 Task: Look for space in Maués, Brazil from 1st June, 2023 to 9th June, 2023 for 6 adults in price range Rs.6000 to Rs.12000. Place can be entire place with 3 bedrooms having 3 beds and 3 bathrooms. Property type can be house, flat, guest house. Booking option can be shelf check-in. Required host language is Spanish.
Action: Mouse moved to (534, 106)
Screenshot: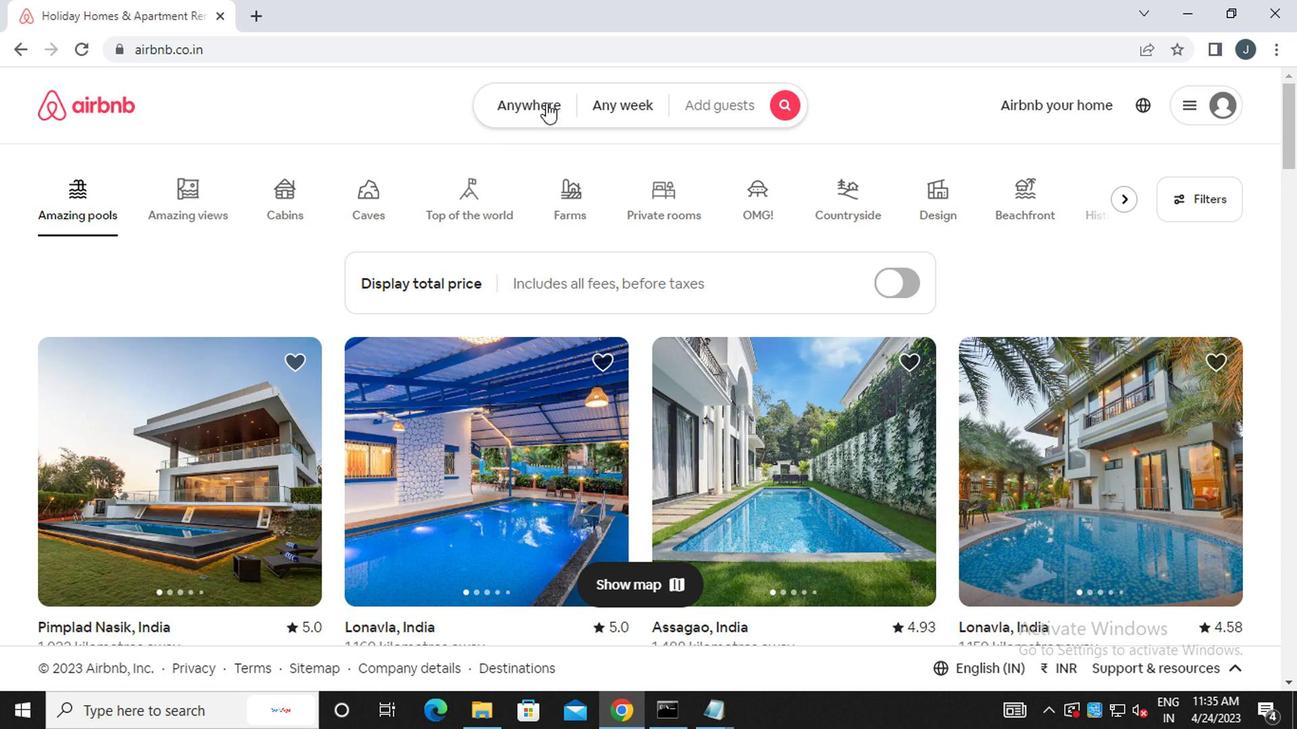 
Action: Mouse pressed left at (534, 106)
Screenshot: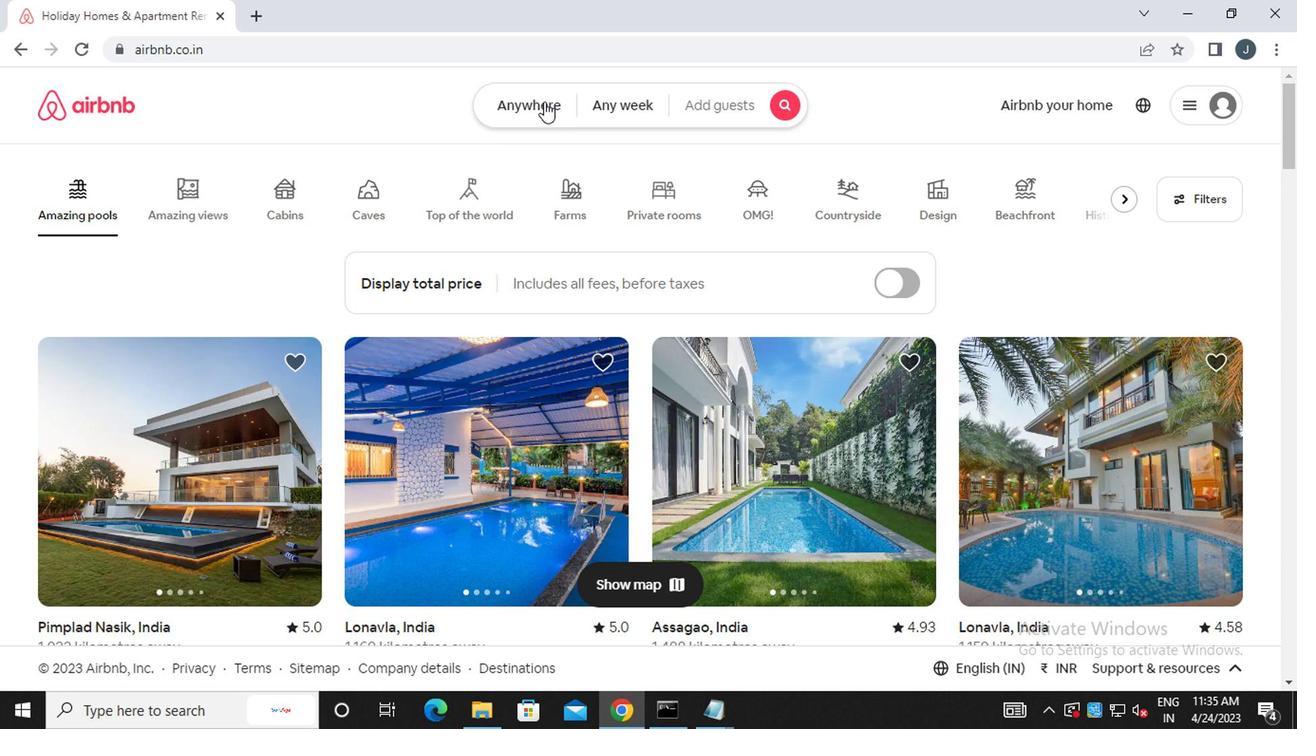 
Action: Mouse moved to (381, 174)
Screenshot: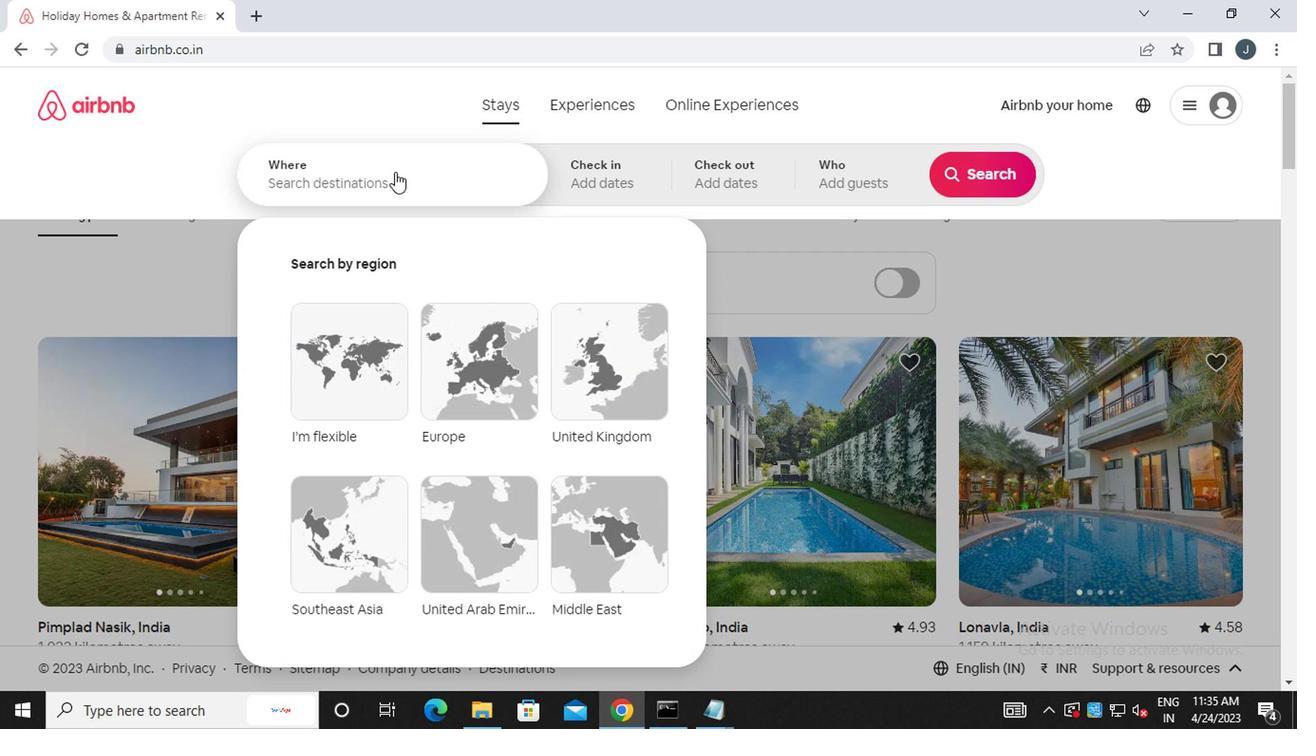 
Action: Mouse pressed left at (381, 174)
Screenshot: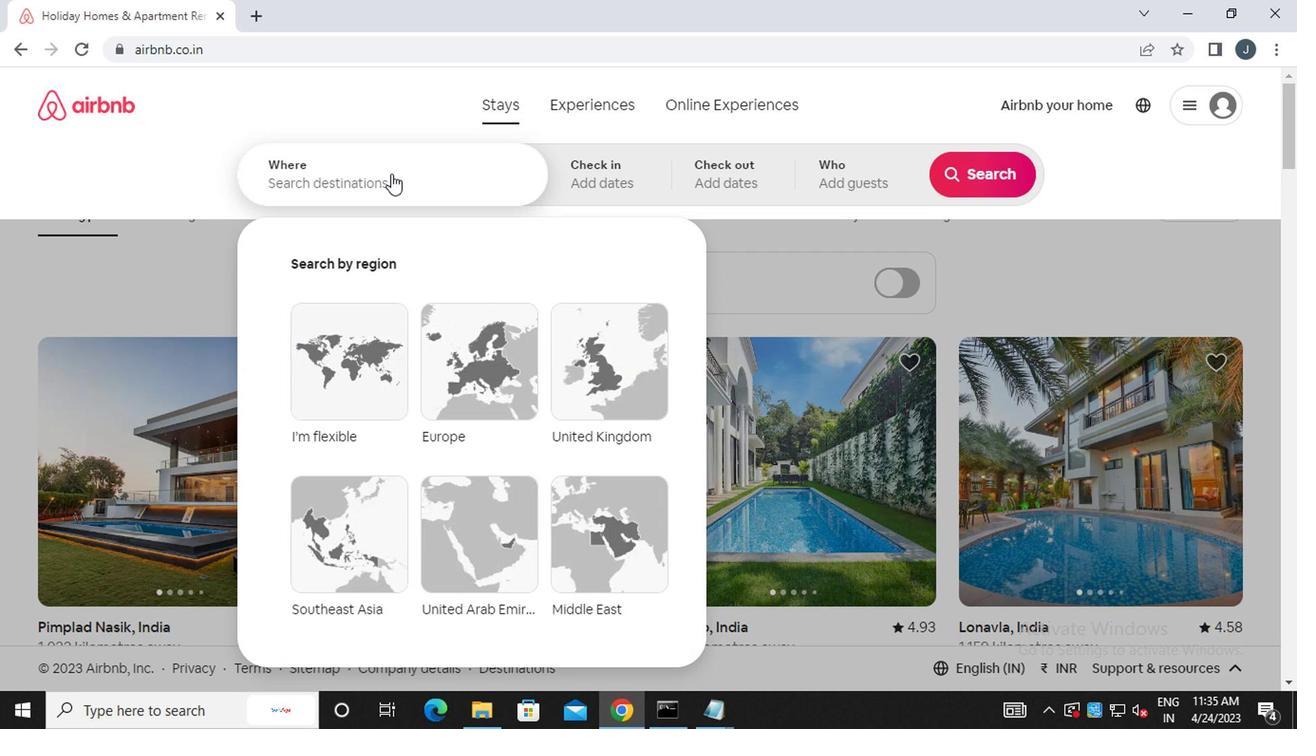 
Action: Key pressed m<Key.caps_lock>aues,<Key.space><Key.caps_lock>b<Key.caps_lock>razil
Screenshot: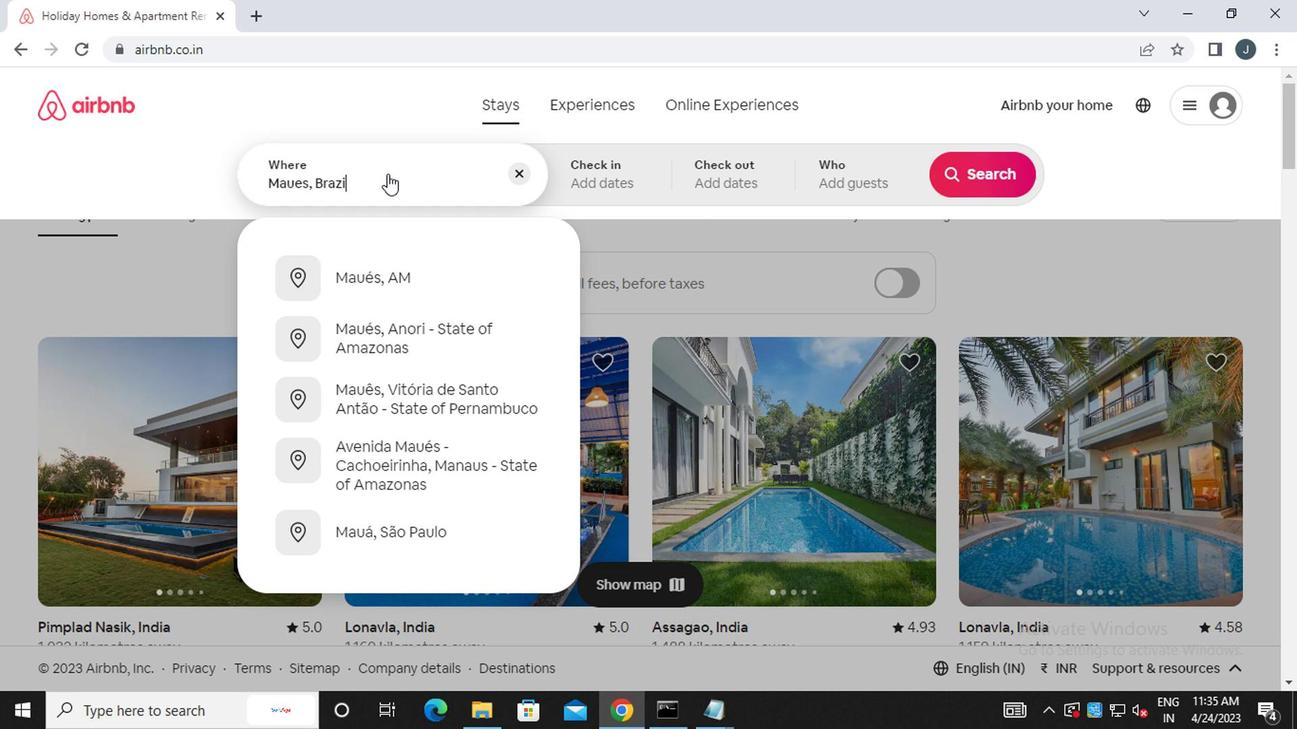 
Action: Mouse moved to (594, 170)
Screenshot: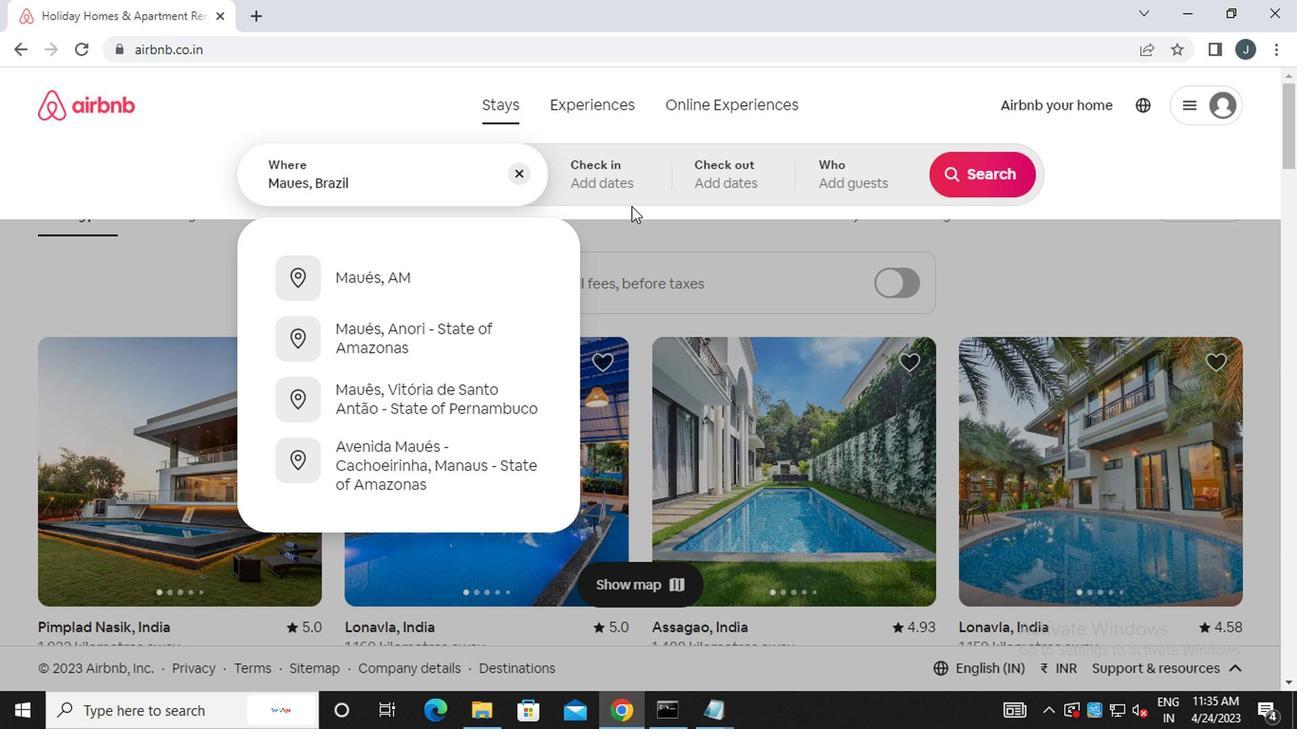 
Action: Mouse pressed left at (594, 170)
Screenshot: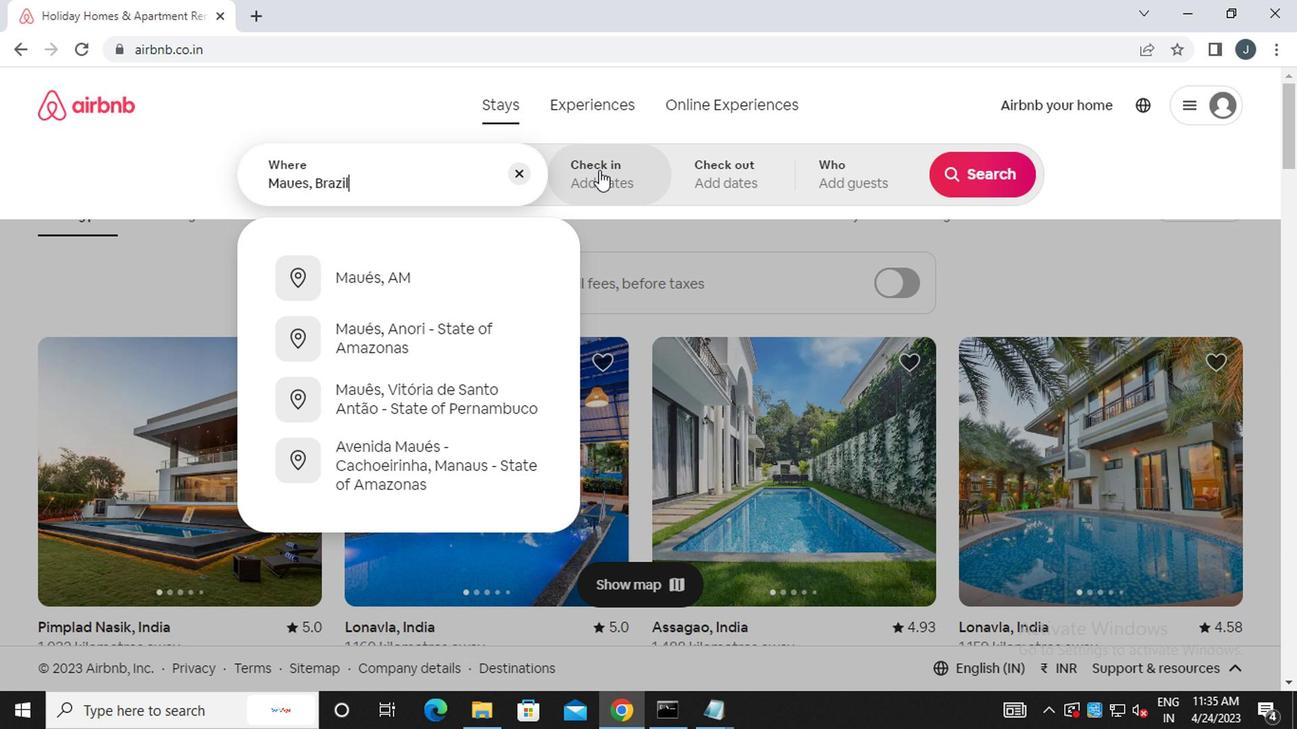 
Action: Mouse moved to (969, 329)
Screenshot: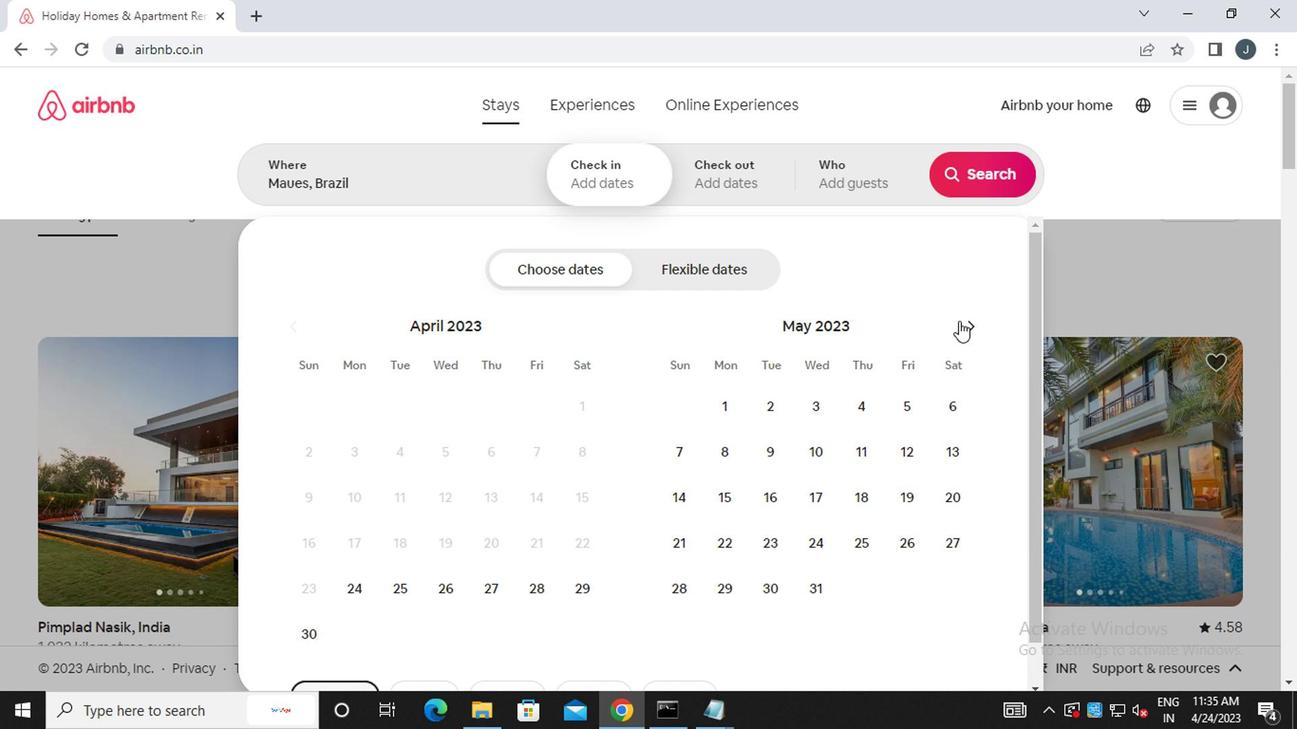 
Action: Mouse pressed left at (969, 329)
Screenshot: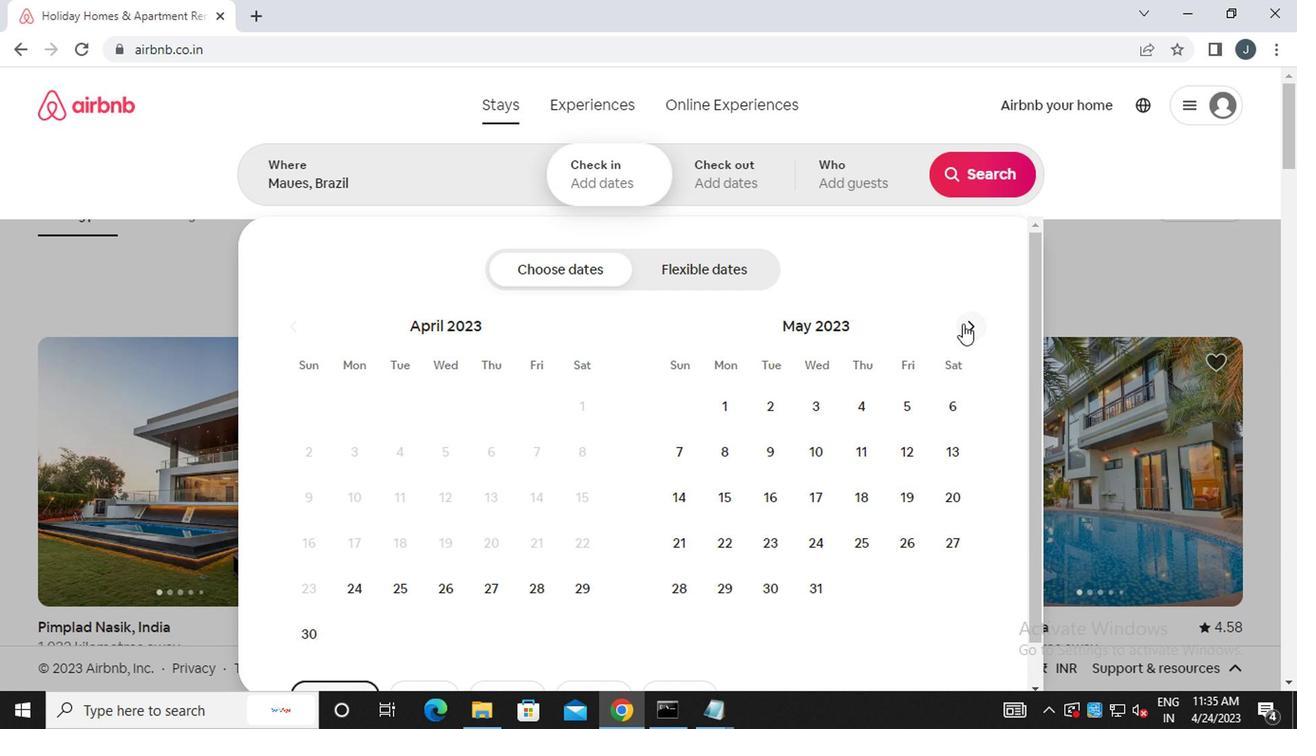 
Action: Mouse moved to (868, 413)
Screenshot: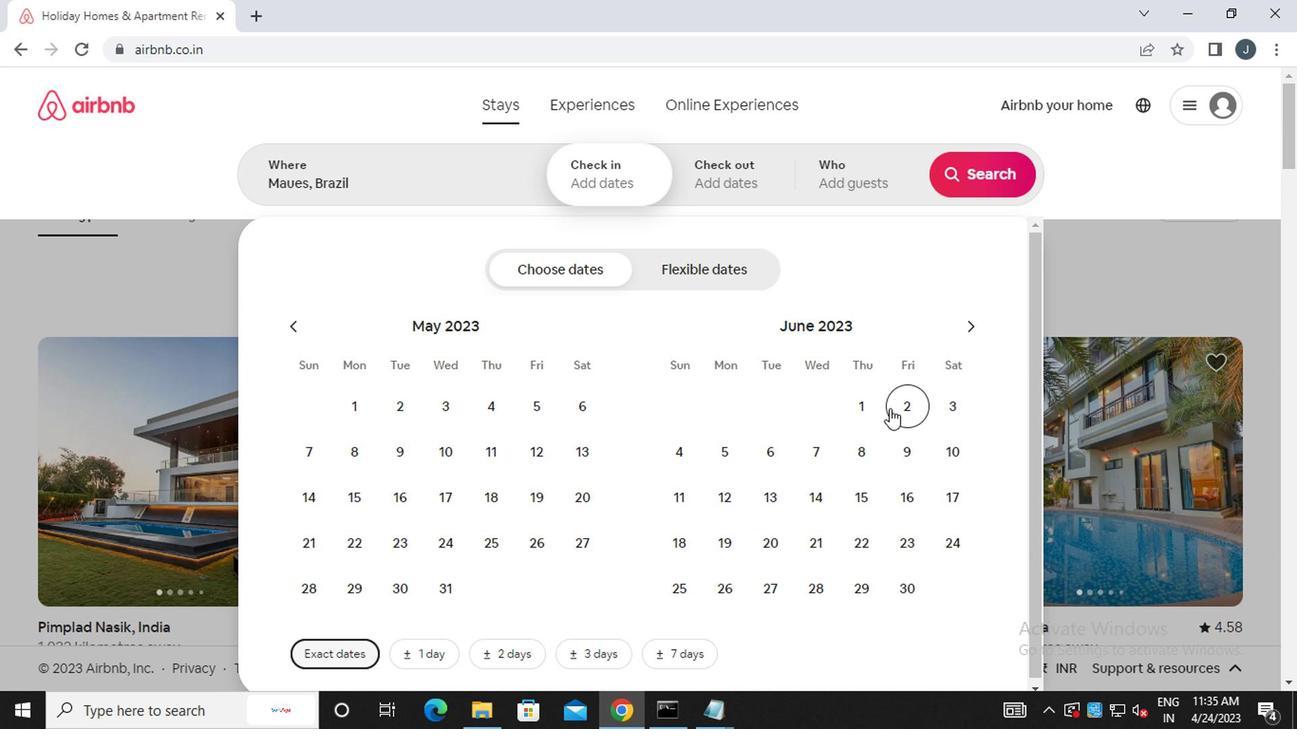 
Action: Mouse pressed left at (868, 413)
Screenshot: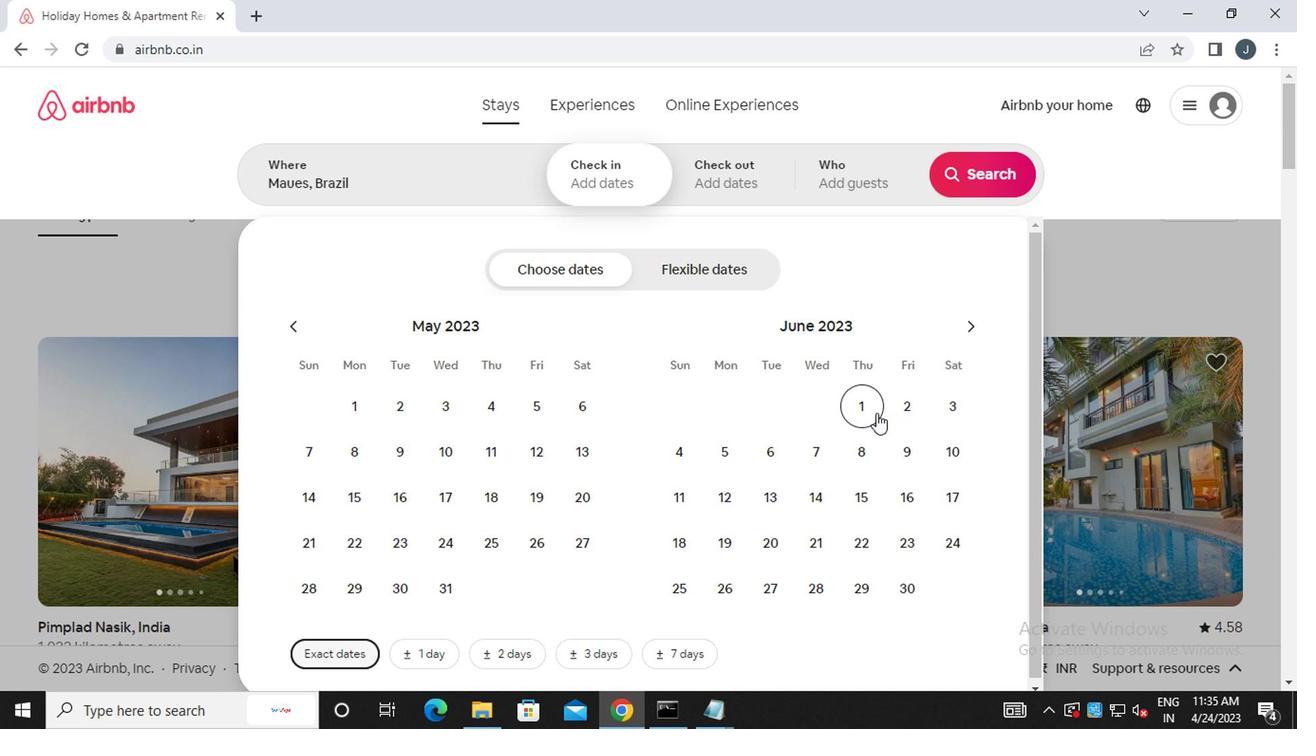 
Action: Mouse moved to (909, 456)
Screenshot: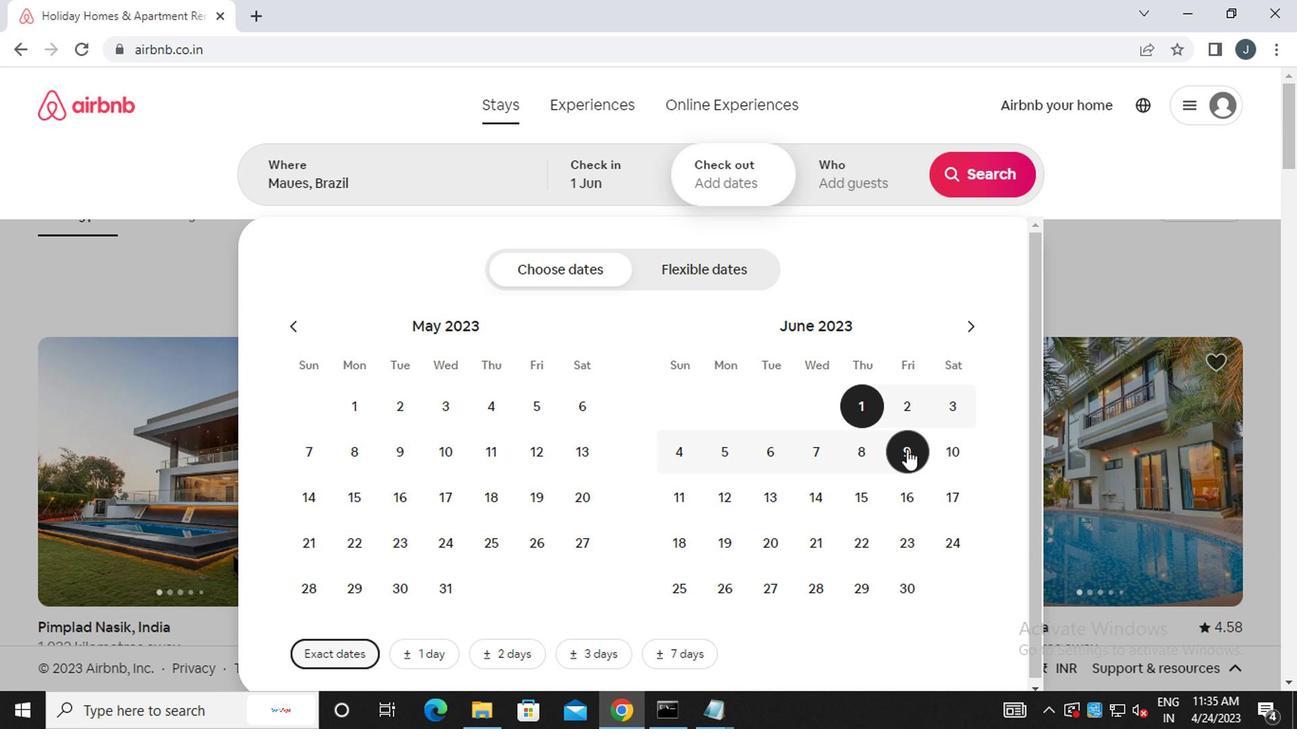 
Action: Mouse pressed left at (909, 456)
Screenshot: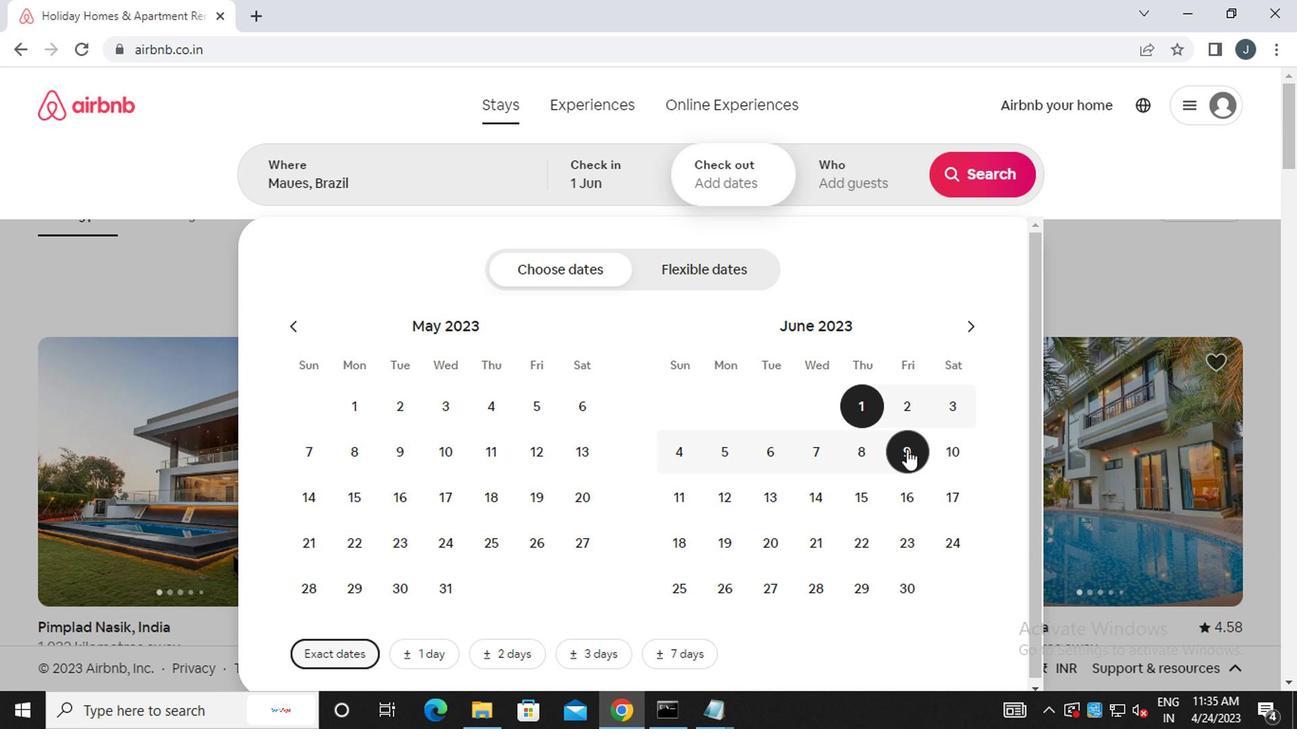 
Action: Mouse moved to (868, 173)
Screenshot: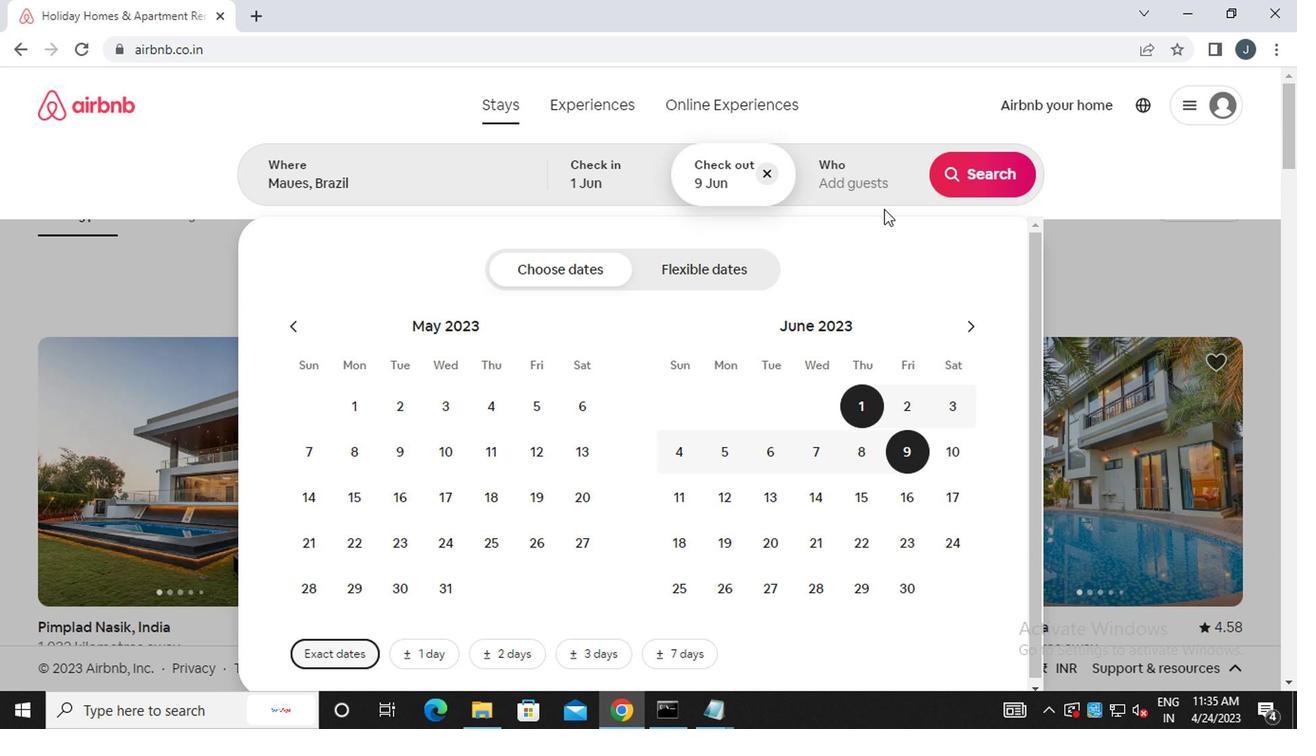 
Action: Mouse pressed left at (868, 173)
Screenshot: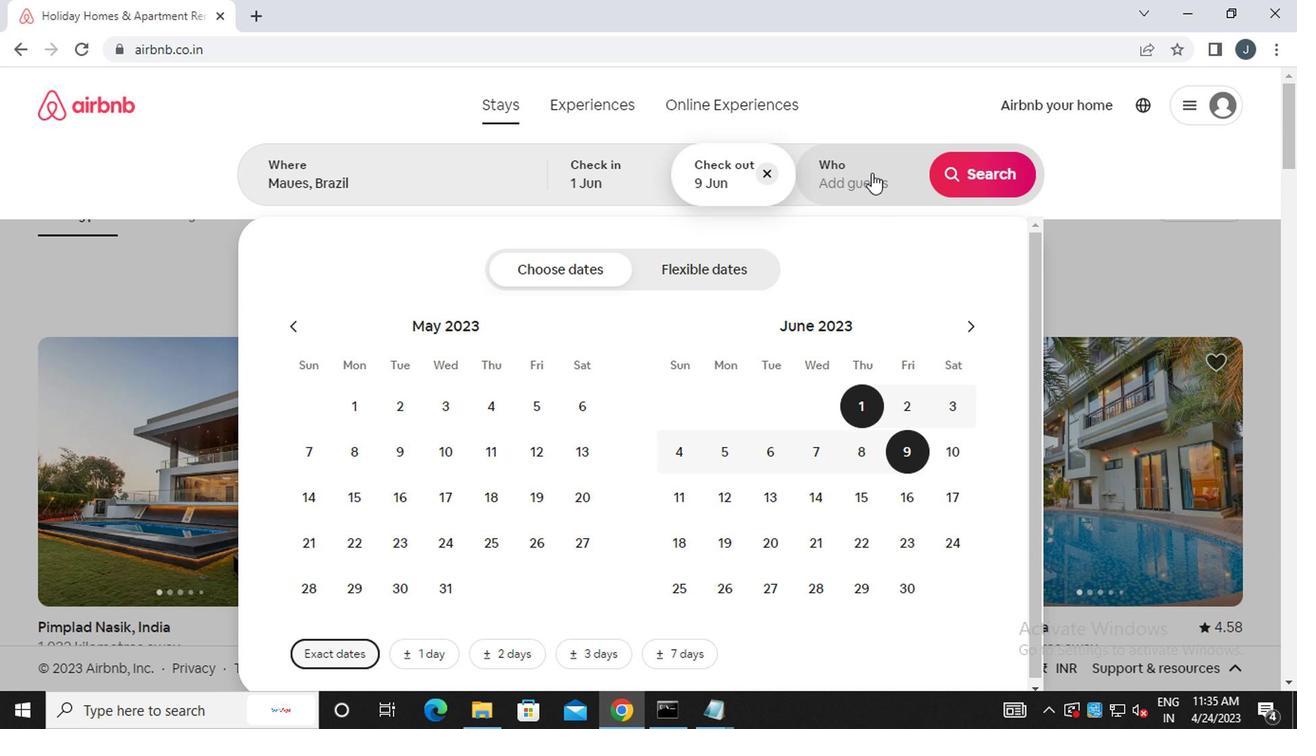 
Action: Mouse moved to (994, 274)
Screenshot: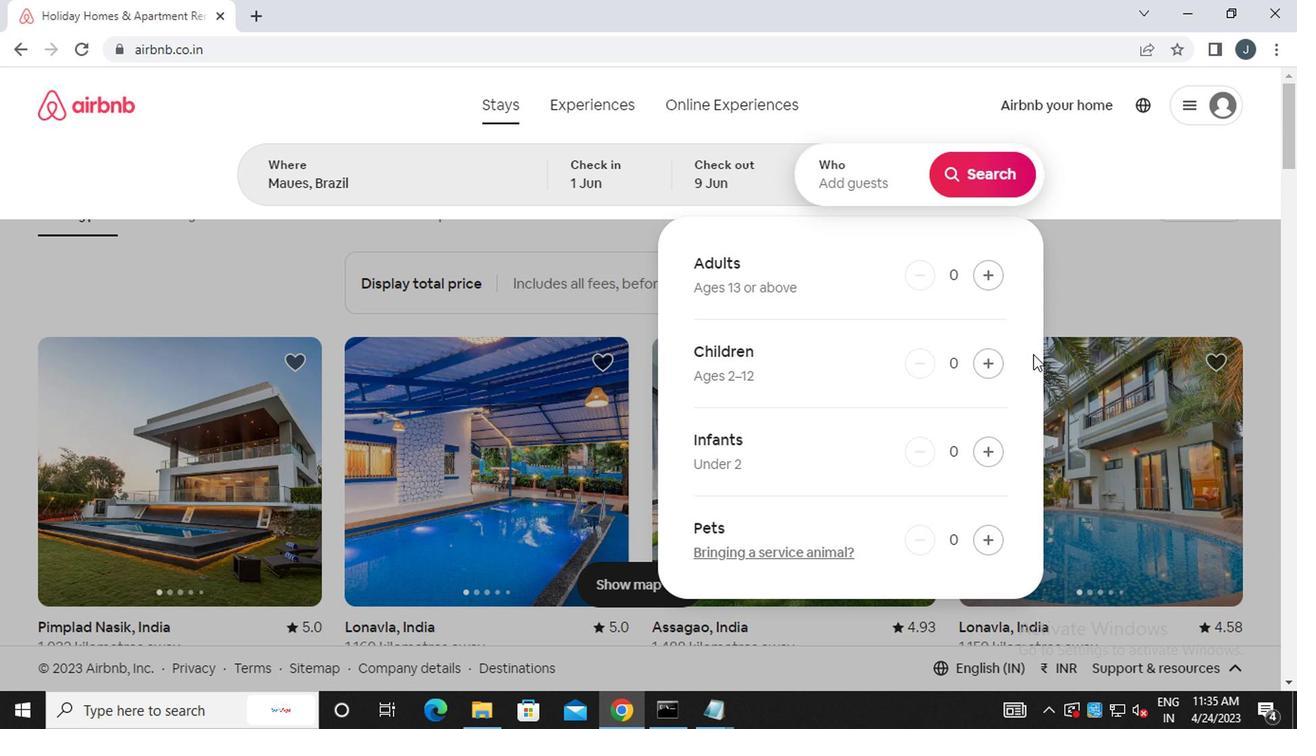 
Action: Mouse pressed left at (994, 274)
Screenshot: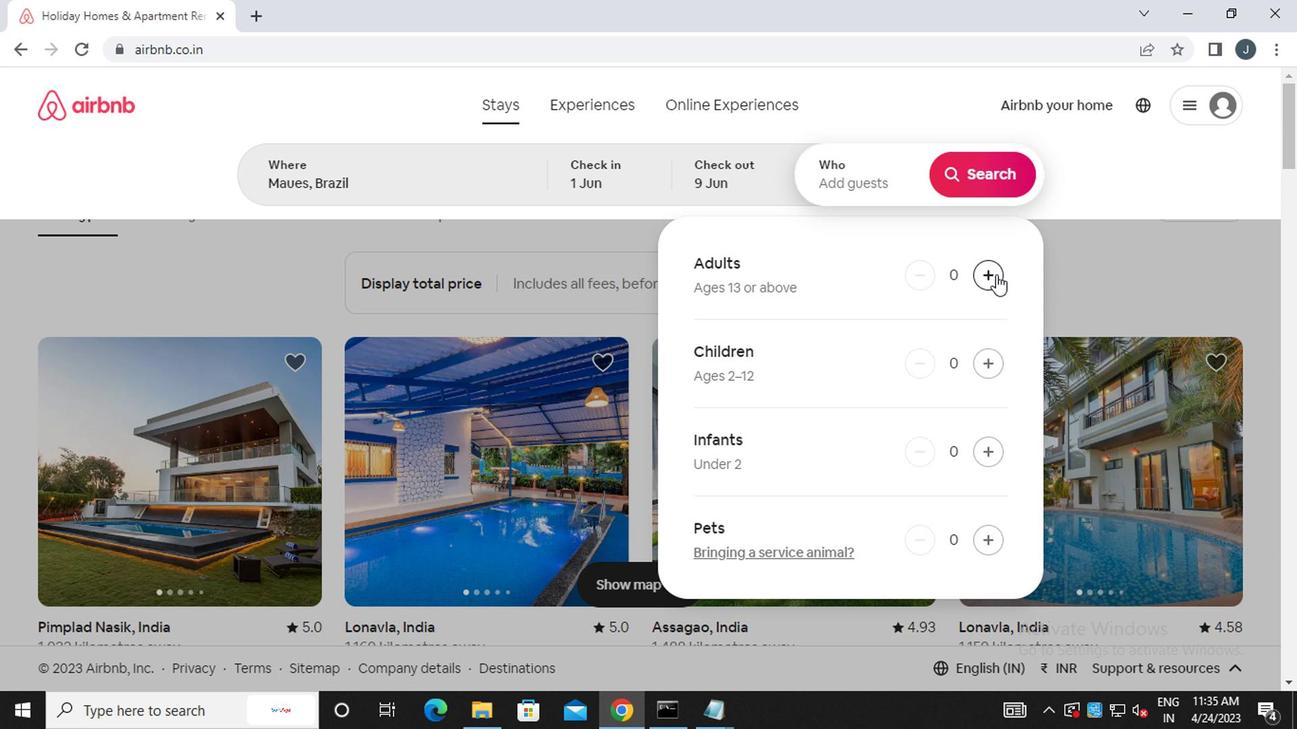 
Action: Mouse pressed left at (994, 274)
Screenshot: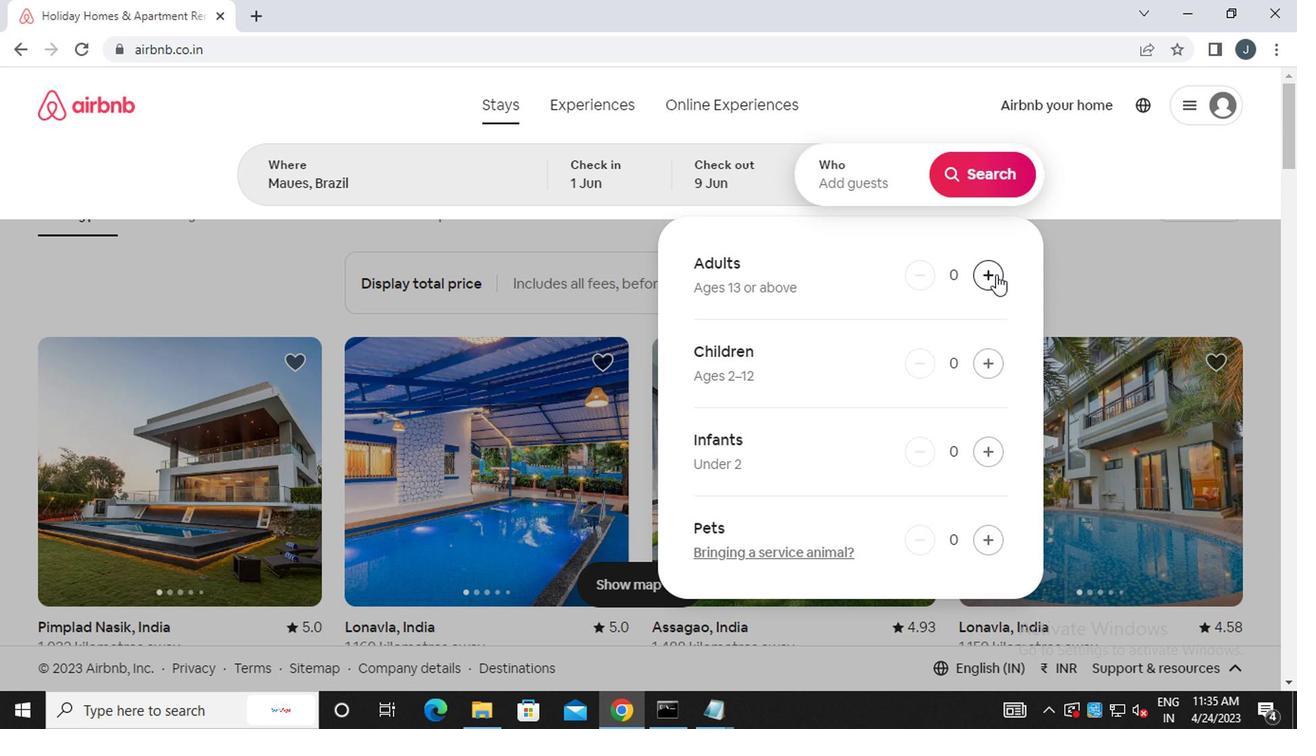 
Action: Mouse pressed left at (994, 274)
Screenshot: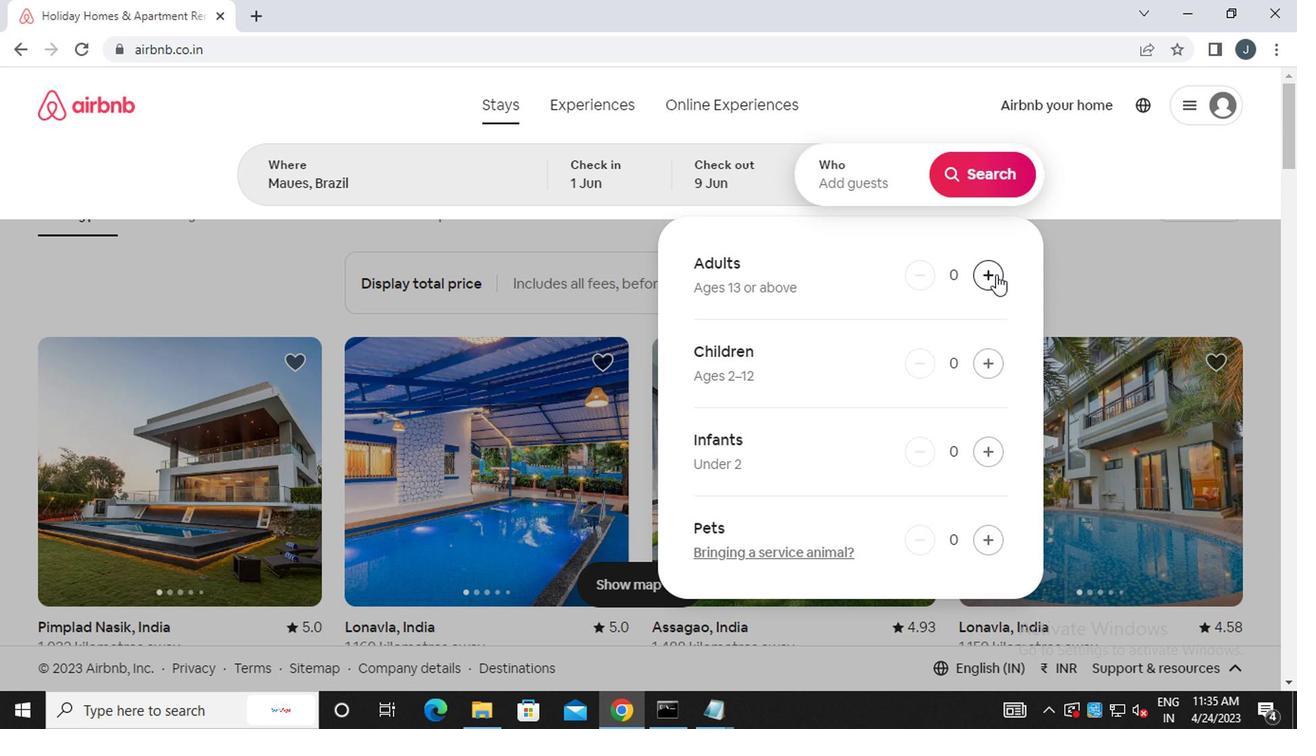 
Action: Mouse pressed left at (994, 274)
Screenshot: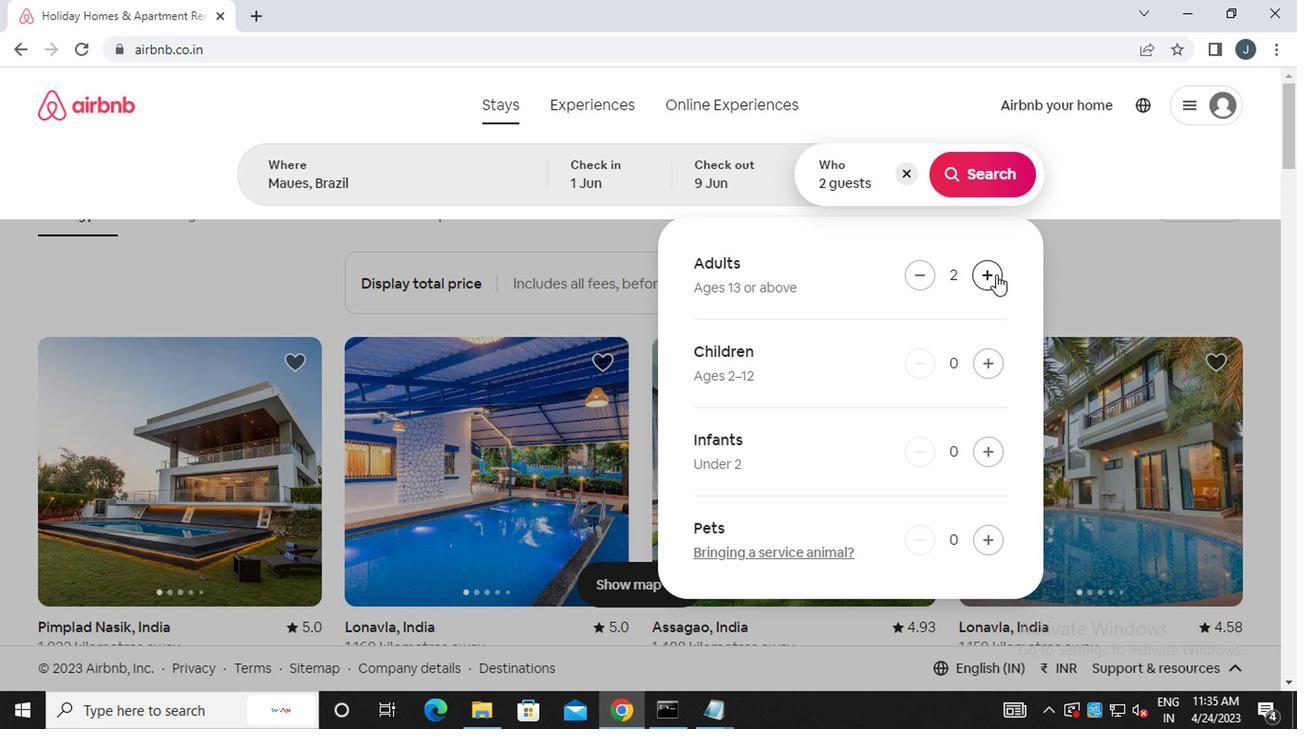 
Action: Mouse pressed left at (994, 274)
Screenshot: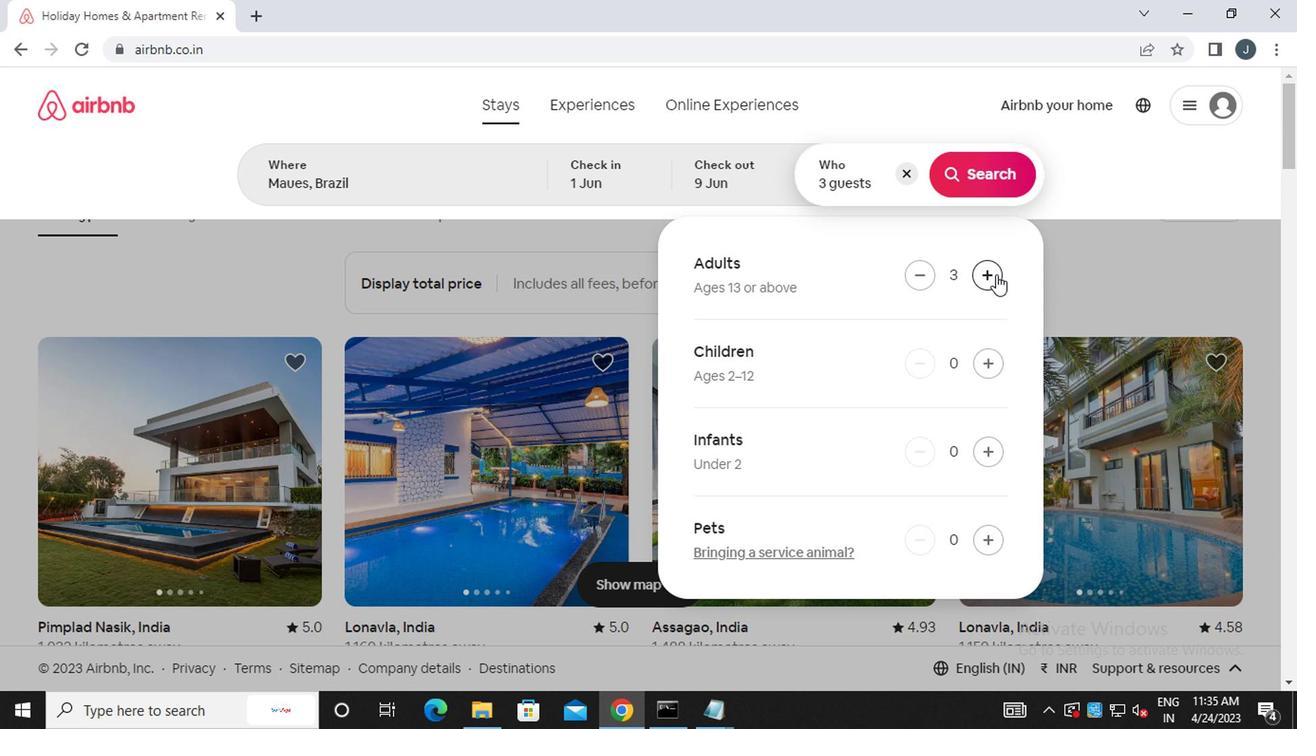 
Action: Mouse pressed left at (994, 274)
Screenshot: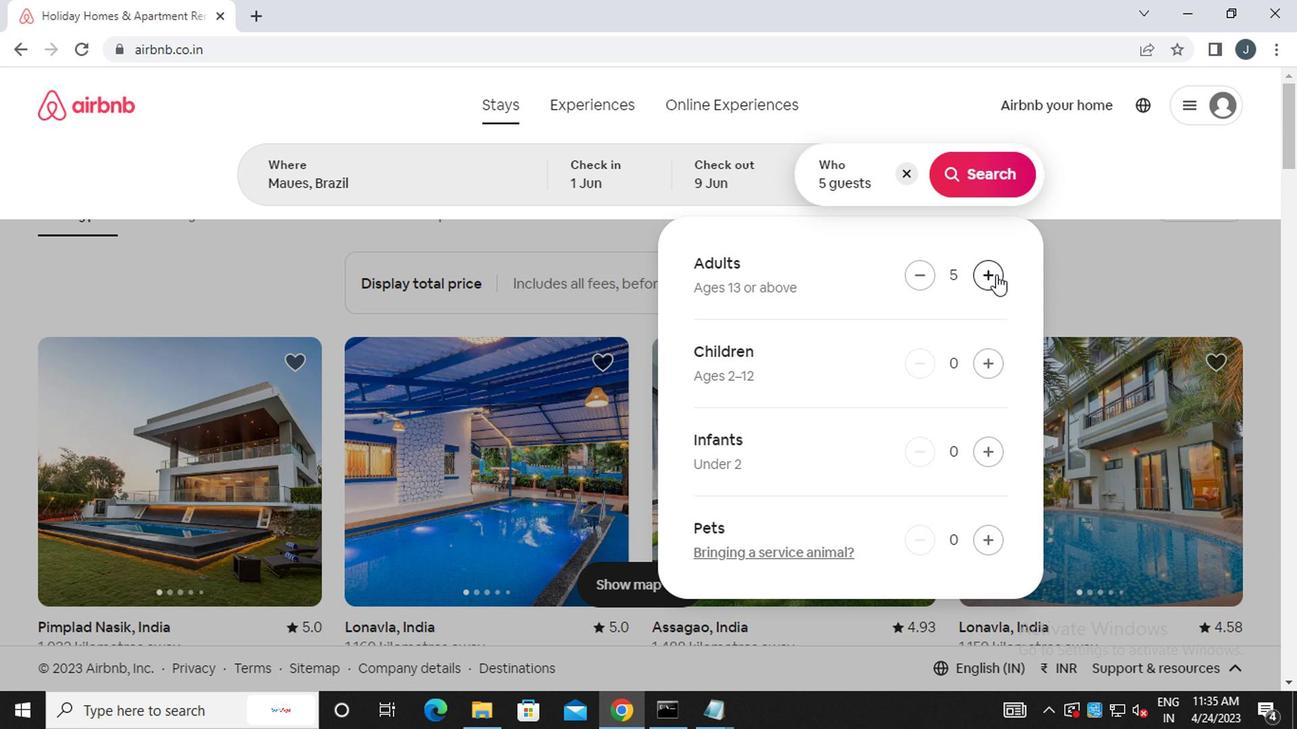 
Action: Mouse moved to (997, 177)
Screenshot: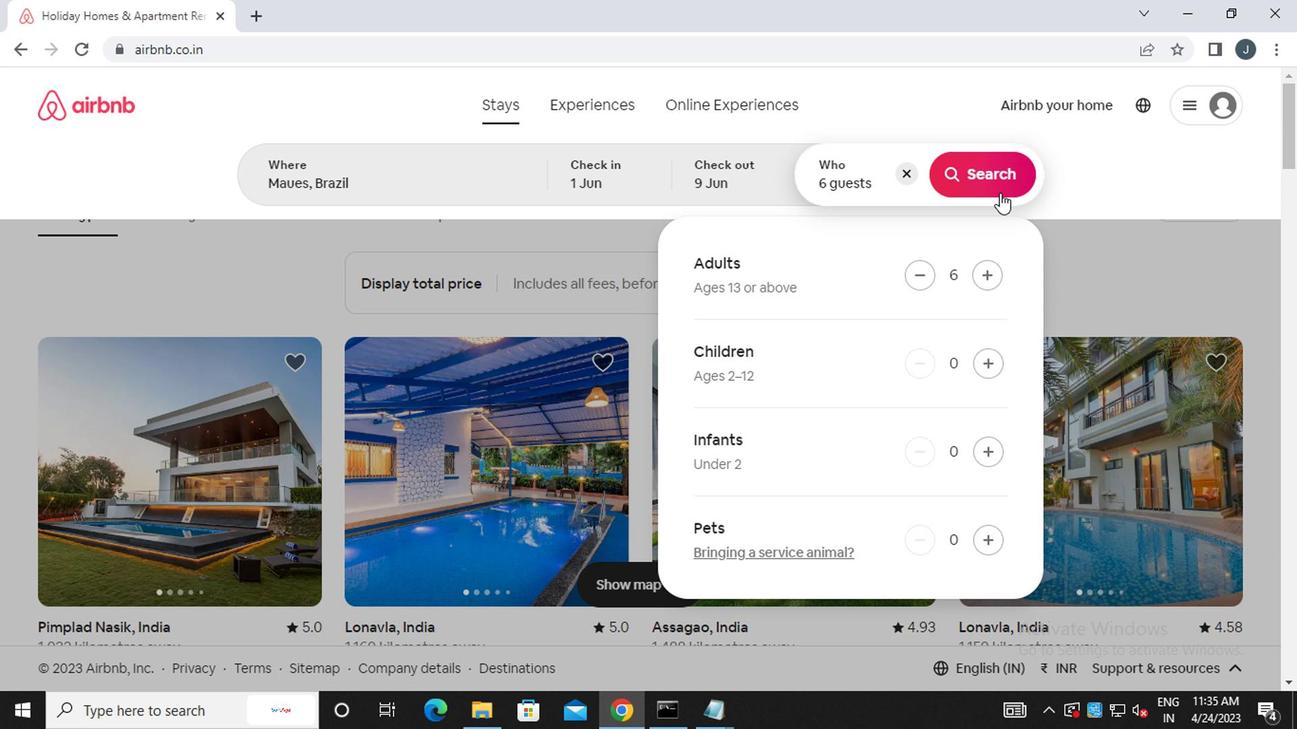 
Action: Mouse pressed left at (997, 177)
Screenshot: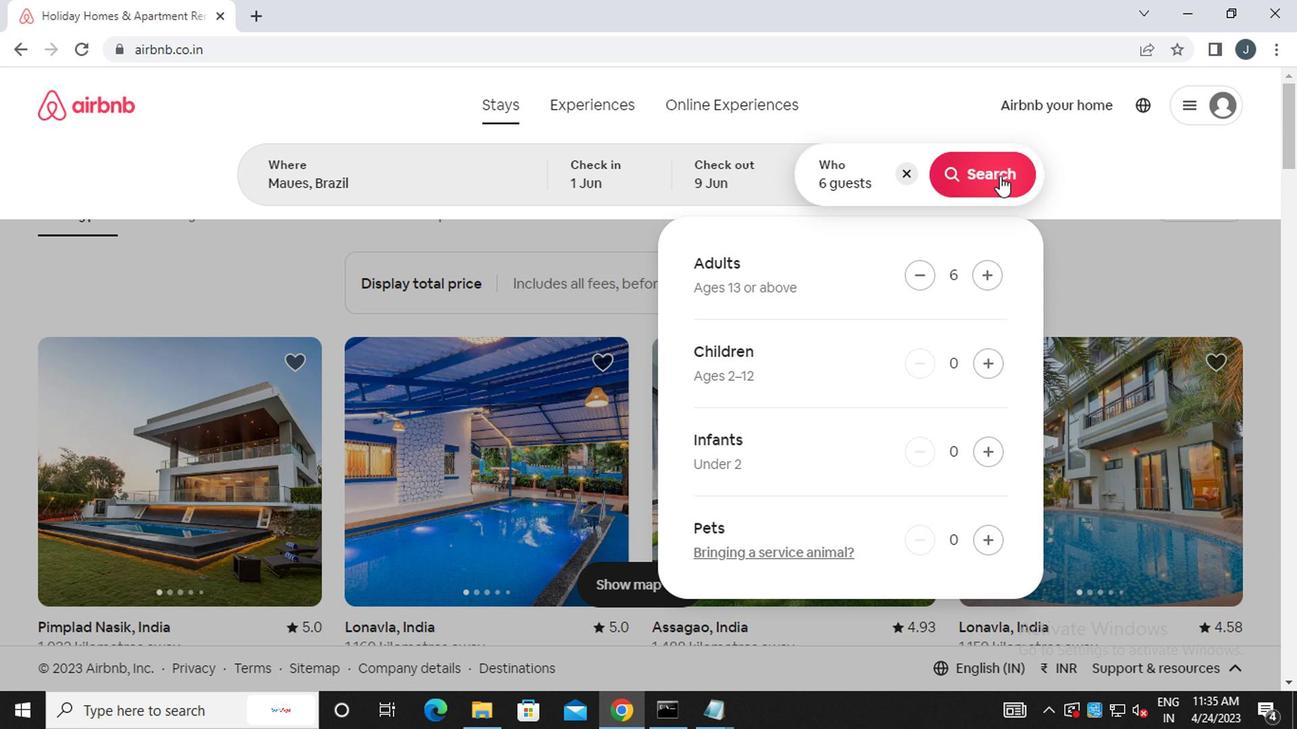 
Action: Mouse moved to (1218, 191)
Screenshot: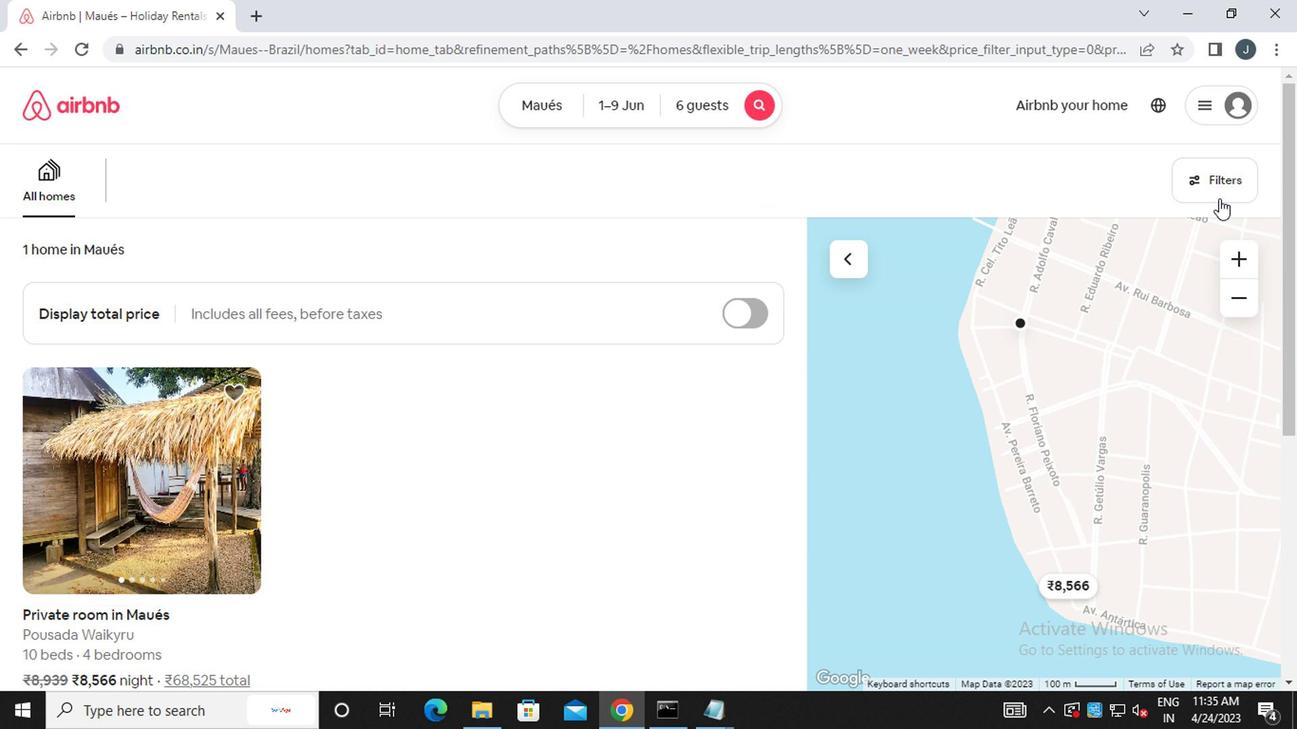 
Action: Mouse pressed left at (1218, 191)
Screenshot: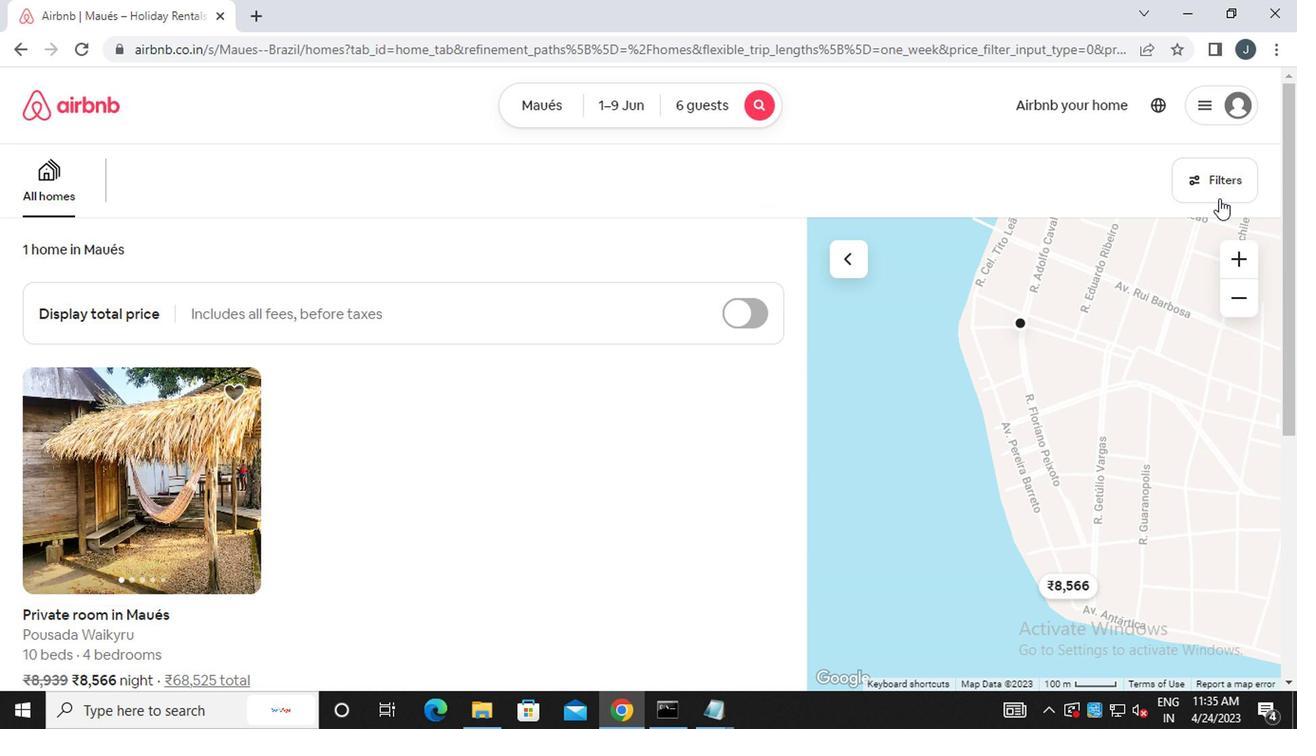 
Action: Mouse moved to (419, 362)
Screenshot: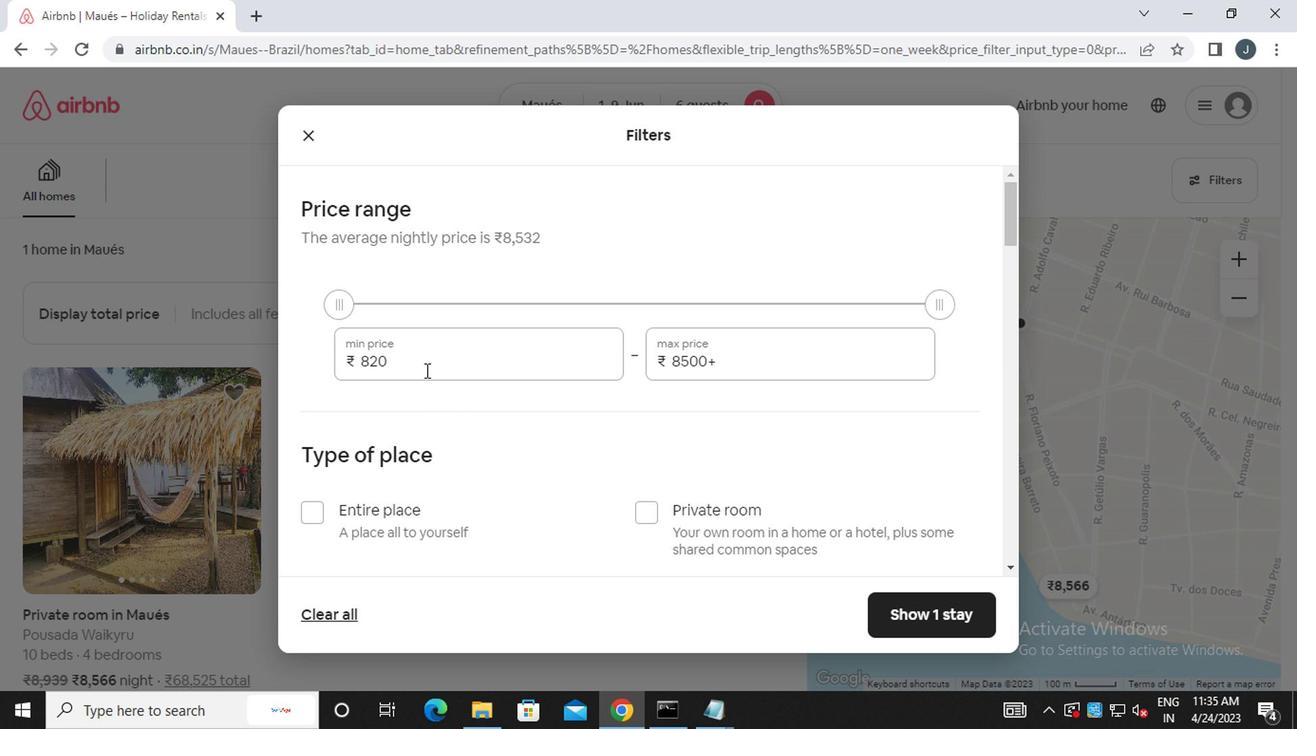 
Action: Mouse pressed left at (419, 362)
Screenshot: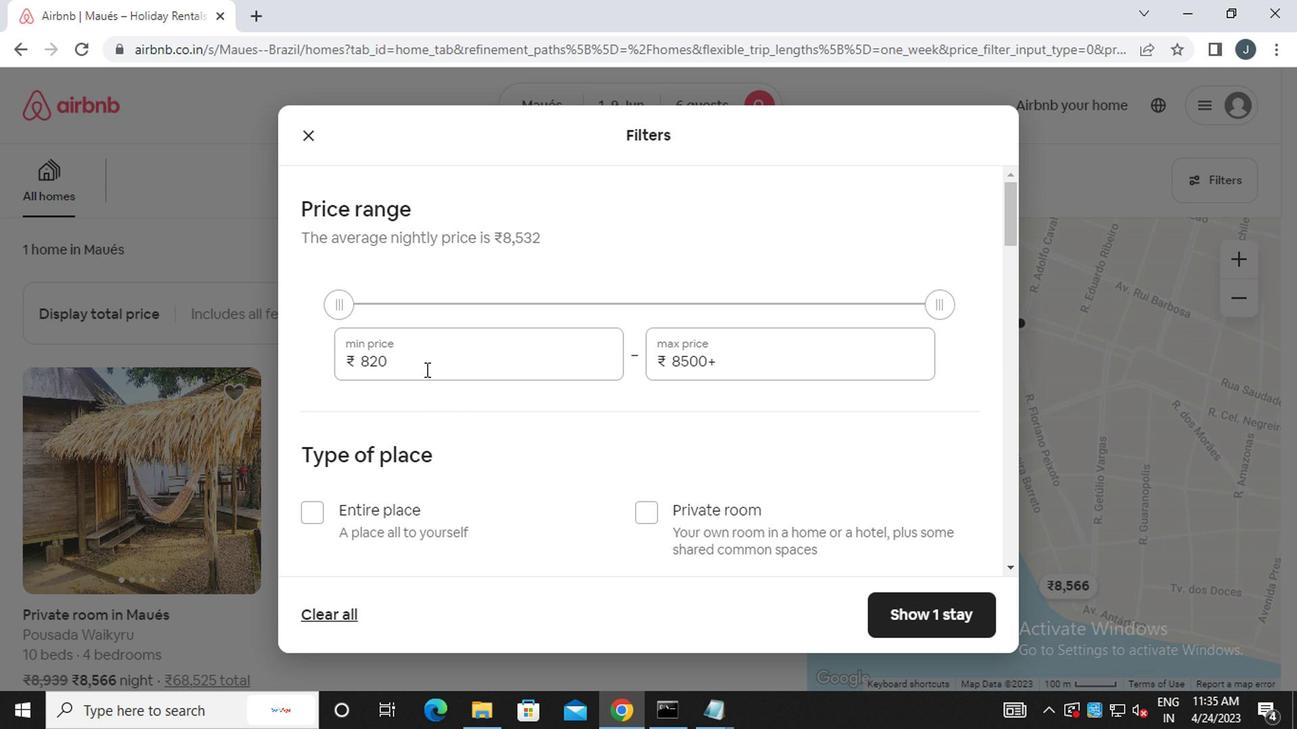 
Action: Mouse moved to (419, 362)
Screenshot: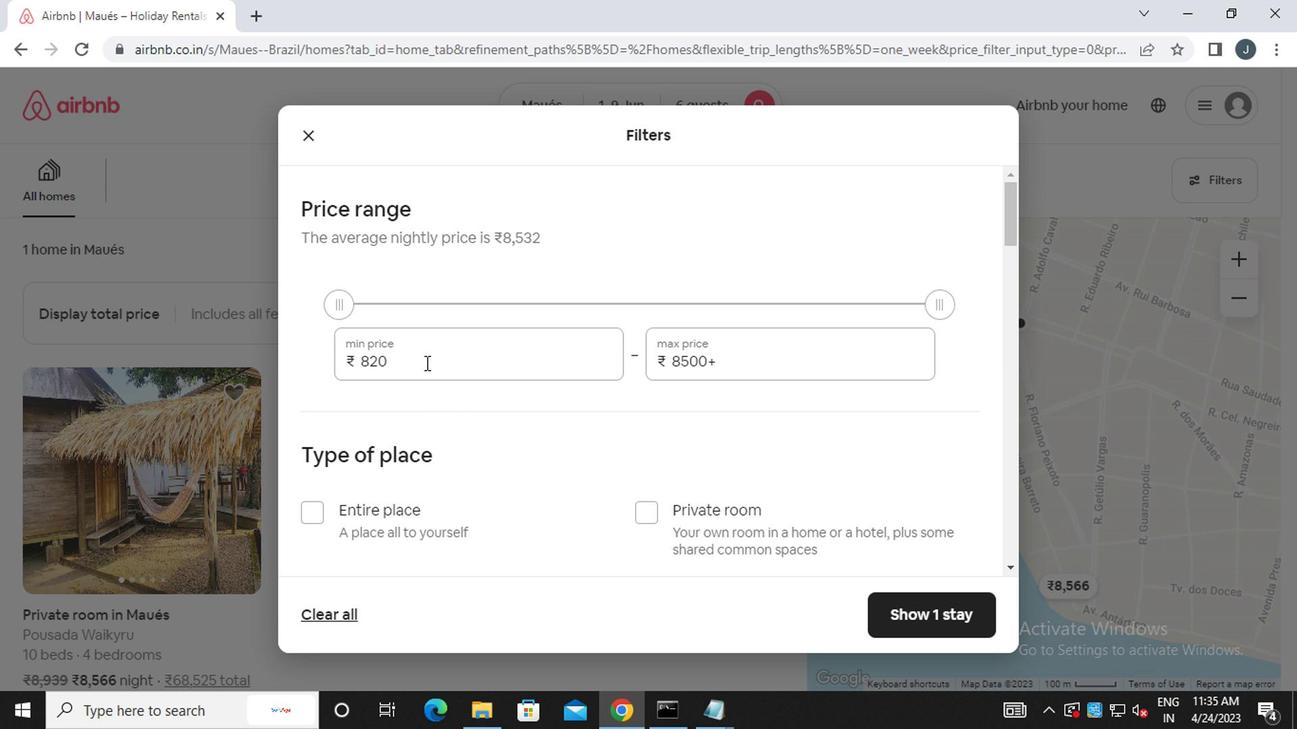 
Action: Key pressed <Key.backspace><Key.backspace><Key.backspace><<102>><<96>><<96>><<96>>
Screenshot: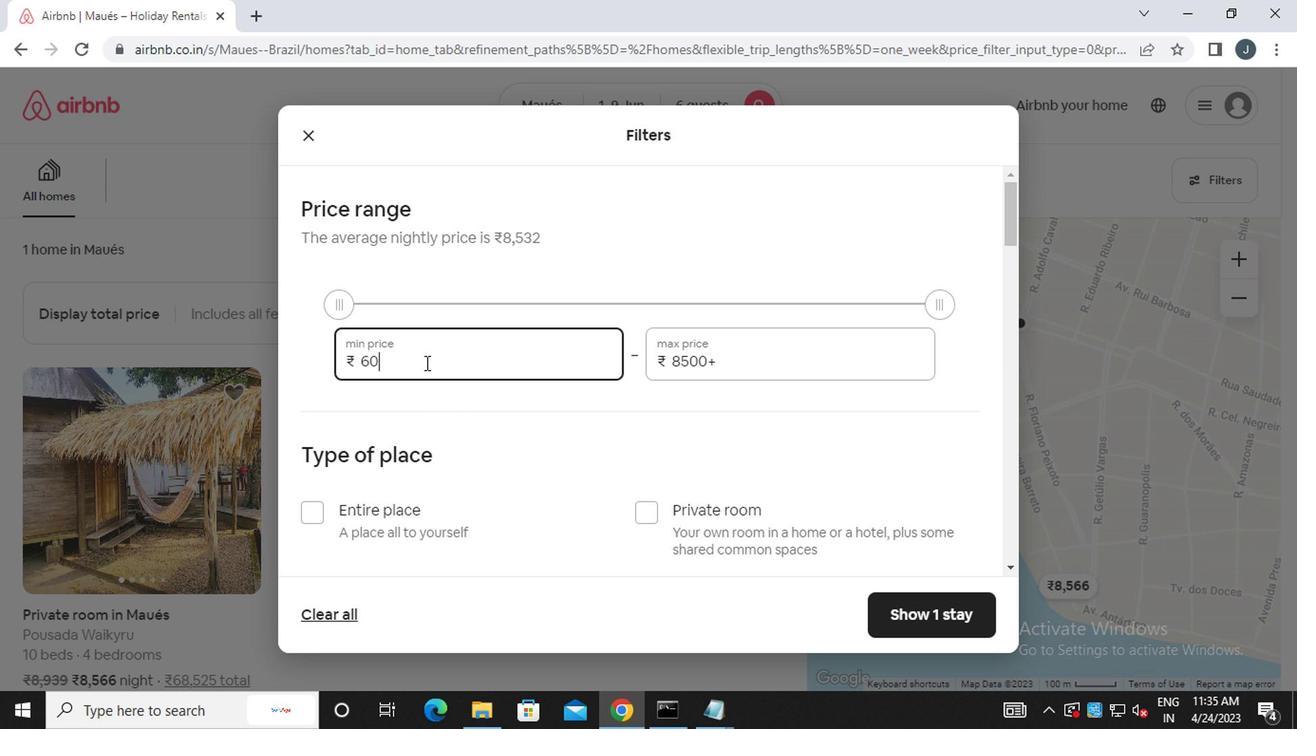
Action: Mouse moved to (817, 353)
Screenshot: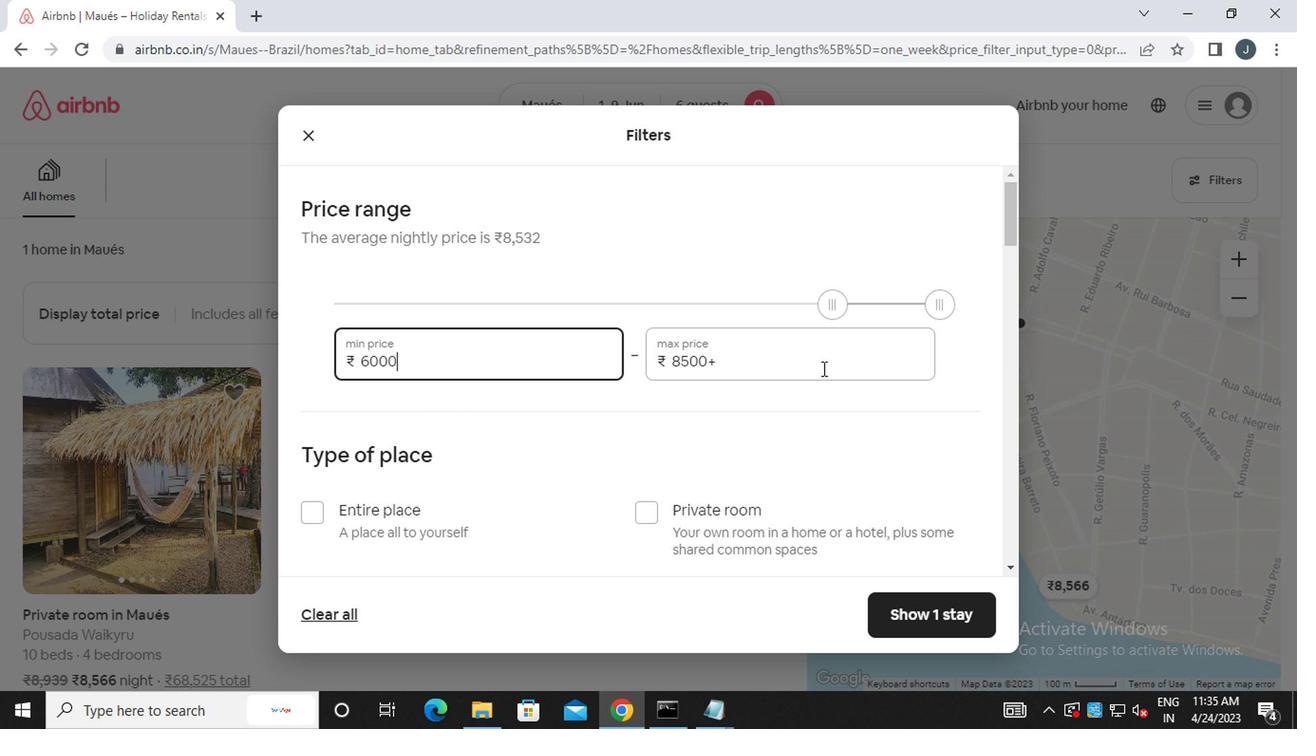 
Action: Mouse pressed left at (817, 353)
Screenshot: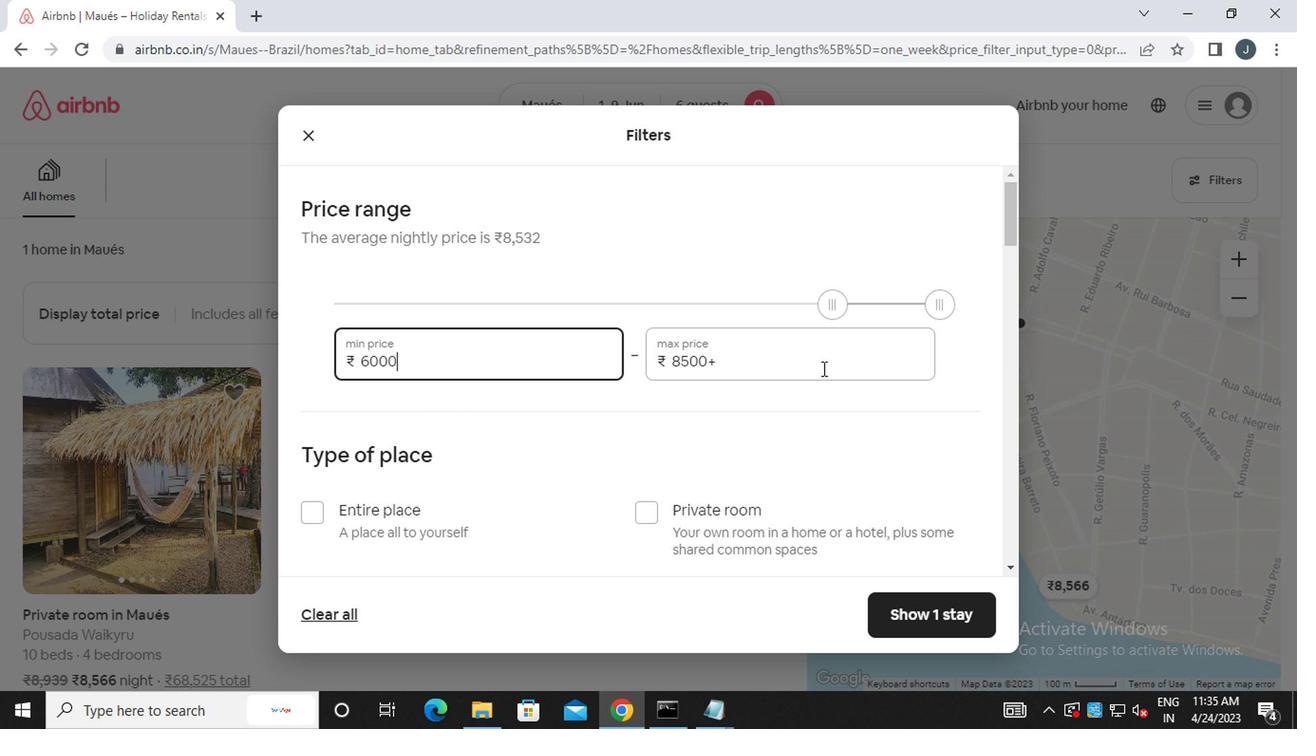 
Action: Mouse moved to (822, 357)
Screenshot: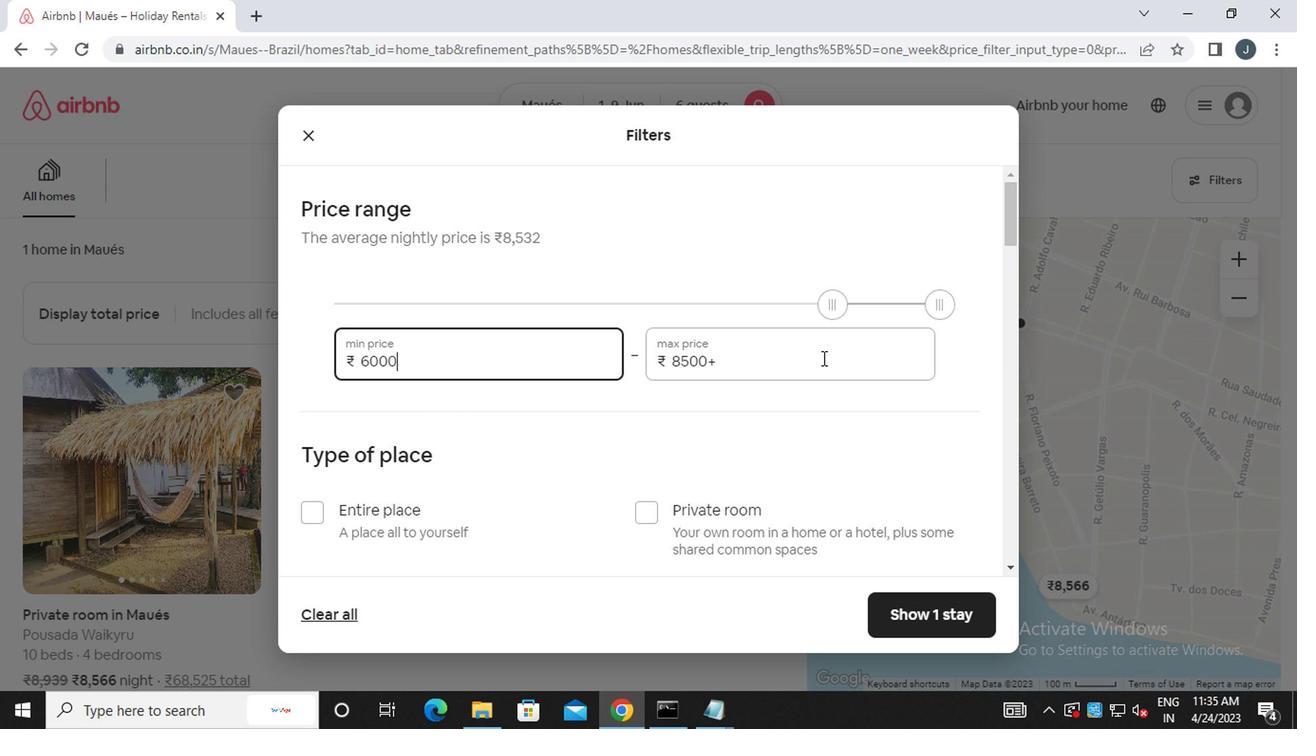 
Action: Key pressed <Key.backspace><Key.backspace><Key.backspace><Key.backspace><Key.backspace><Key.backspace><Key.backspace><Key.backspace><Key.backspace><Key.backspace><<97>><<98>><<96>><<96>><<96>>
Screenshot: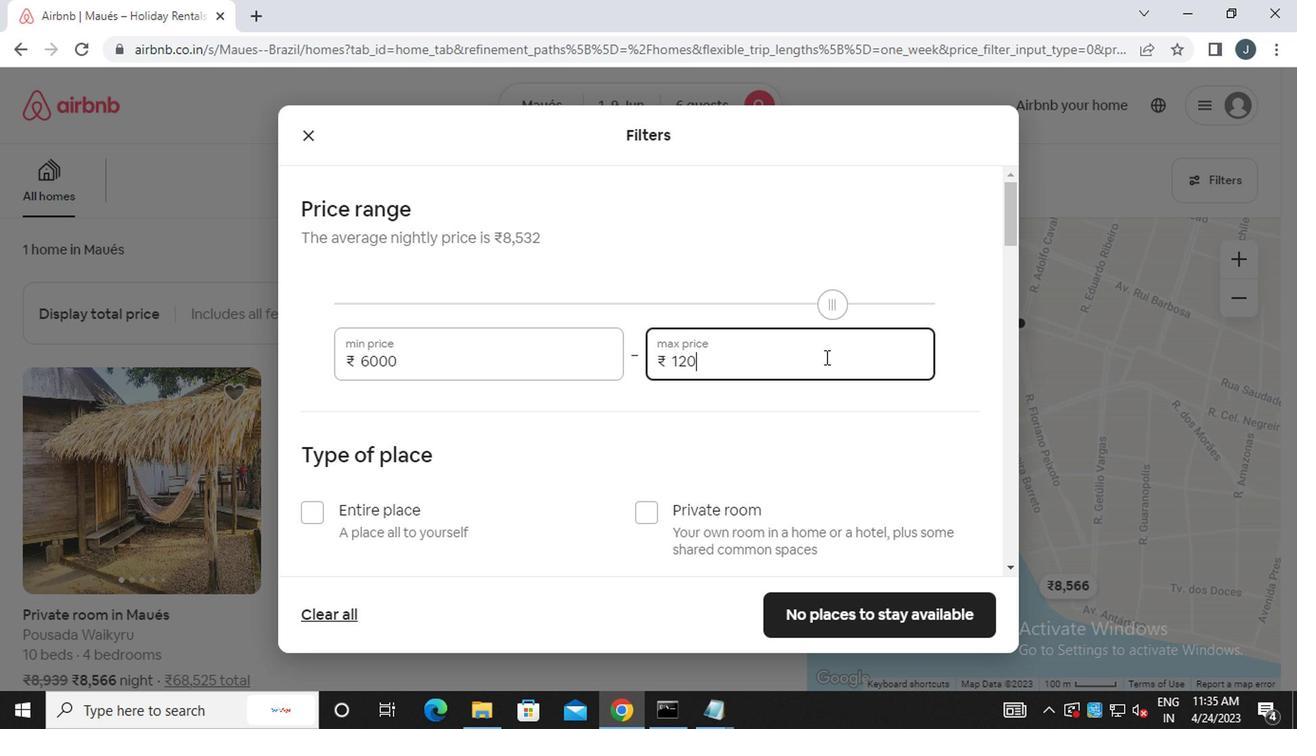 
Action: Mouse moved to (803, 378)
Screenshot: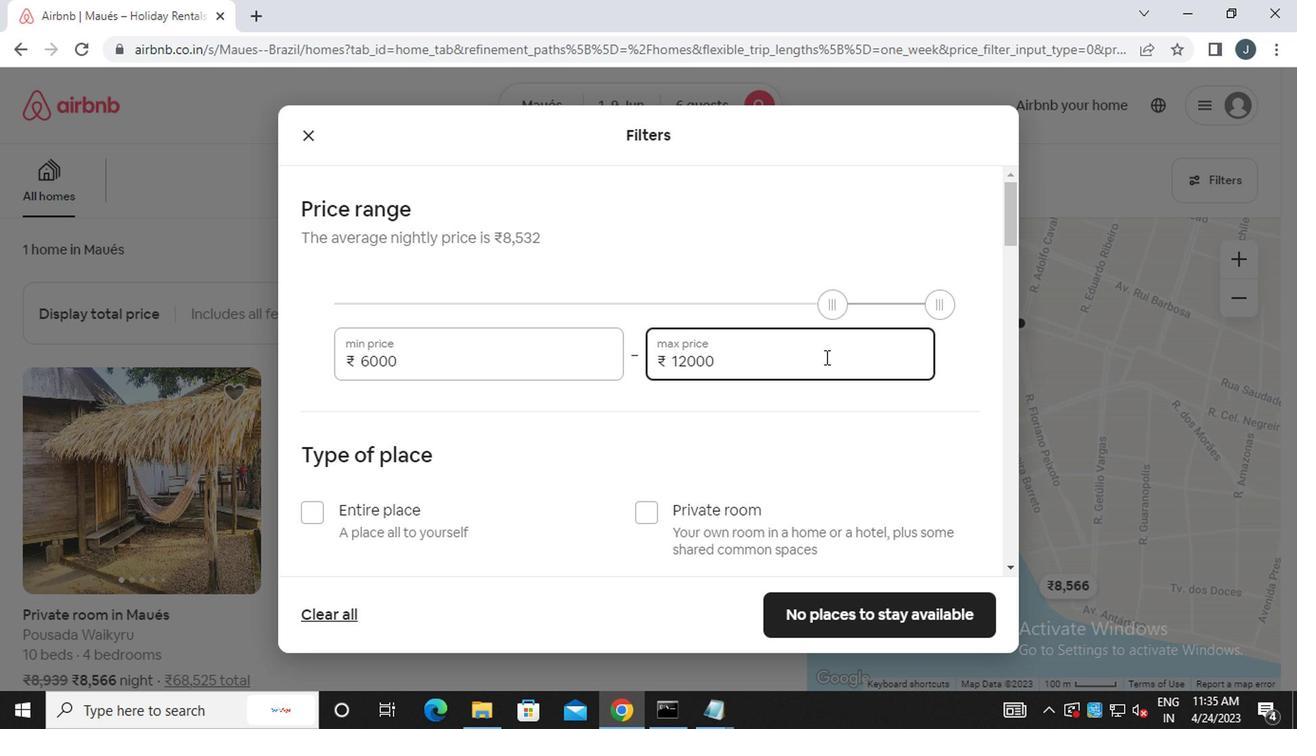 
Action: Mouse scrolled (803, 376) with delta (0, -1)
Screenshot: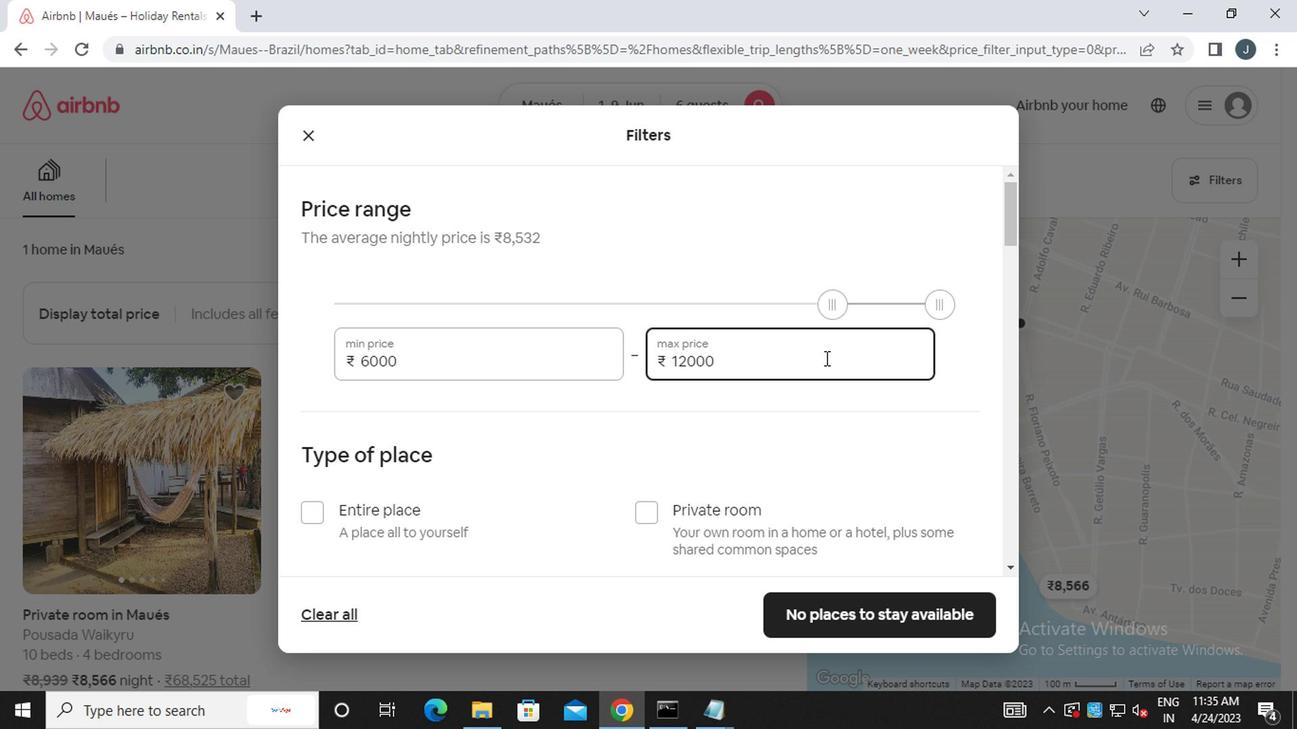 
Action: Mouse moved to (803, 379)
Screenshot: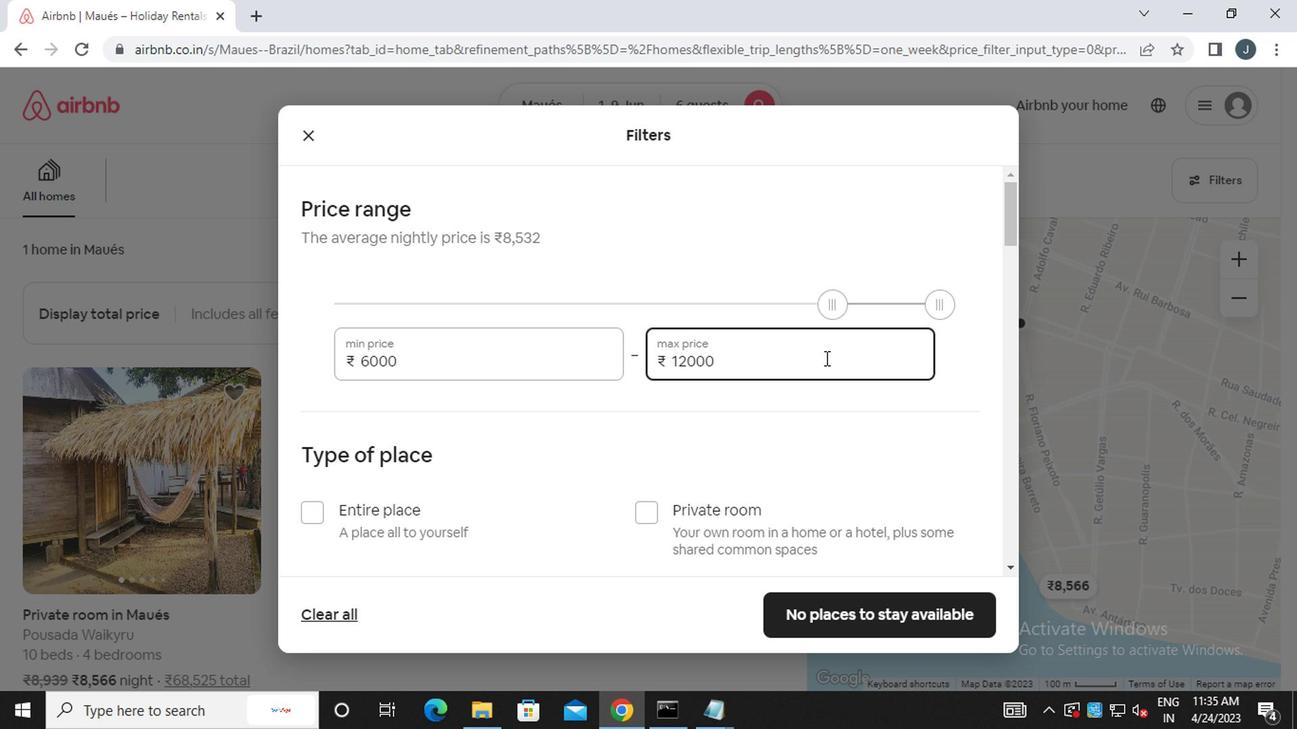 
Action: Mouse scrolled (803, 378) with delta (0, 0)
Screenshot: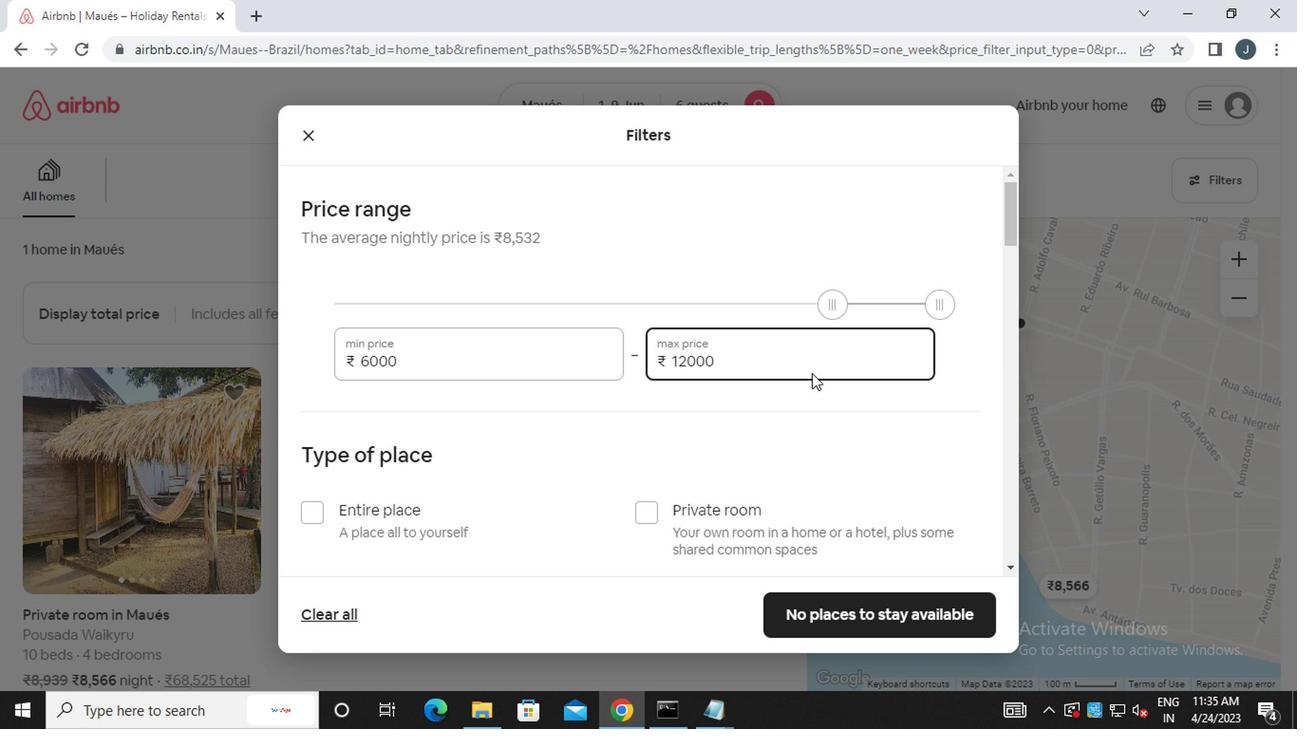 
Action: Mouse moved to (389, 335)
Screenshot: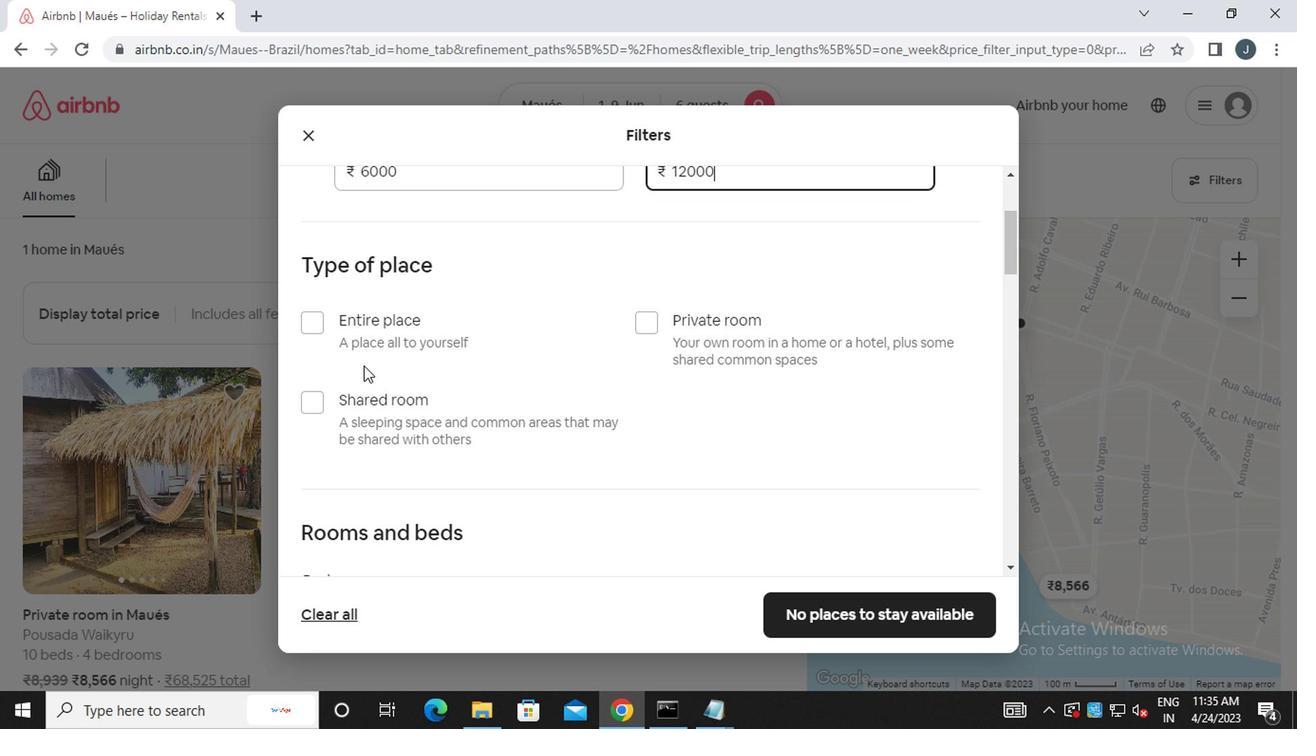
Action: Mouse pressed left at (389, 335)
Screenshot: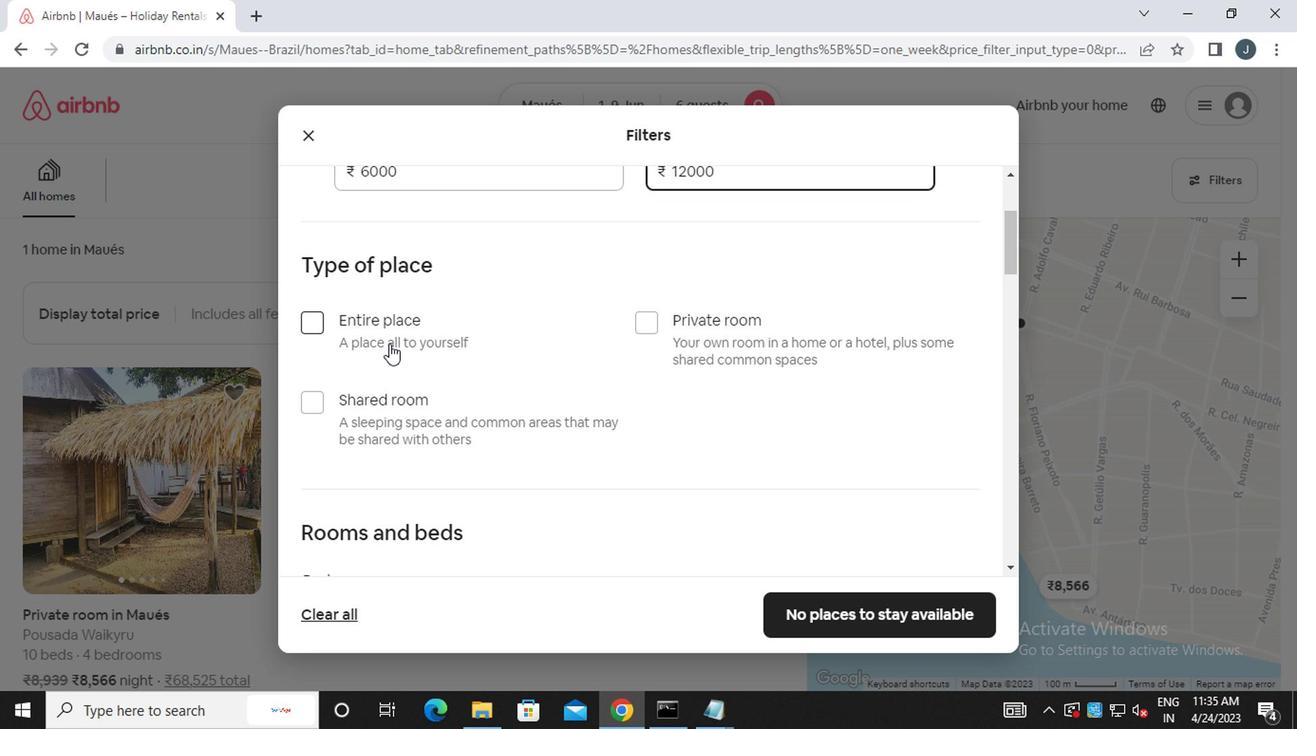 
Action: Mouse moved to (495, 358)
Screenshot: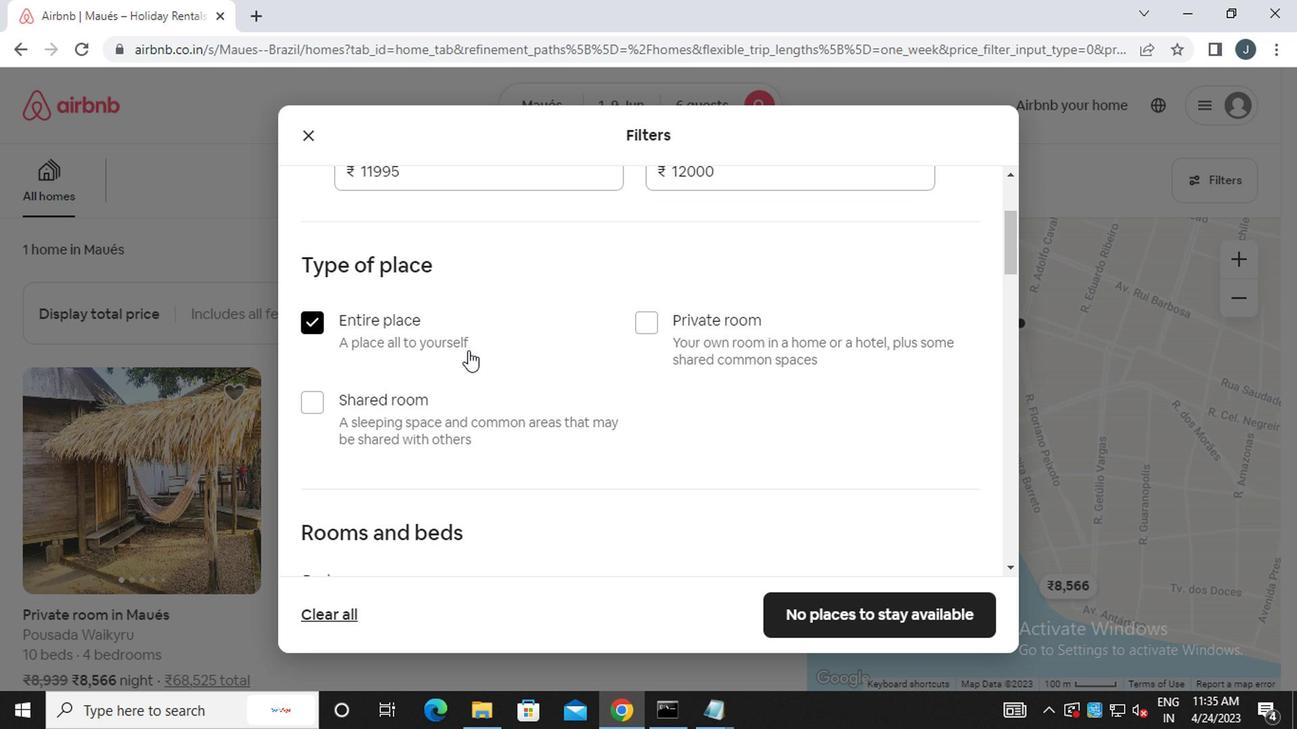 
Action: Mouse scrolled (495, 357) with delta (0, 0)
Screenshot: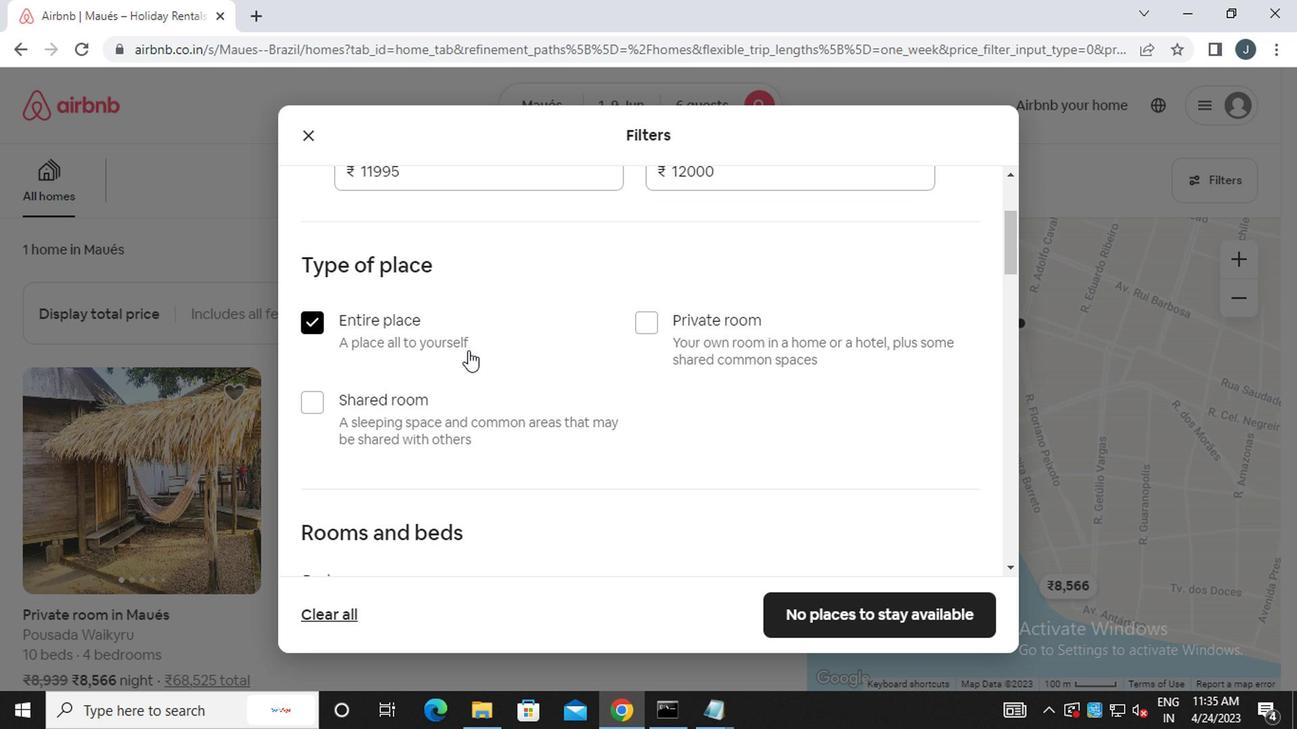 
Action: Mouse scrolled (495, 357) with delta (0, 0)
Screenshot: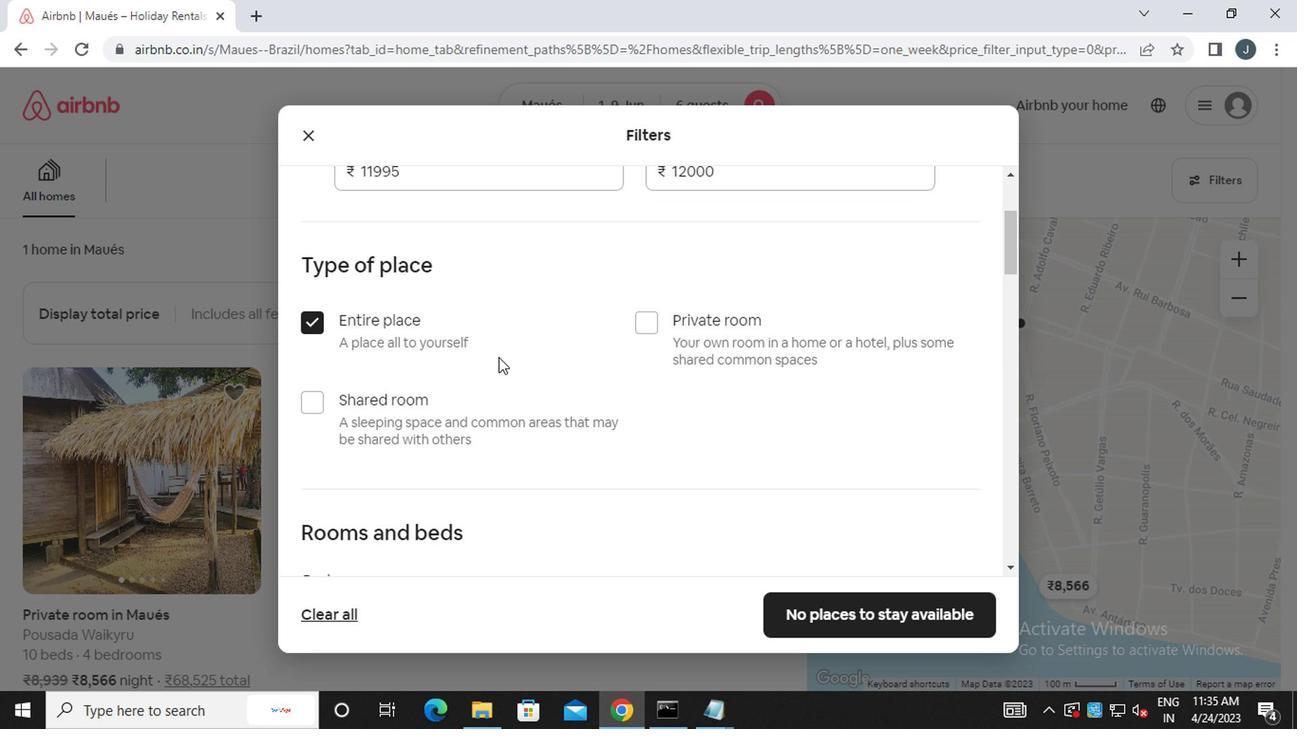 
Action: Mouse moved to (553, 439)
Screenshot: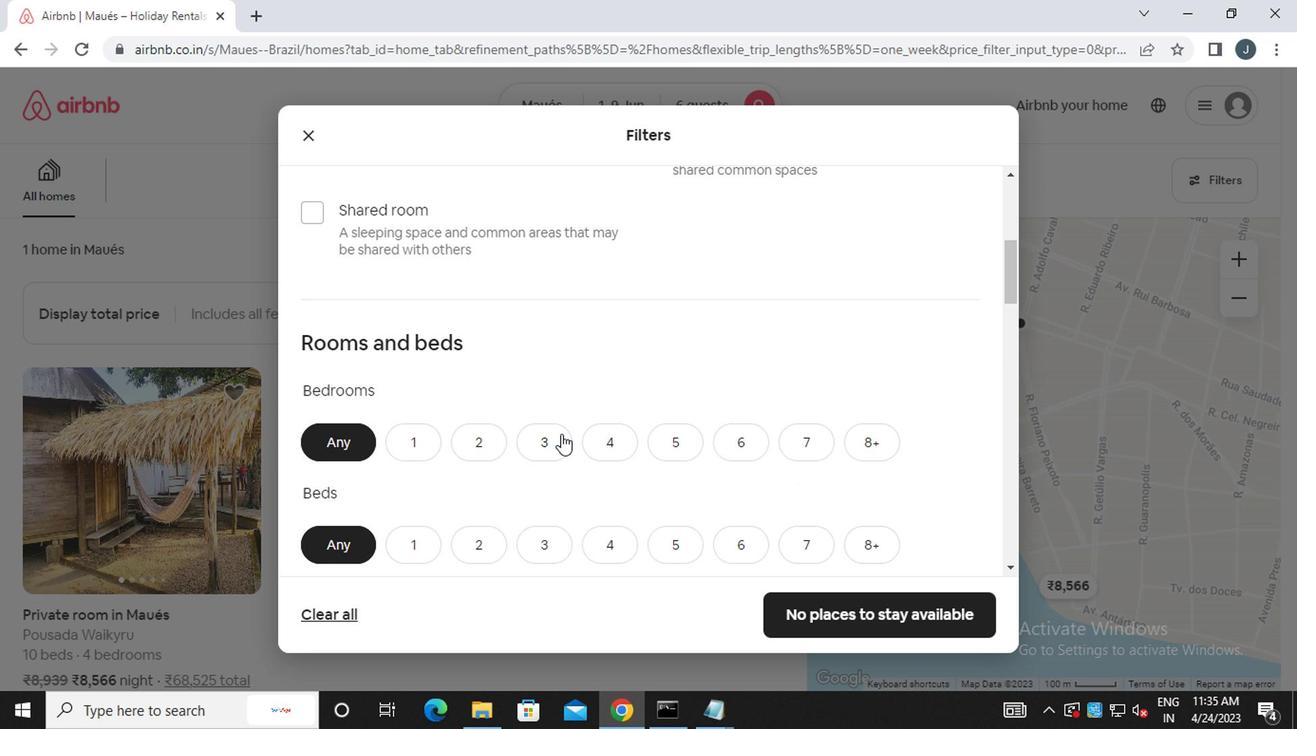 
Action: Mouse pressed left at (553, 439)
Screenshot: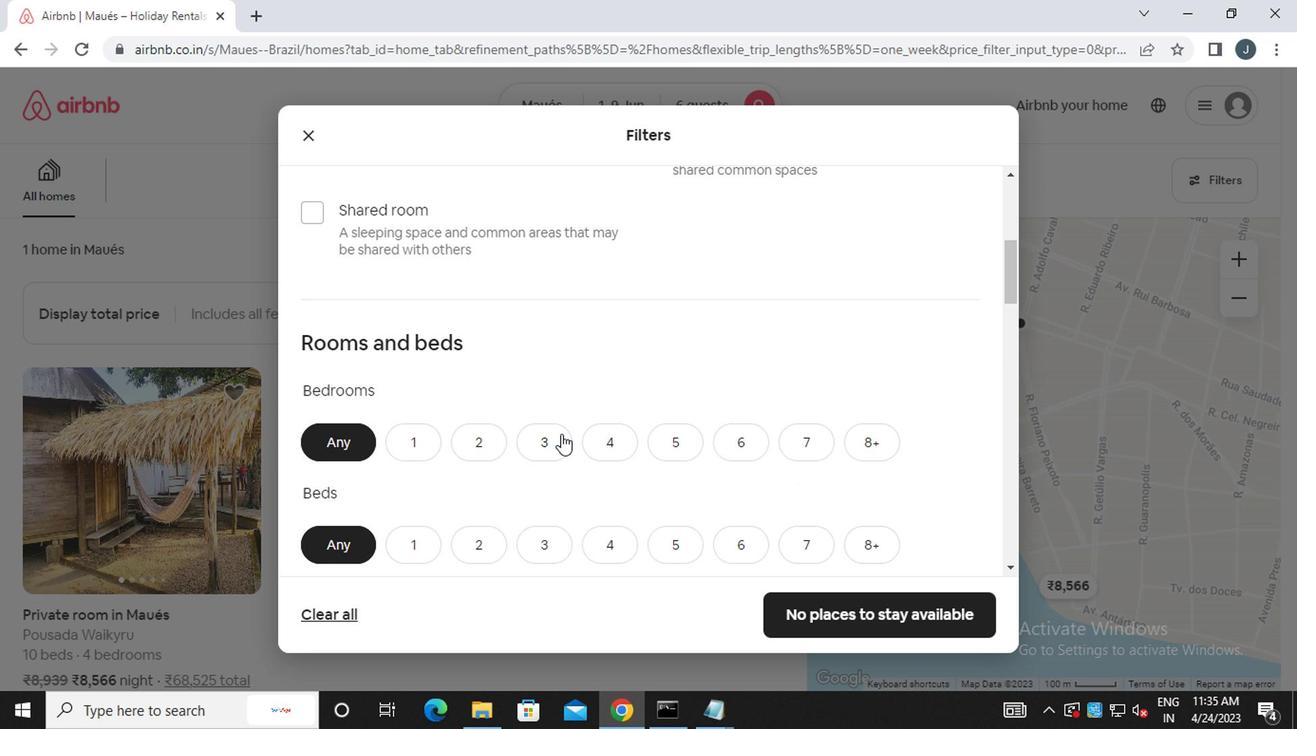 
Action: Mouse moved to (547, 539)
Screenshot: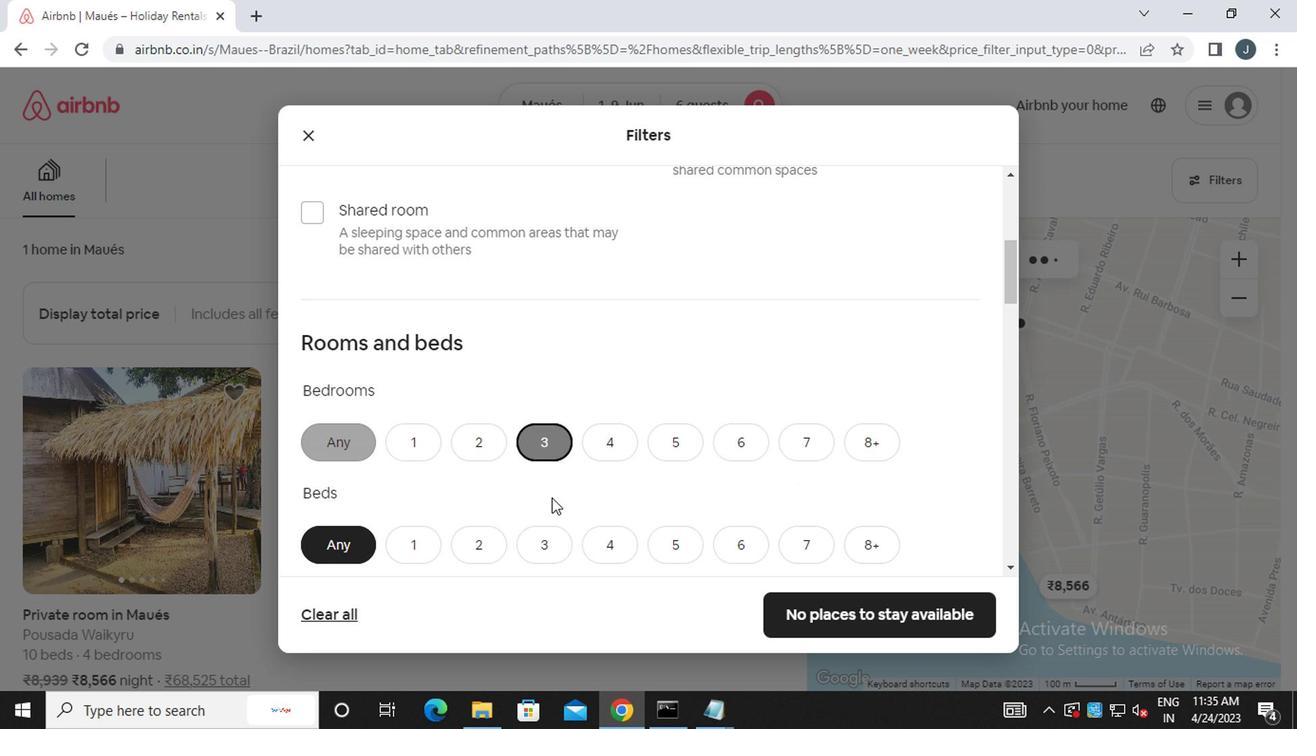 
Action: Mouse pressed left at (547, 539)
Screenshot: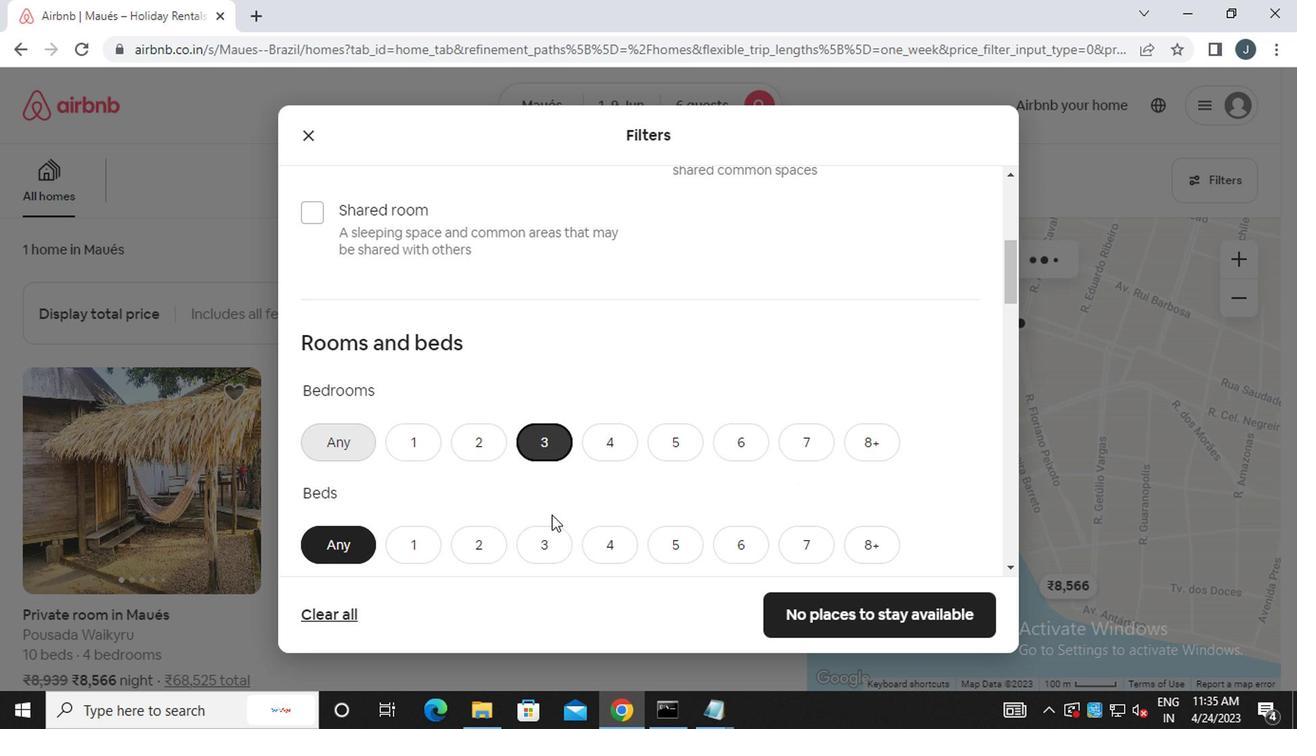 
Action: Mouse moved to (547, 542)
Screenshot: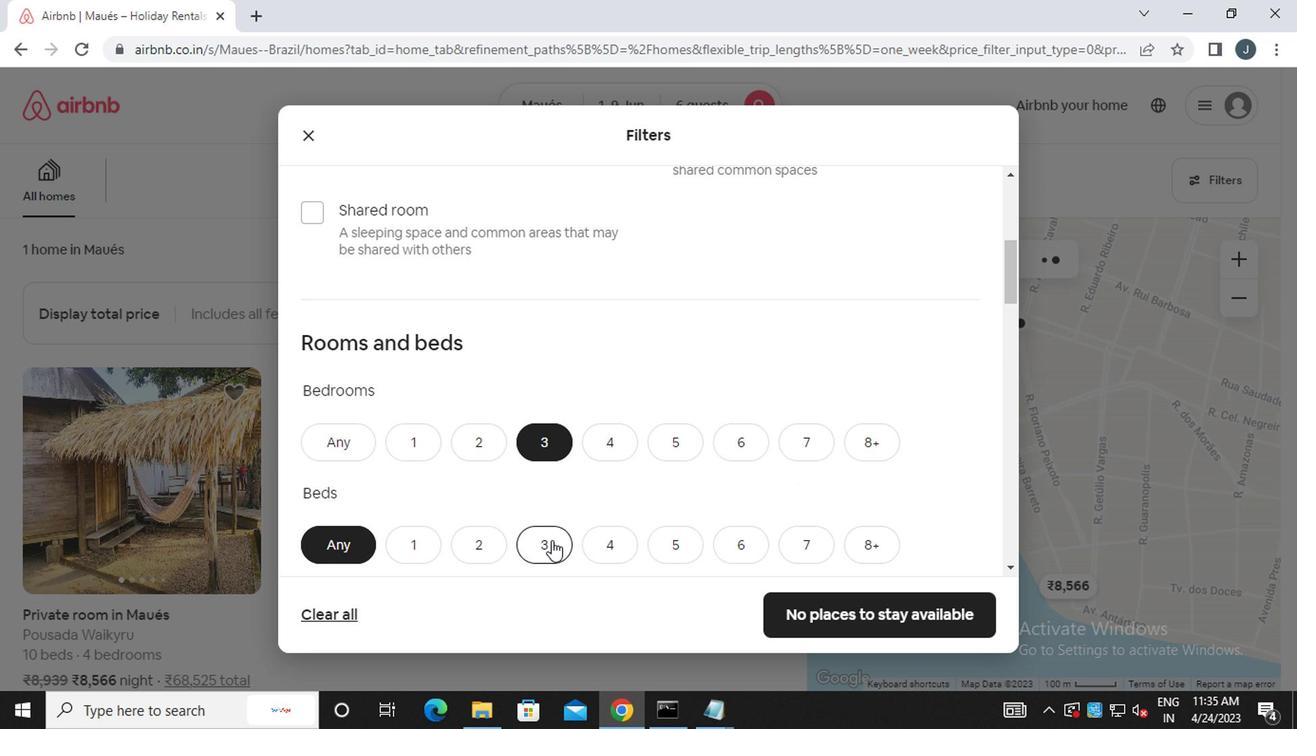 
Action: Mouse scrolled (547, 541) with delta (0, 0)
Screenshot: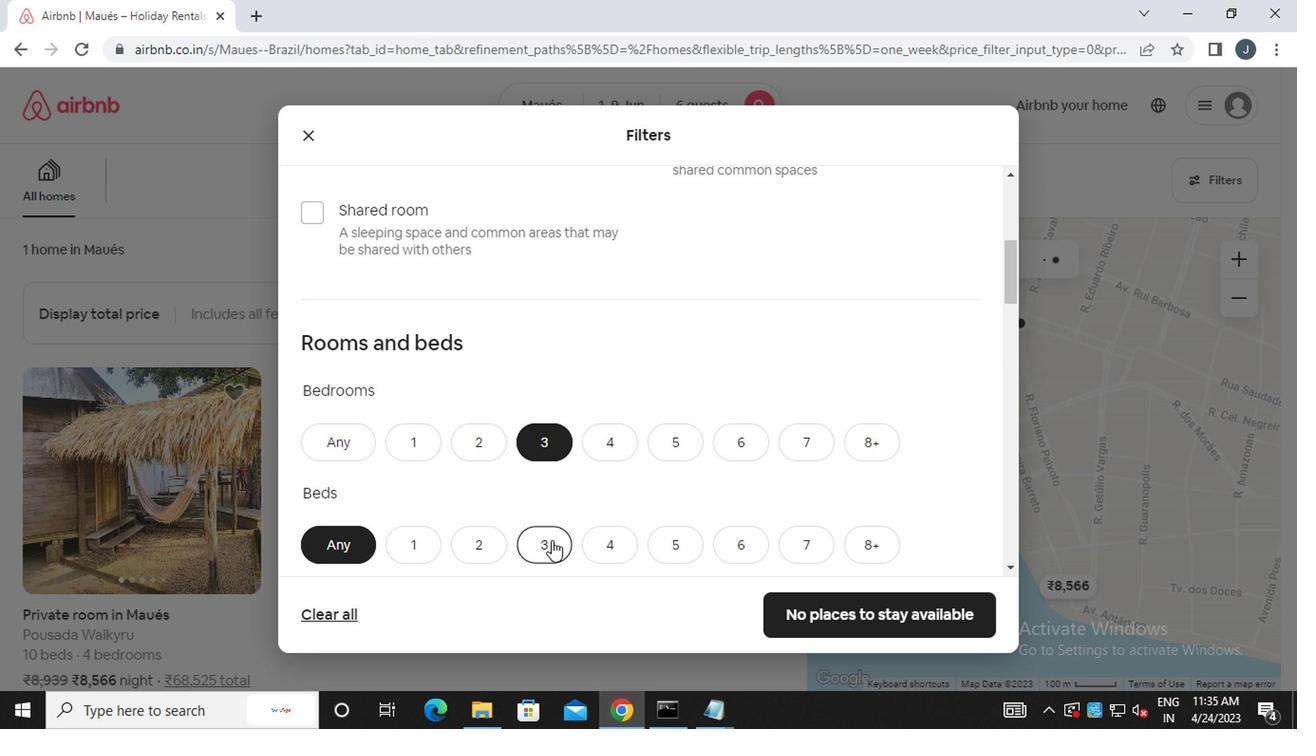 
Action: Mouse scrolled (547, 541) with delta (0, 0)
Screenshot: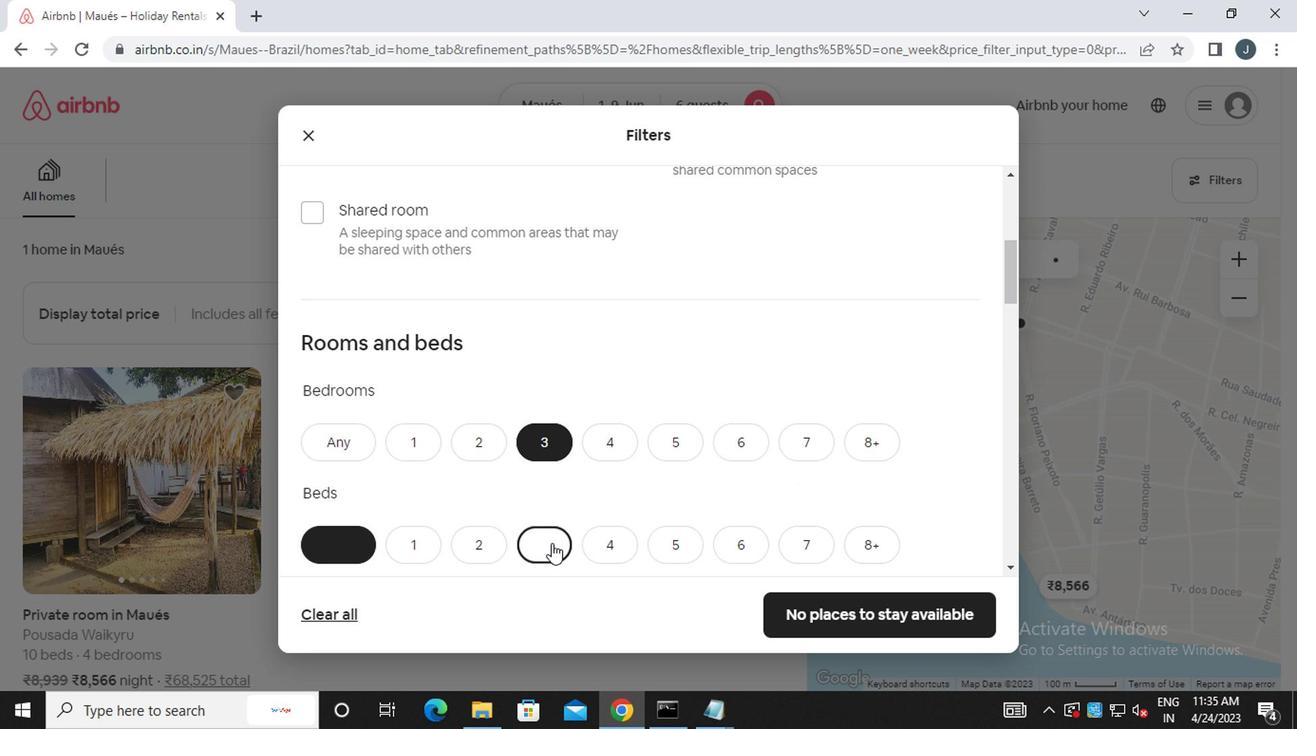 
Action: Mouse moved to (543, 459)
Screenshot: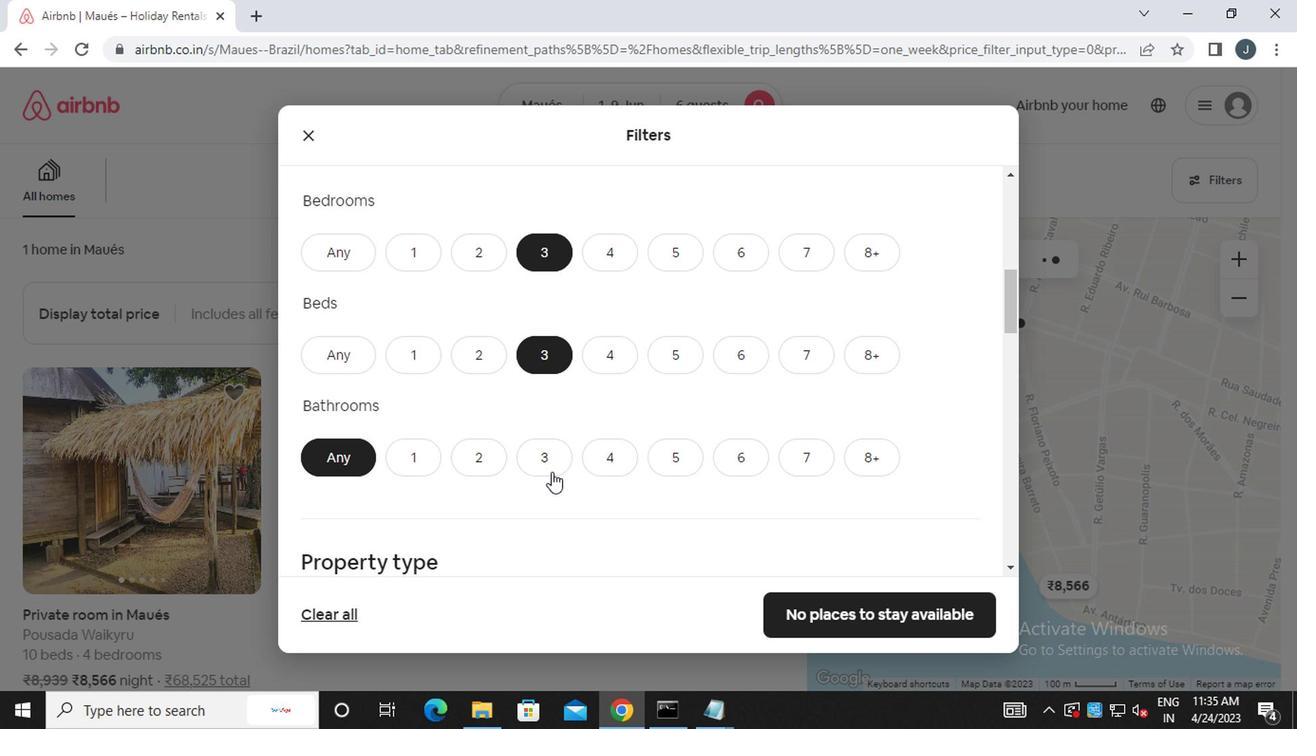 
Action: Mouse pressed left at (543, 459)
Screenshot: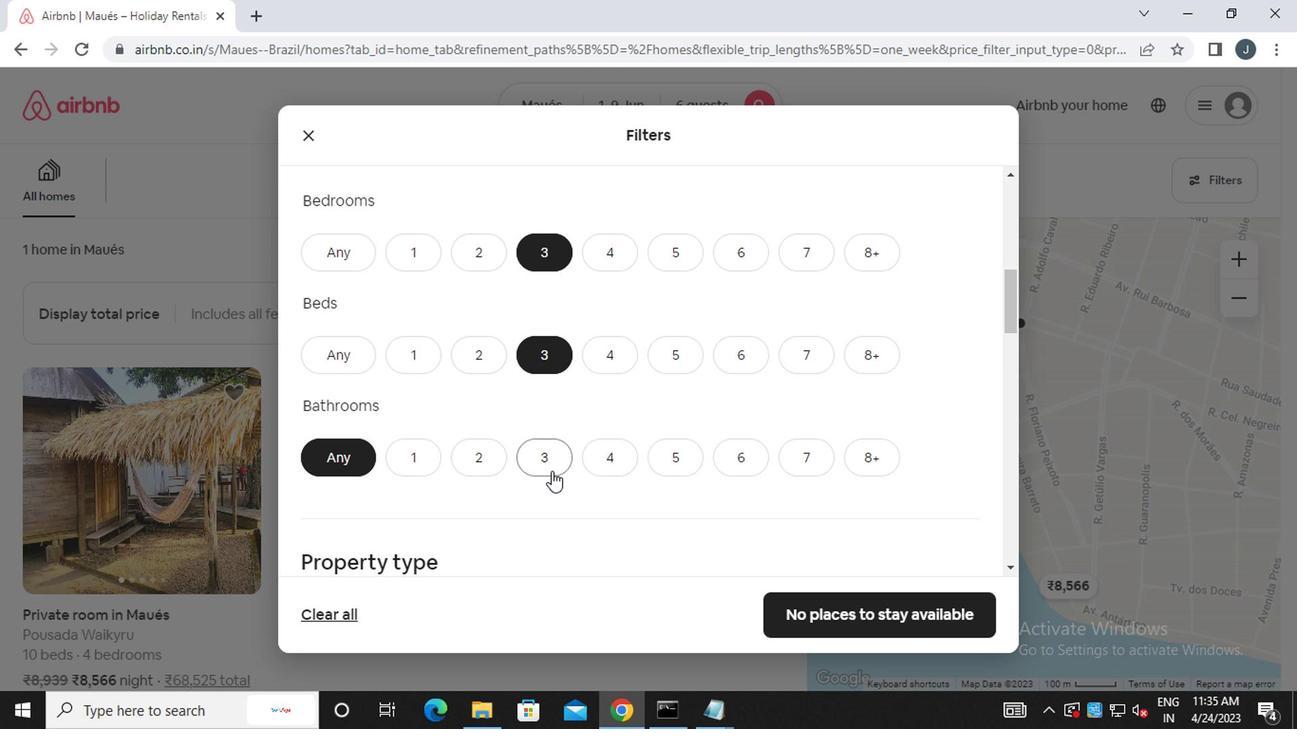 
Action: Mouse moved to (547, 468)
Screenshot: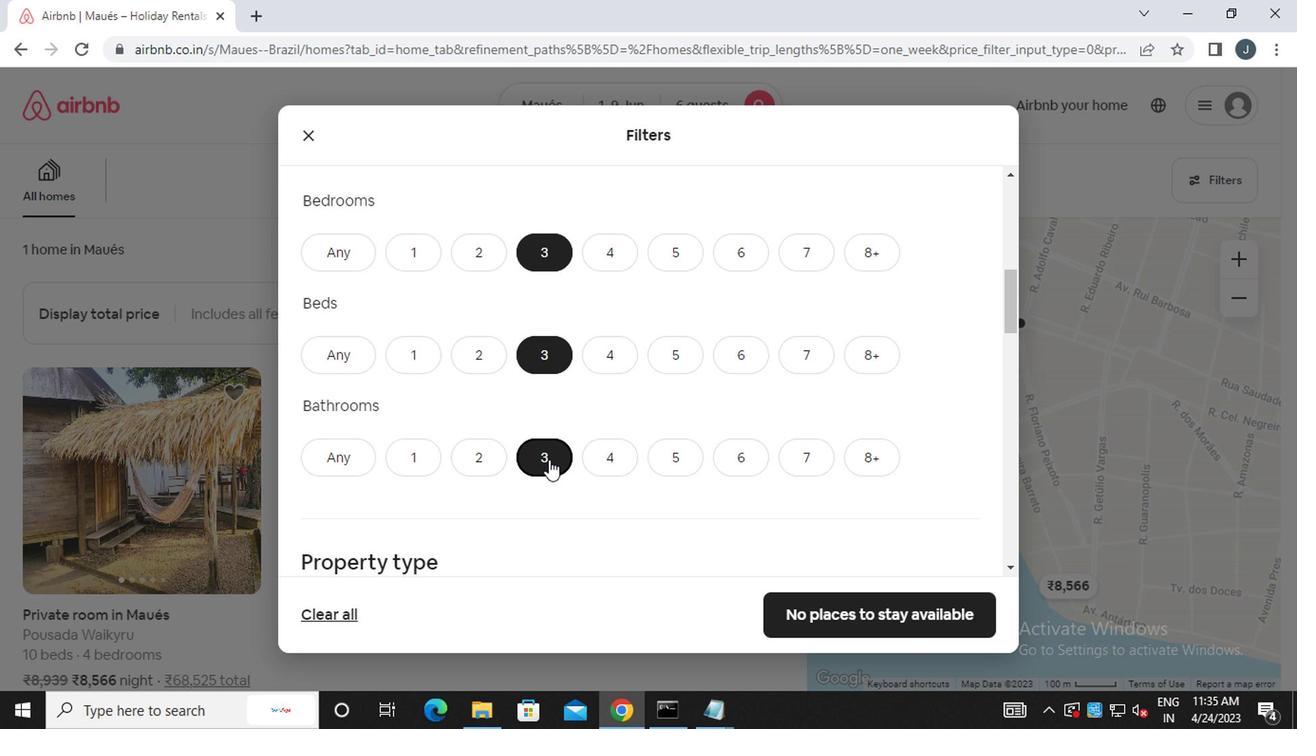 
Action: Mouse scrolled (547, 468) with delta (0, 0)
Screenshot: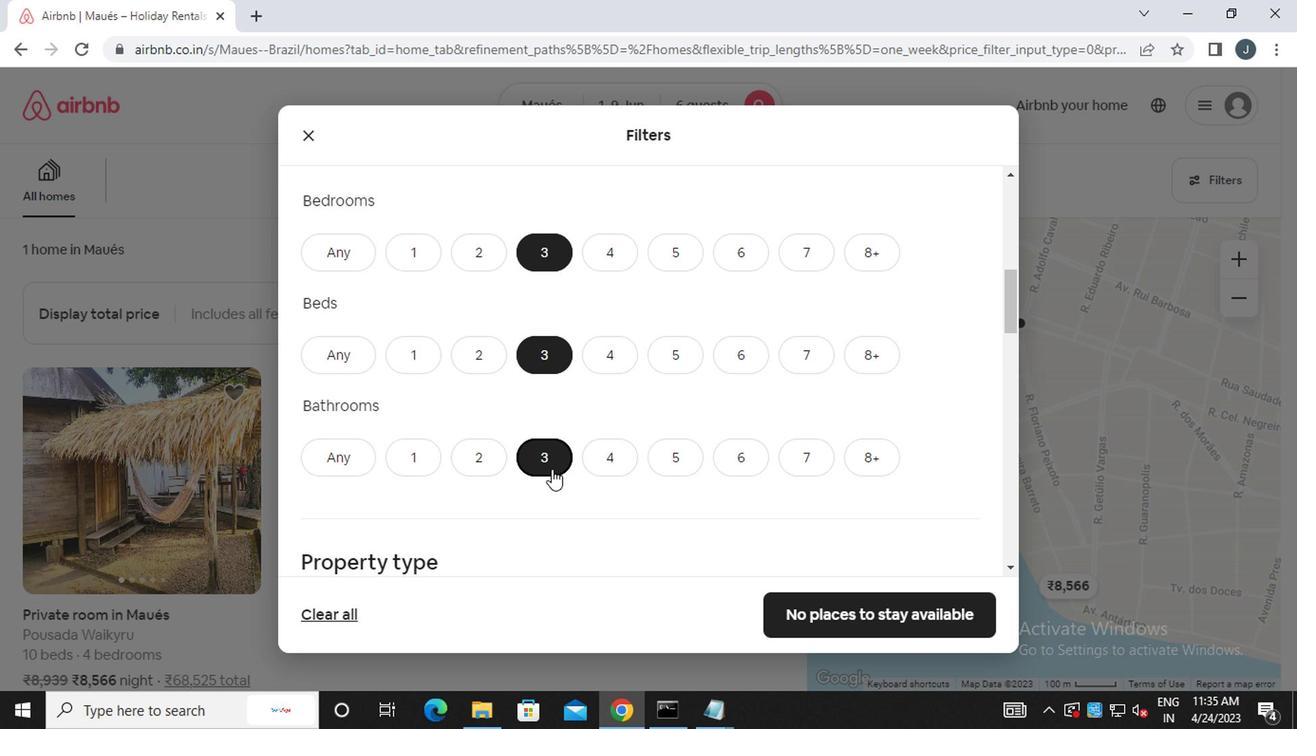
Action: Mouse scrolled (547, 468) with delta (0, 0)
Screenshot: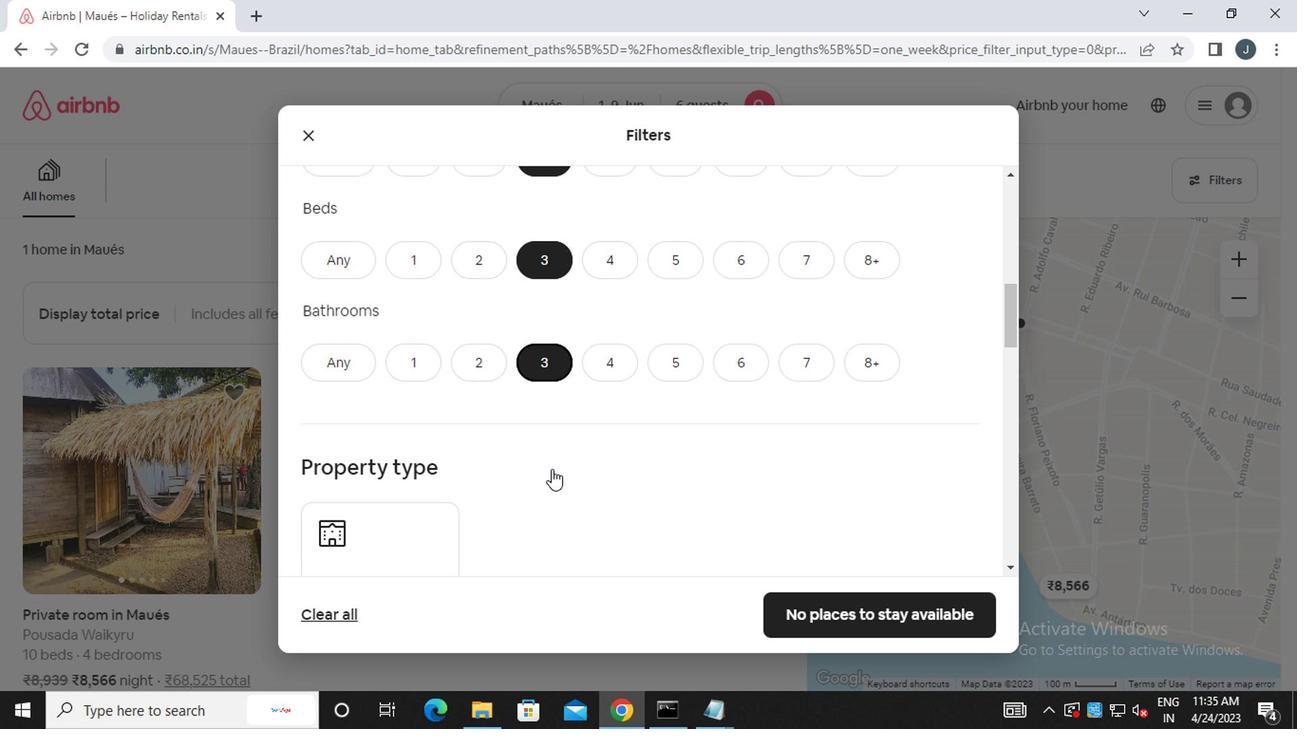 
Action: Mouse moved to (547, 468)
Screenshot: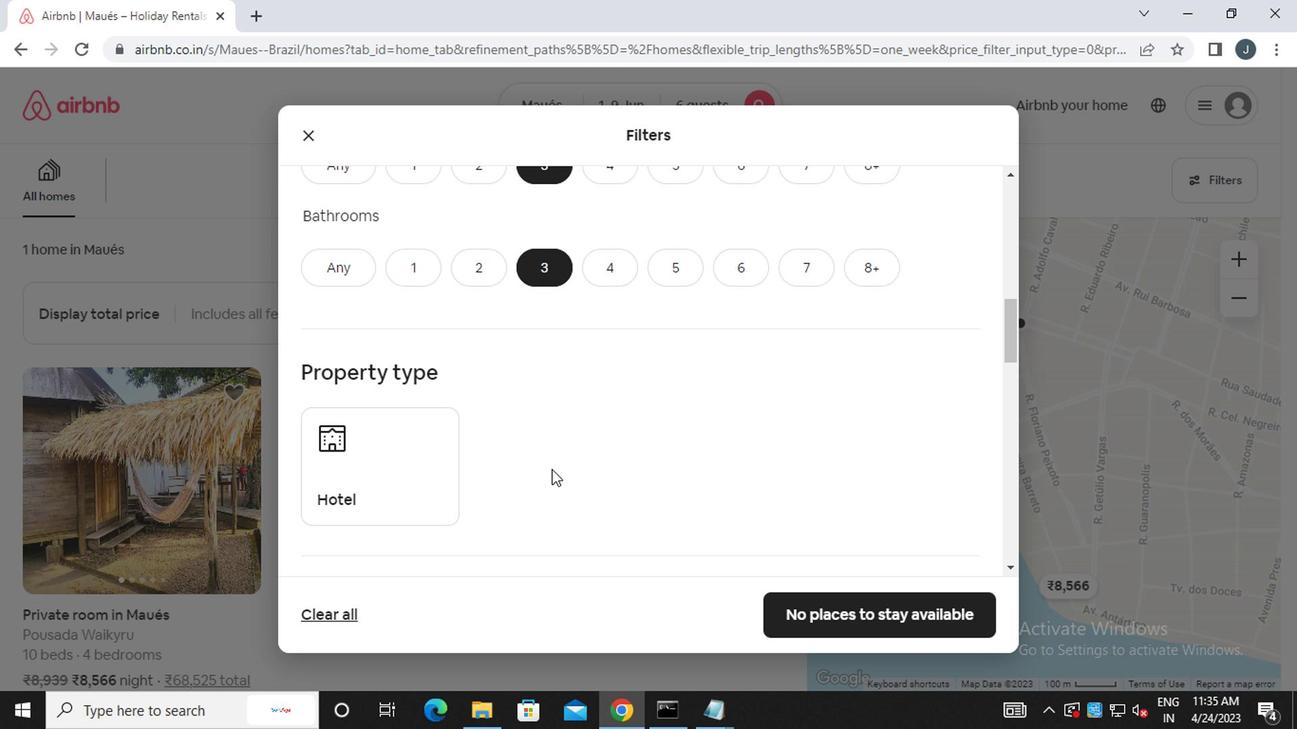 
Action: Mouse scrolled (547, 468) with delta (0, 0)
Screenshot: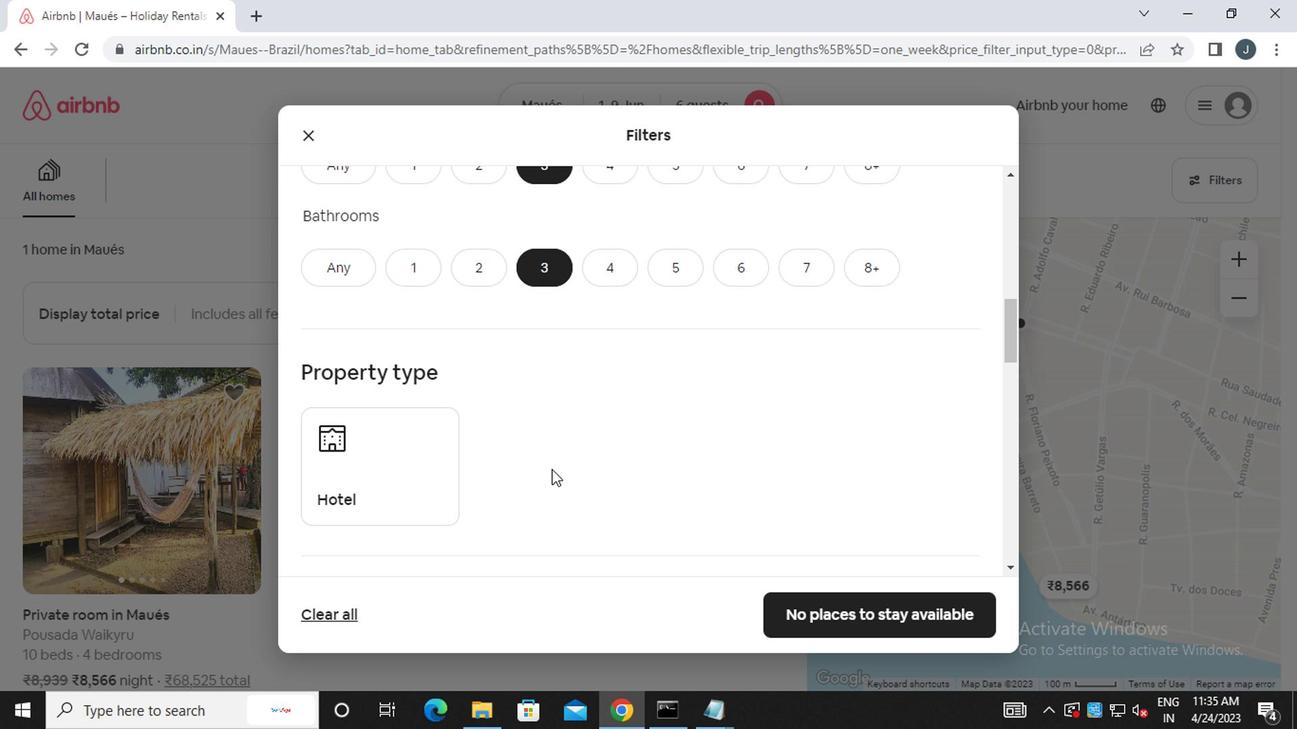
Action: Mouse moved to (476, 404)
Screenshot: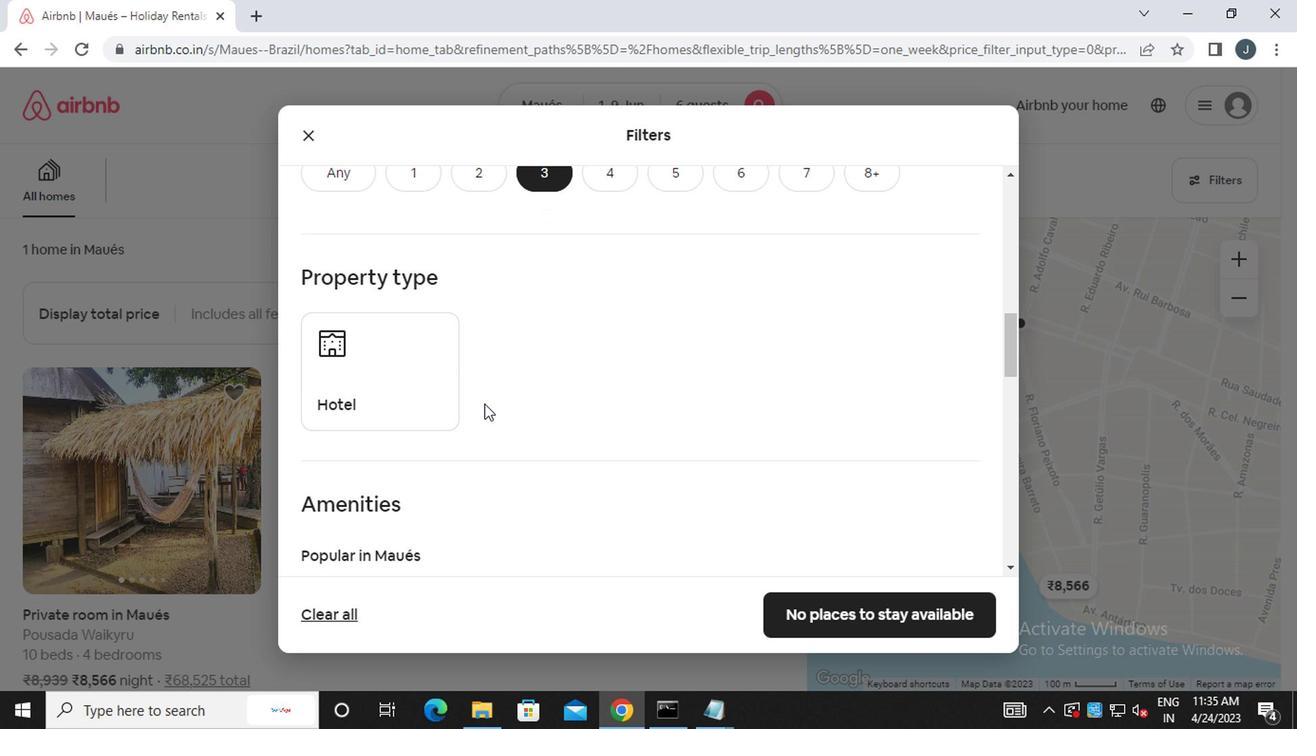
Action: Mouse scrolled (476, 402) with delta (0, -1)
Screenshot: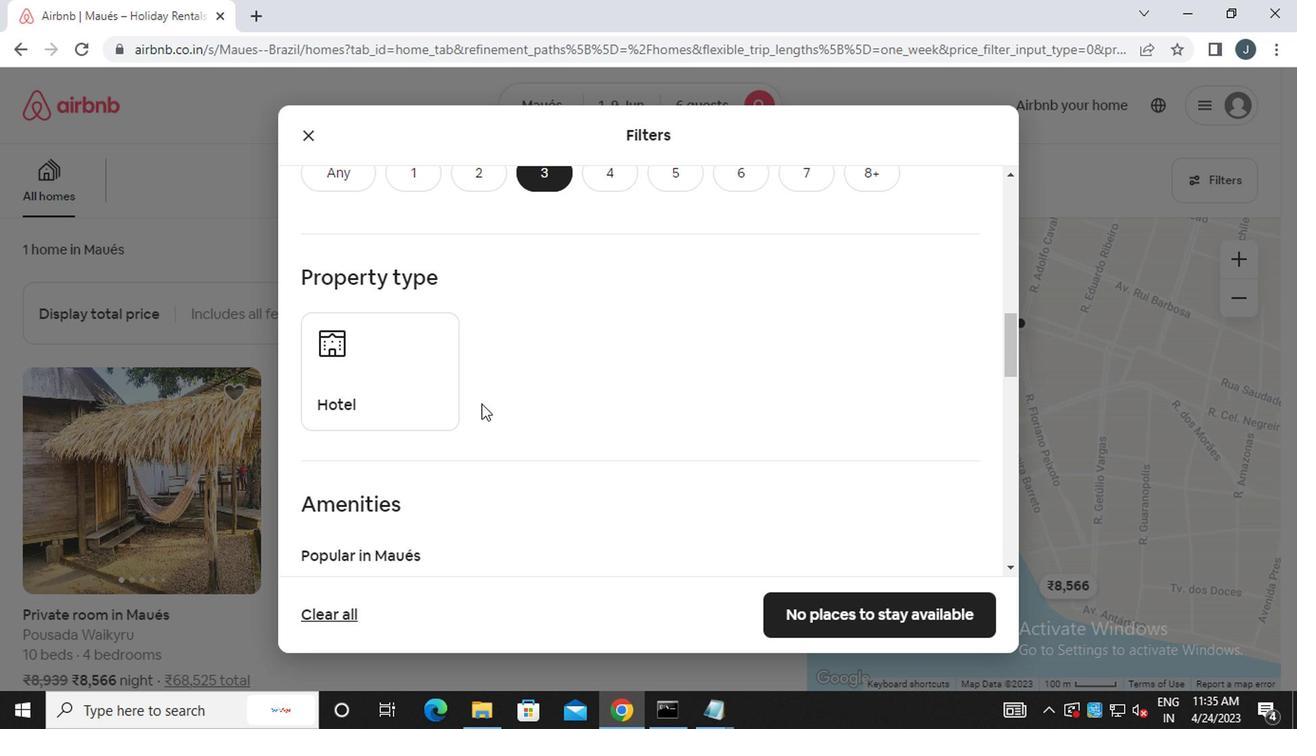 
Action: Mouse scrolled (476, 402) with delta (0, -1)
Screenshot: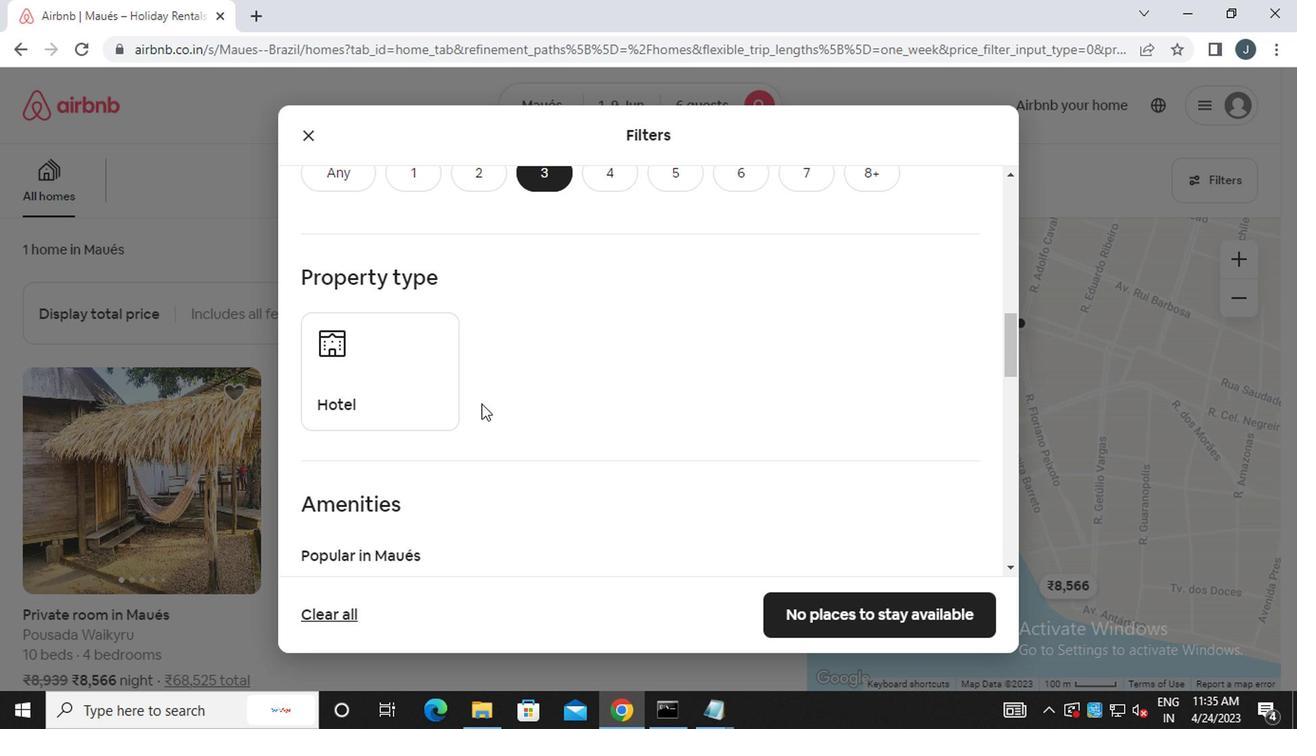 
Action: Mouse moved to (380, 442)
Screenshot: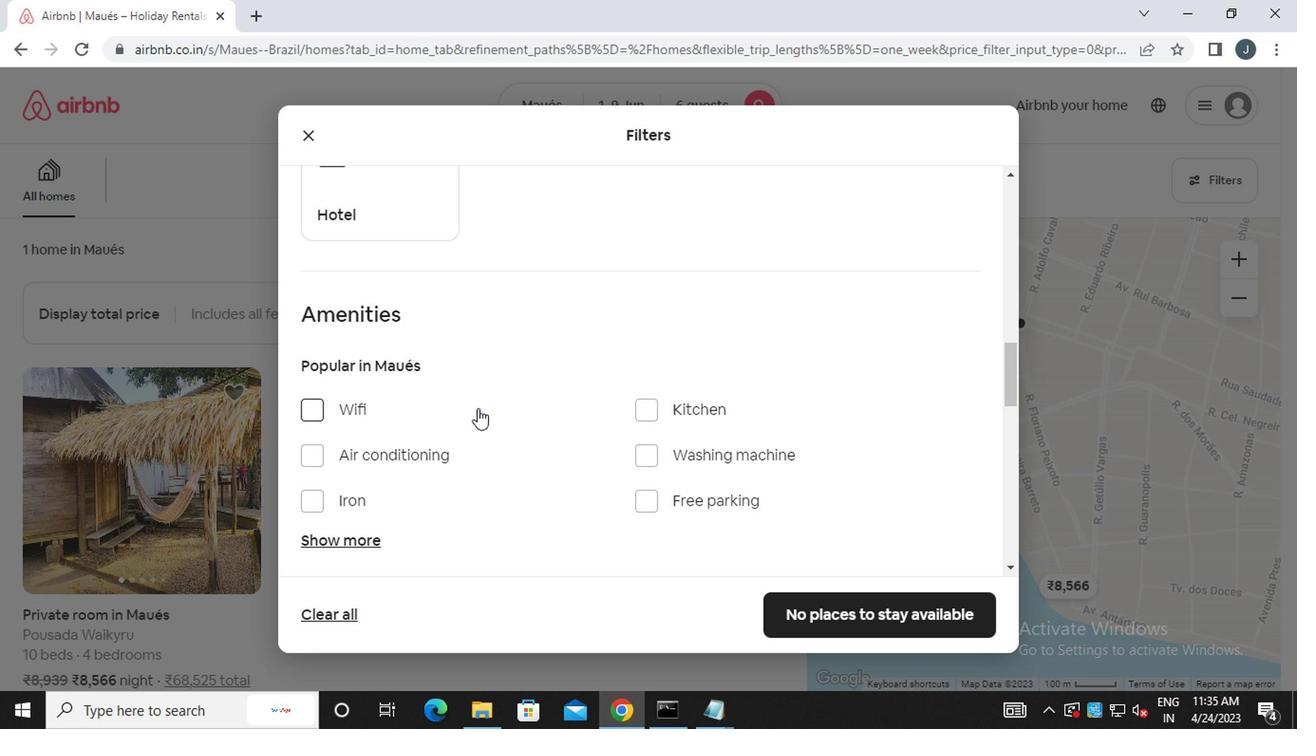 
Action: Mouse scrolled (380, 441) with delta (0, -1)
Screenshot: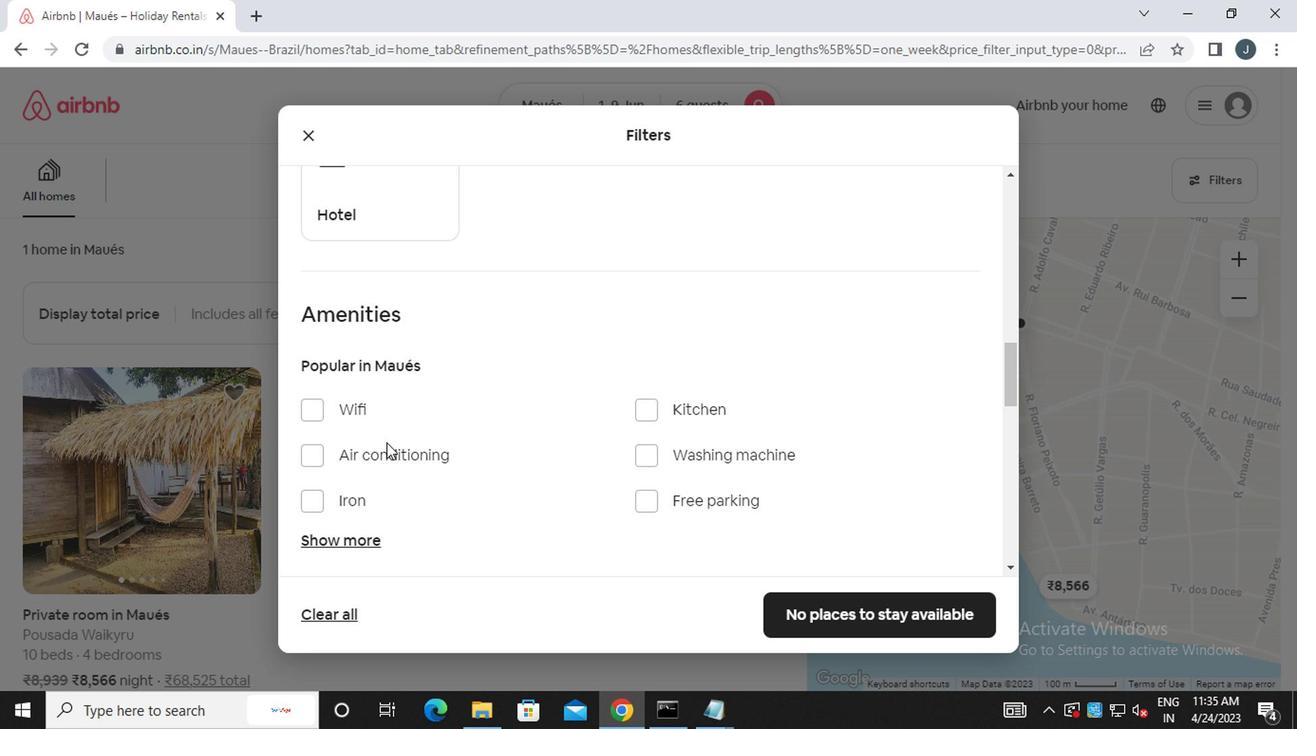 
Action: Mouse scrolled (380, 441) with delta (0, -1)
Screenshot: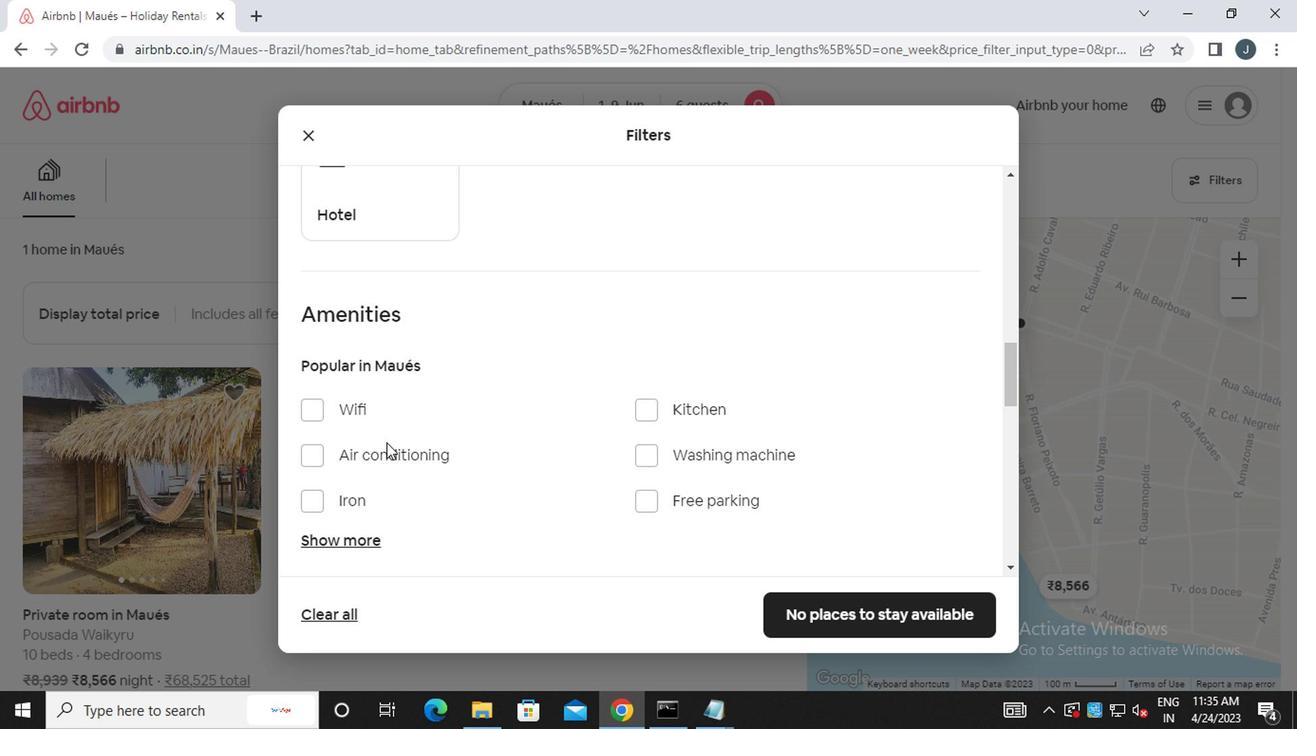 
Action: Mouse scrolled (380, 441) with delta (0, -1)
Screenshot: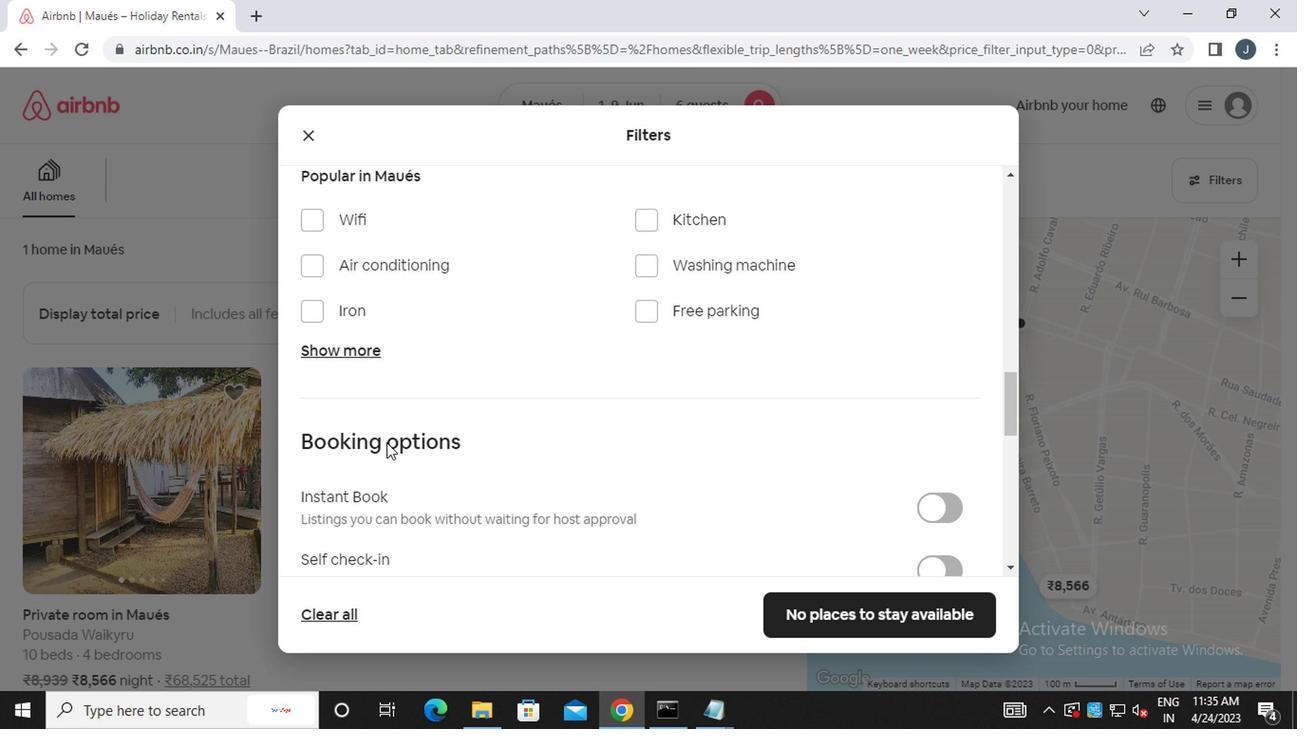 
Action: Mouse scrolled (380, 441) with delta (0, -1)
Screenshot: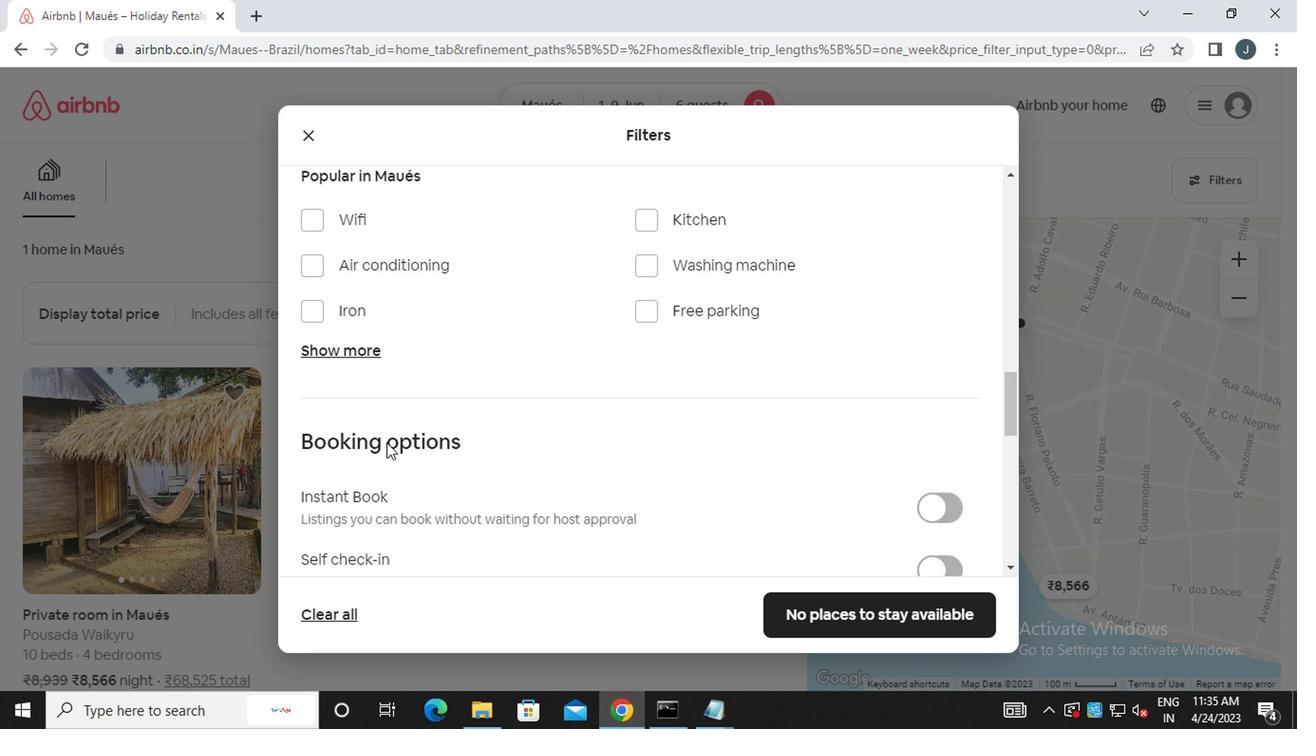 
Action: Mouse scrolled (380, 441) with delta (0, -1)
Screenshot: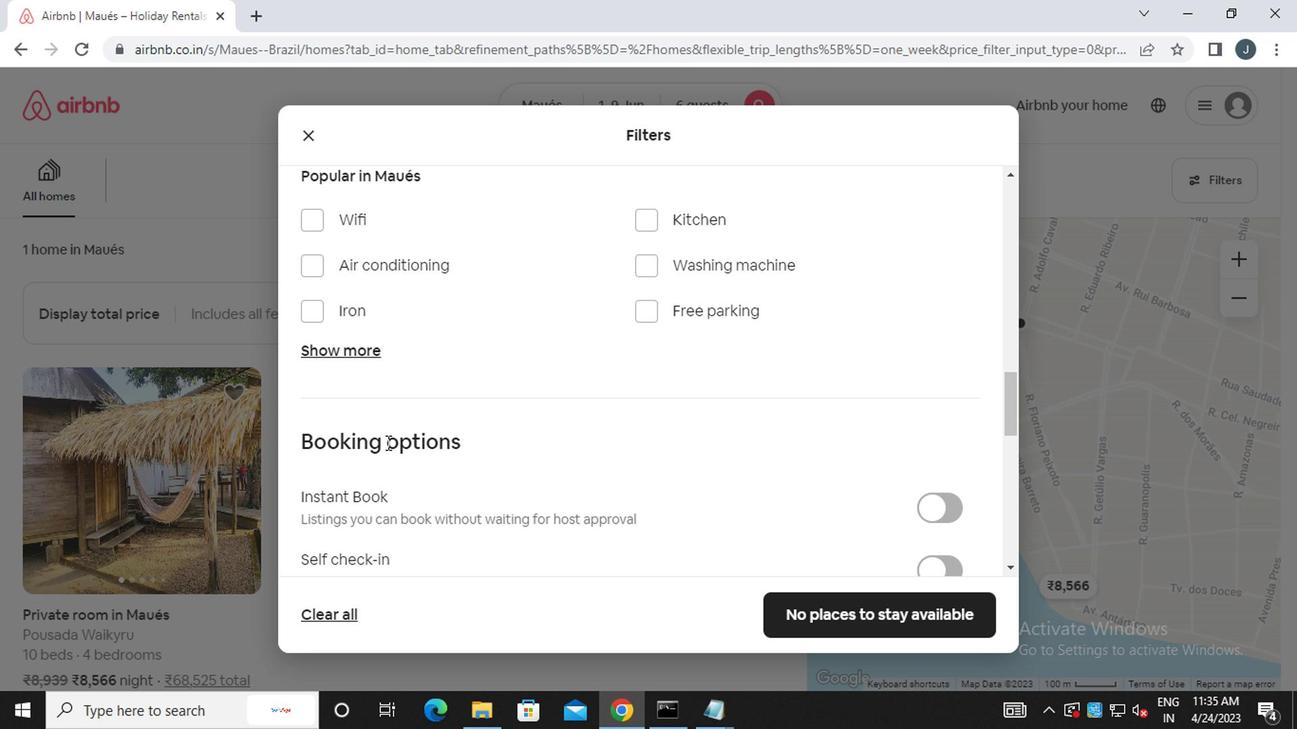 
Action: Mouse moved to (919, 283)
Screenshot: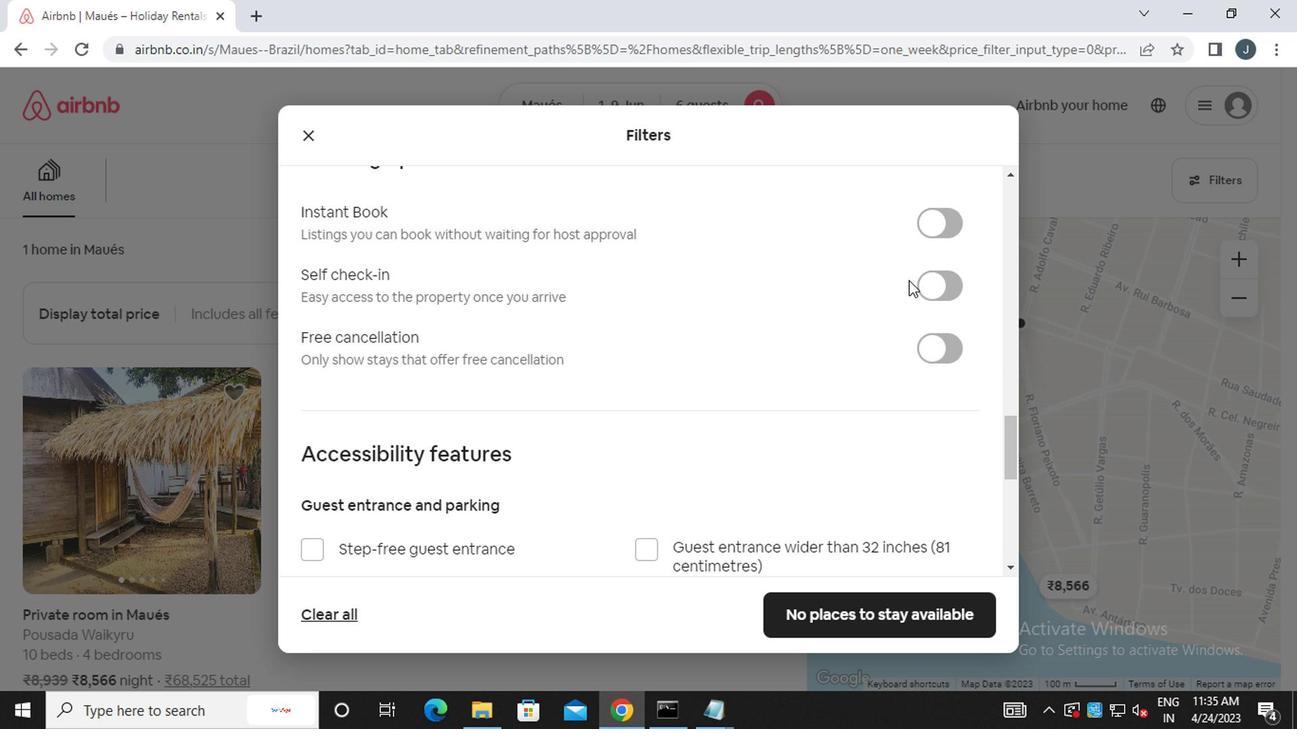 
Action: Mouse pressed left at (919, 283)
Screenshot: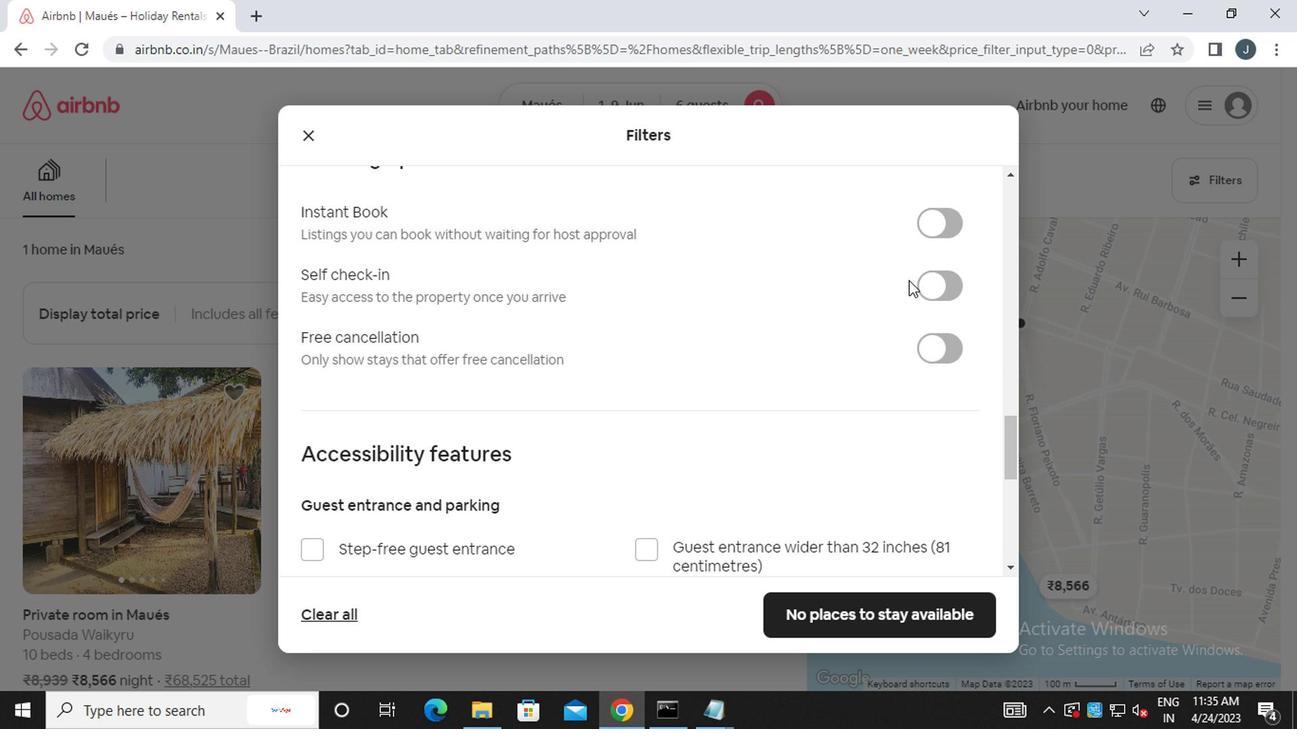 
Action: Mouse moved to (564, 459)
Screenshot: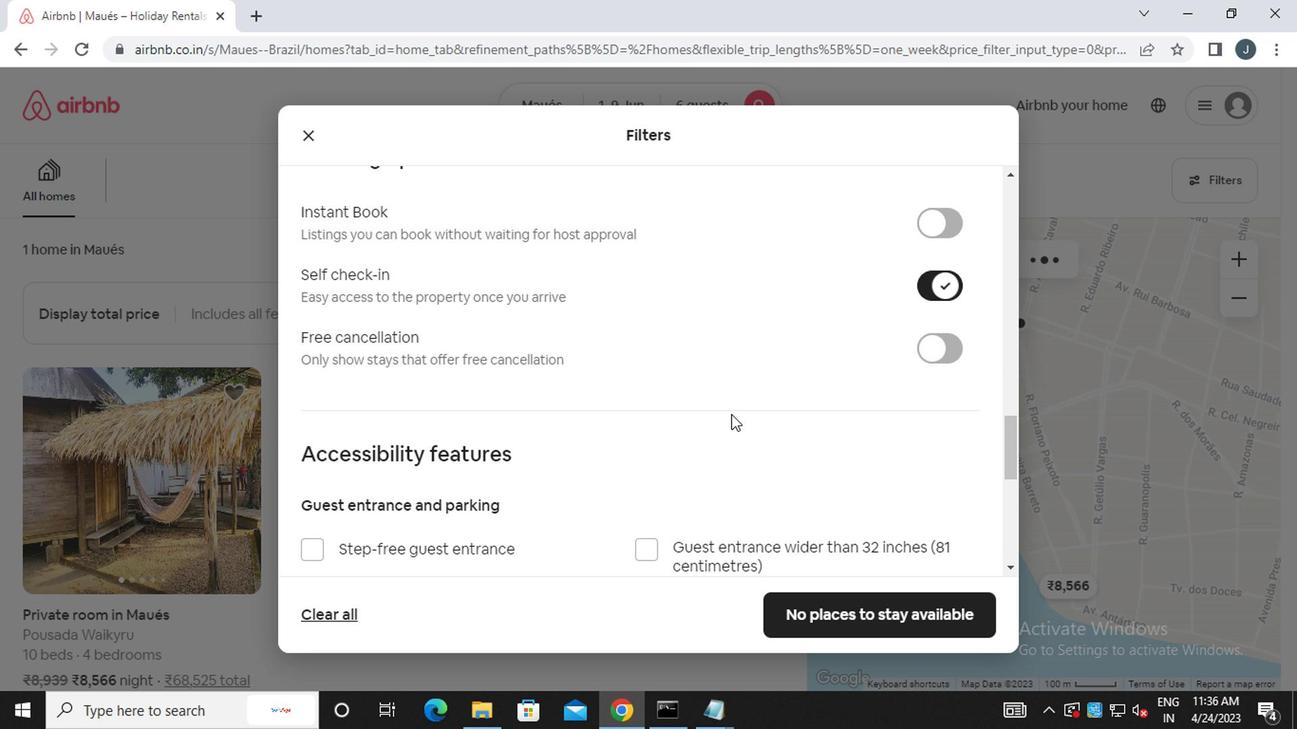 
Action: Mouse scrolled (564, 458) with delta (0, 0)
Screenshot: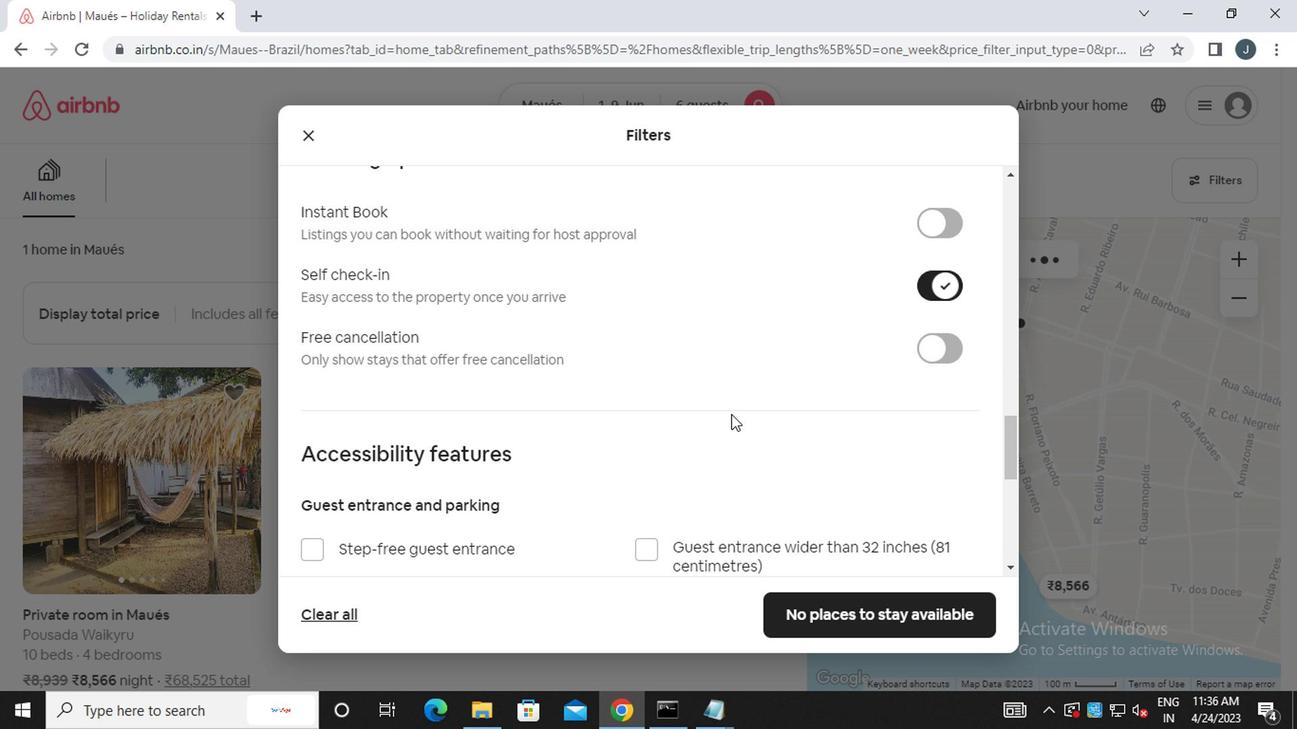 
Action: Mouse moved to (564, 460)
Screenshot: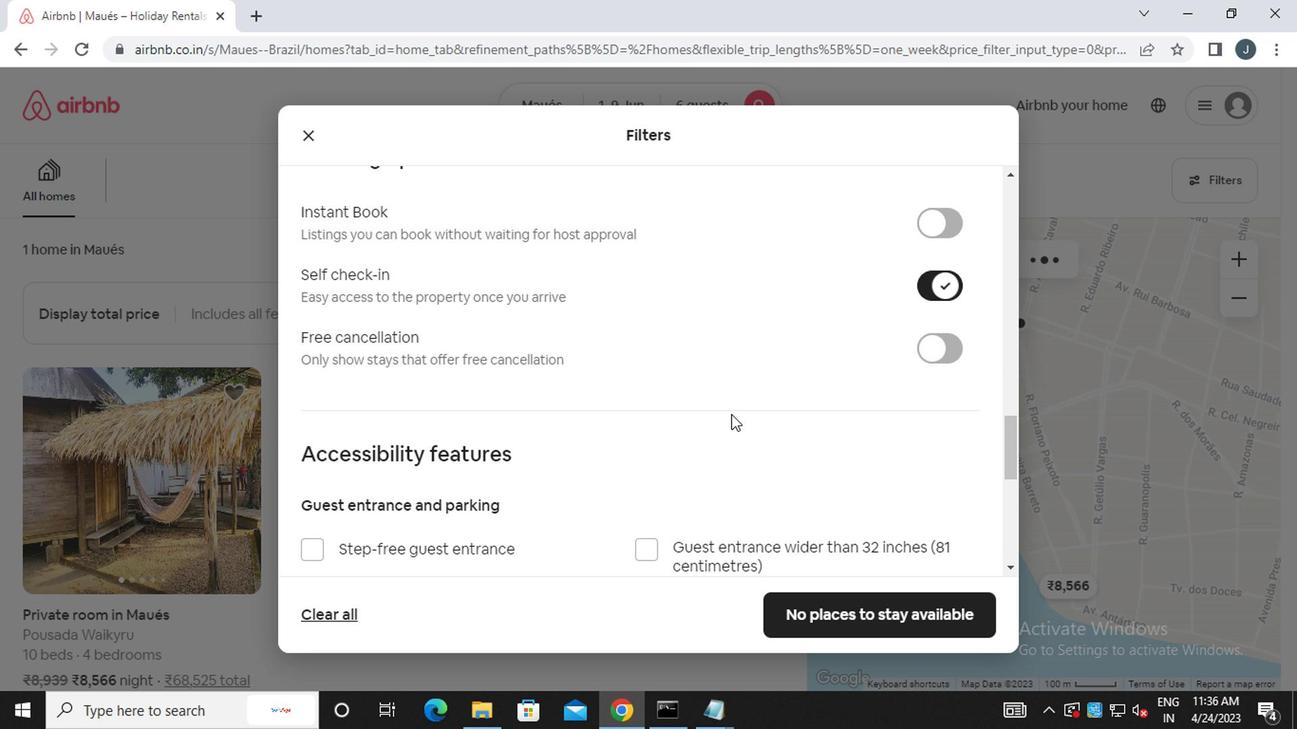 
Action: Mouse scrolled (564, 459) with delta (0, 0)
Screenshot: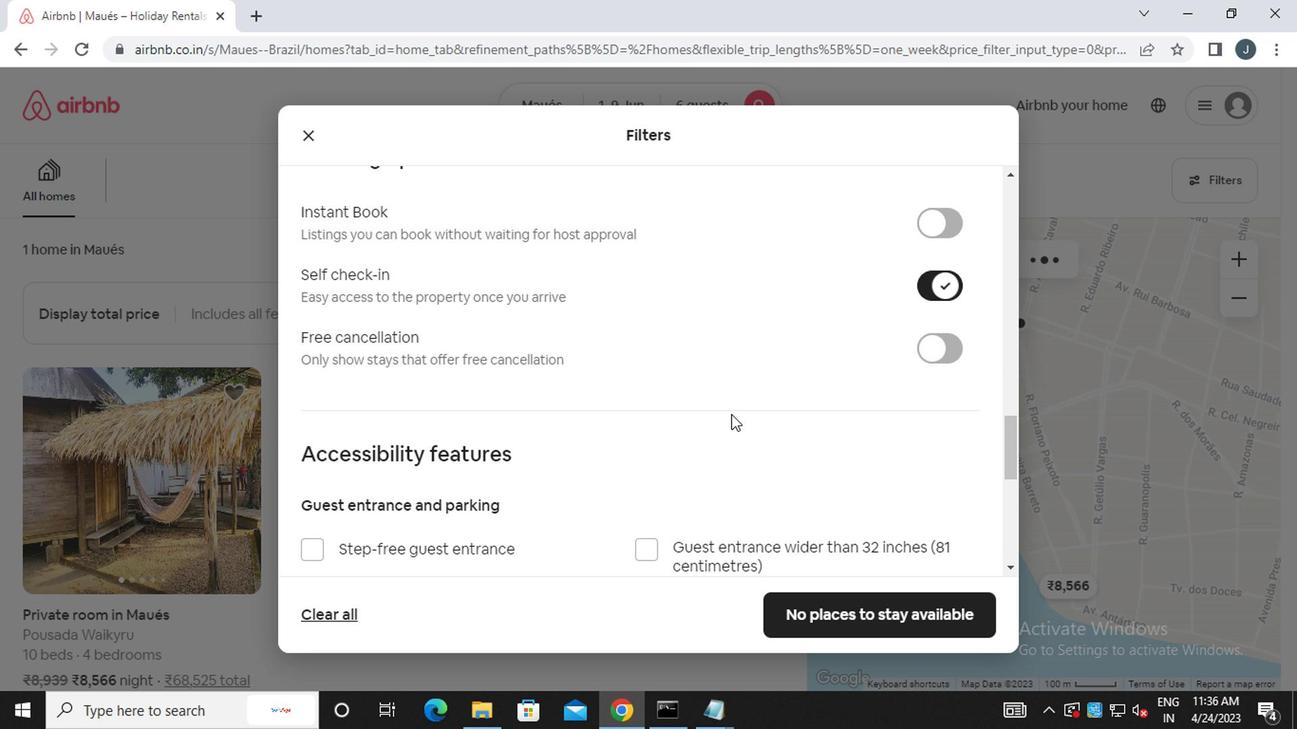 
Action: Mouse moved to (563, 460)
Screenshot: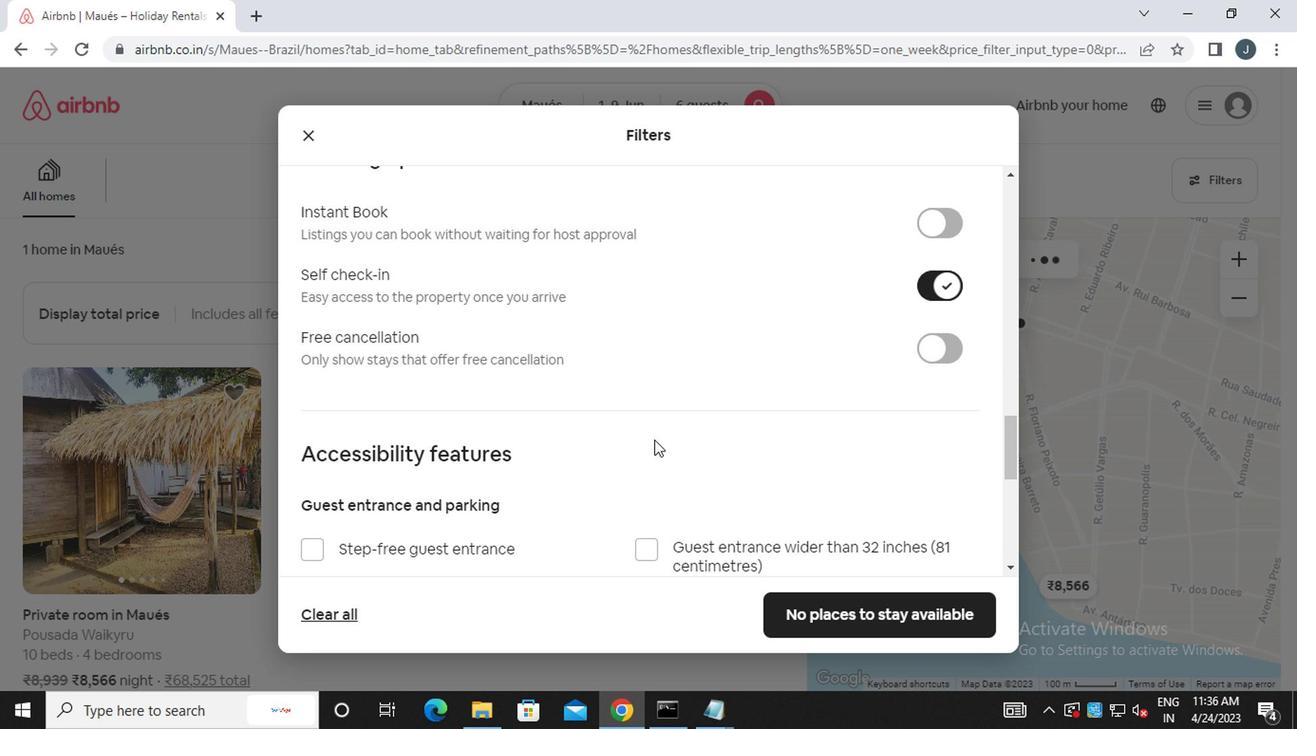 
Action: Mouse scrolled (563, 459) with delta (0, 0)
Screenshot: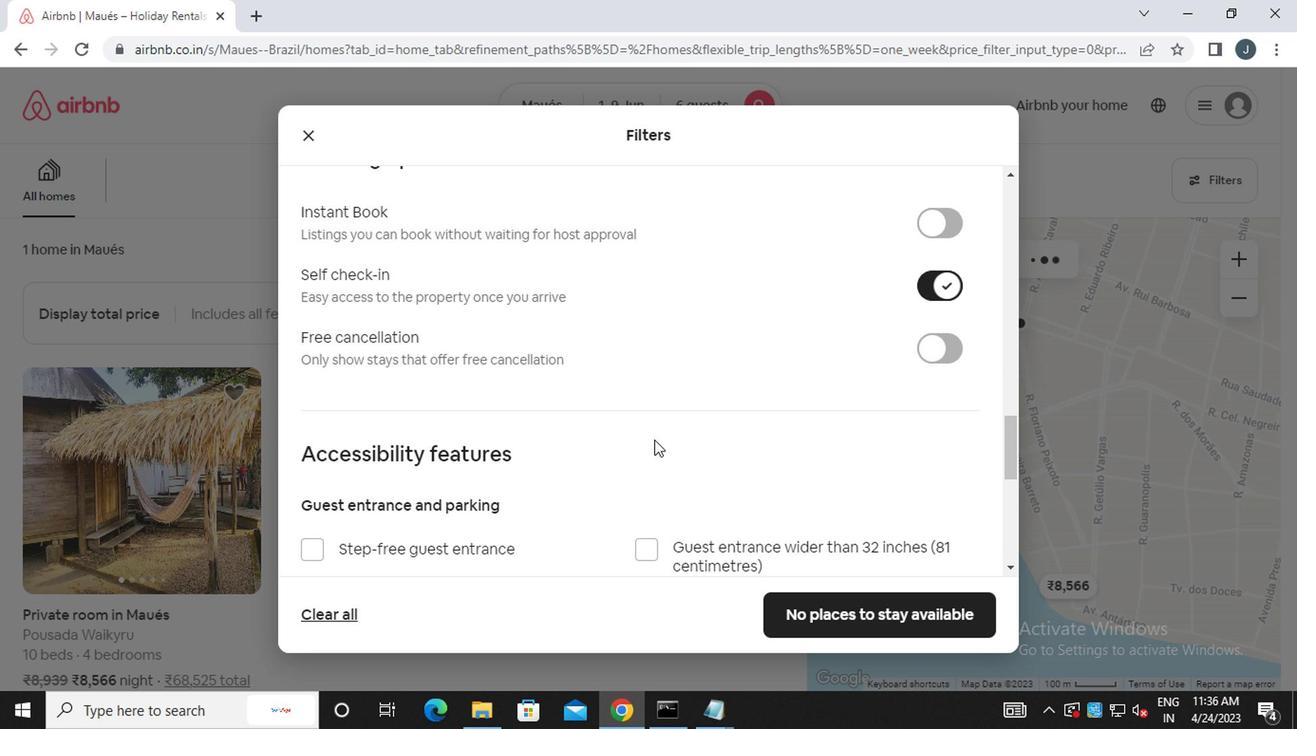 
Action: Mouse scrolled (563, 459) with delta (0, 0)
Screenshot: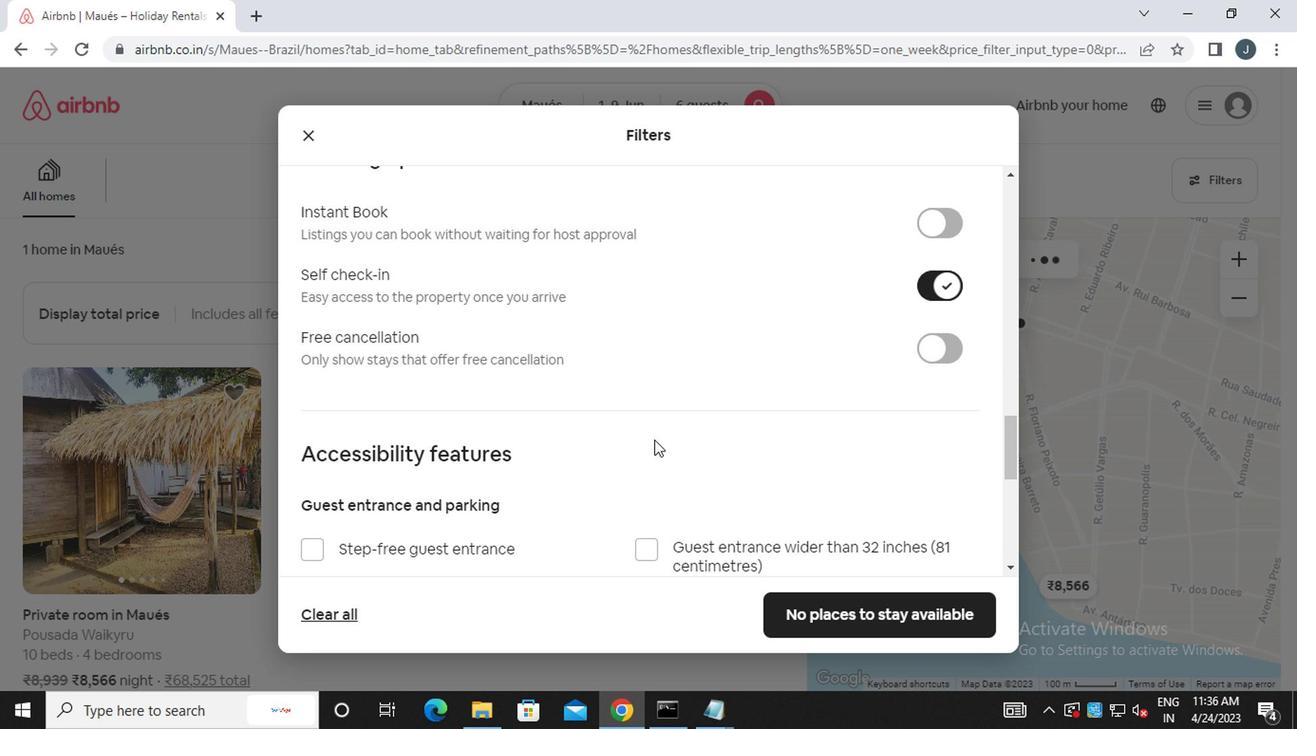 
Action: Mouse scrolled (563, 459) with delta (0, 0)
Screenshot: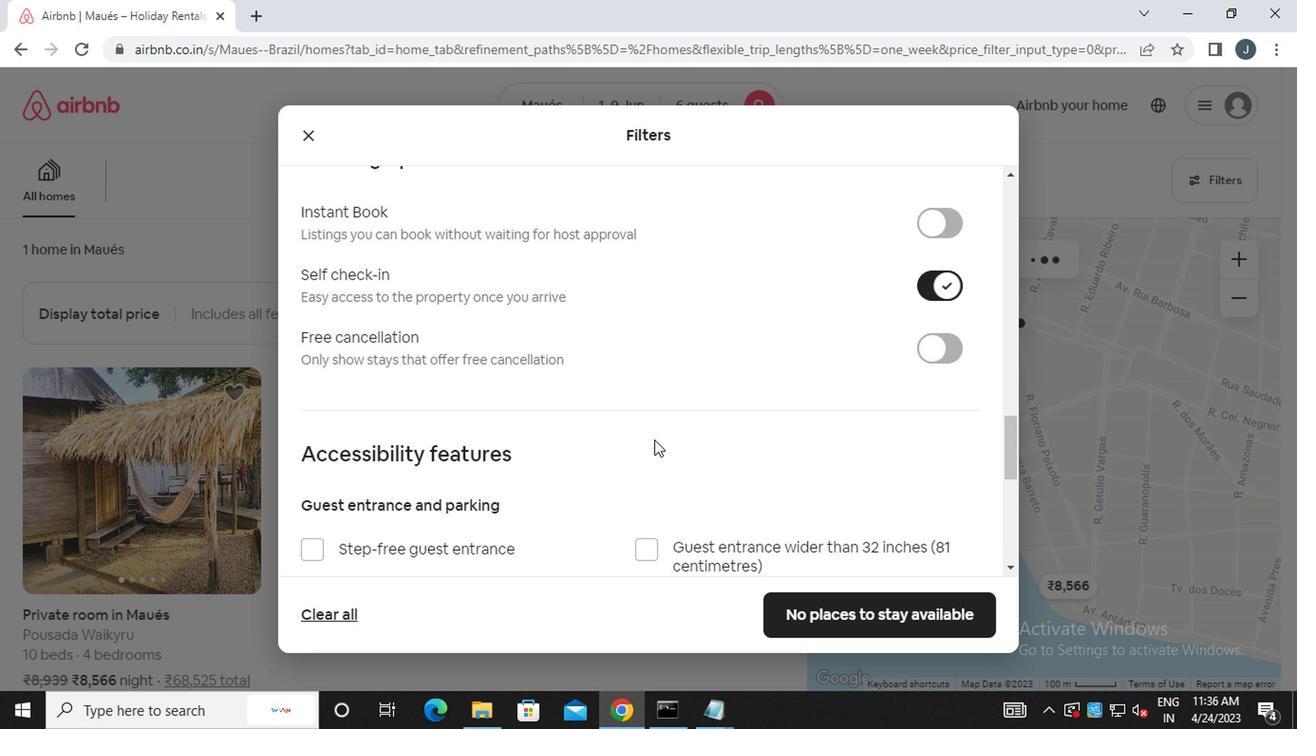 
Action: Mouse moved to (551, 461)
Screenshot: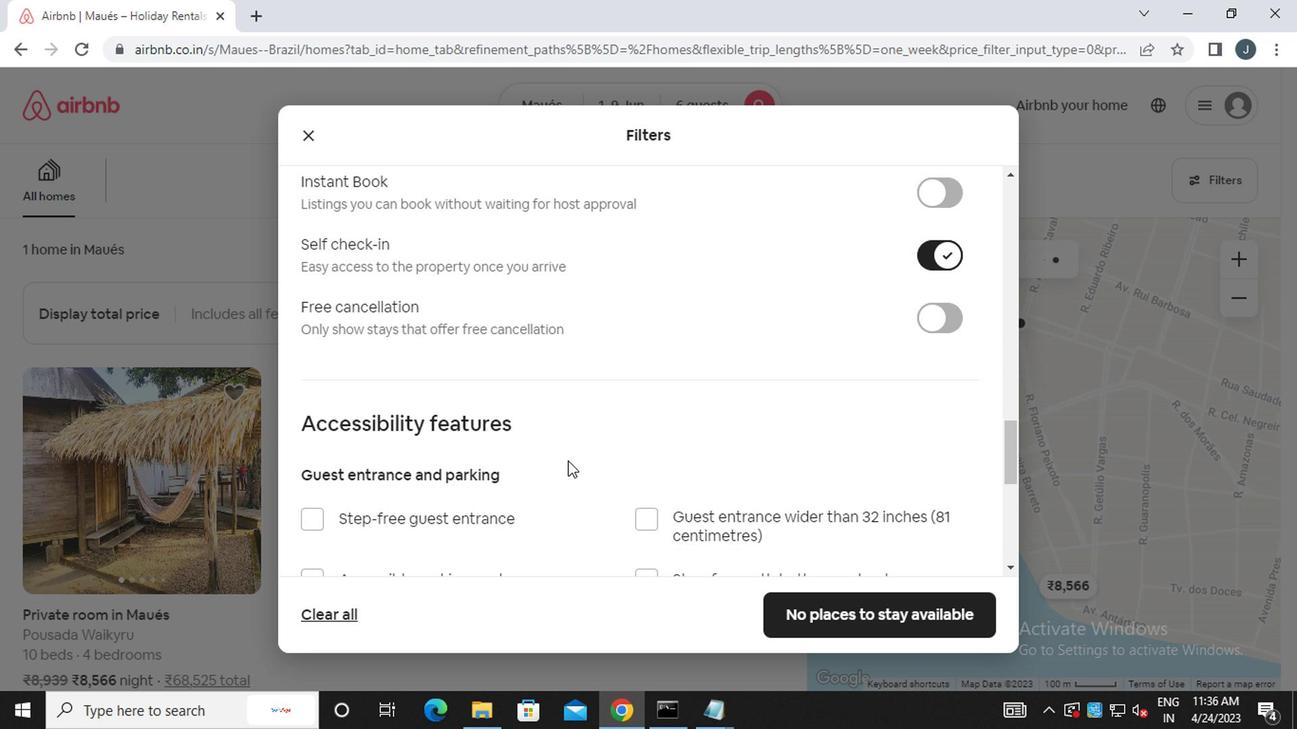 
Action: Mouse scrolled (551, 460) with delta (0, -1)
Screenshot: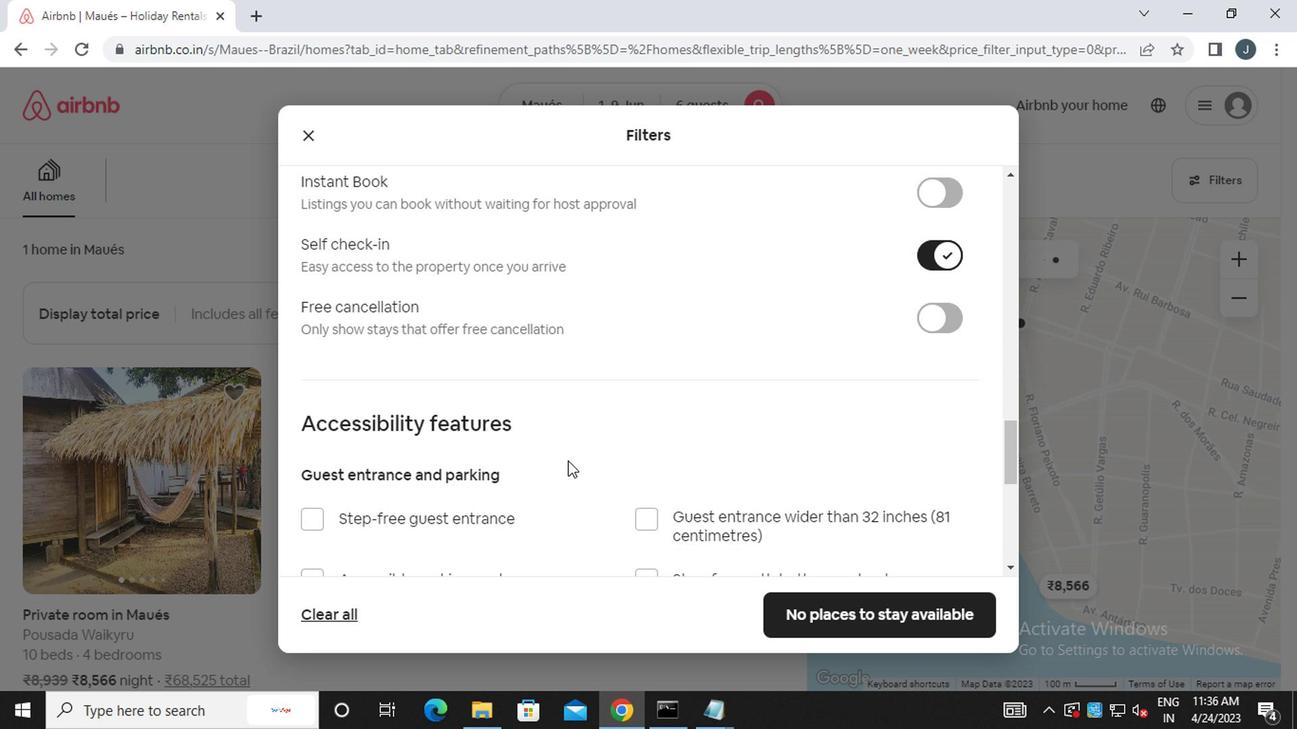 
Action: Mouse moved to (550, 461)
Screenshot: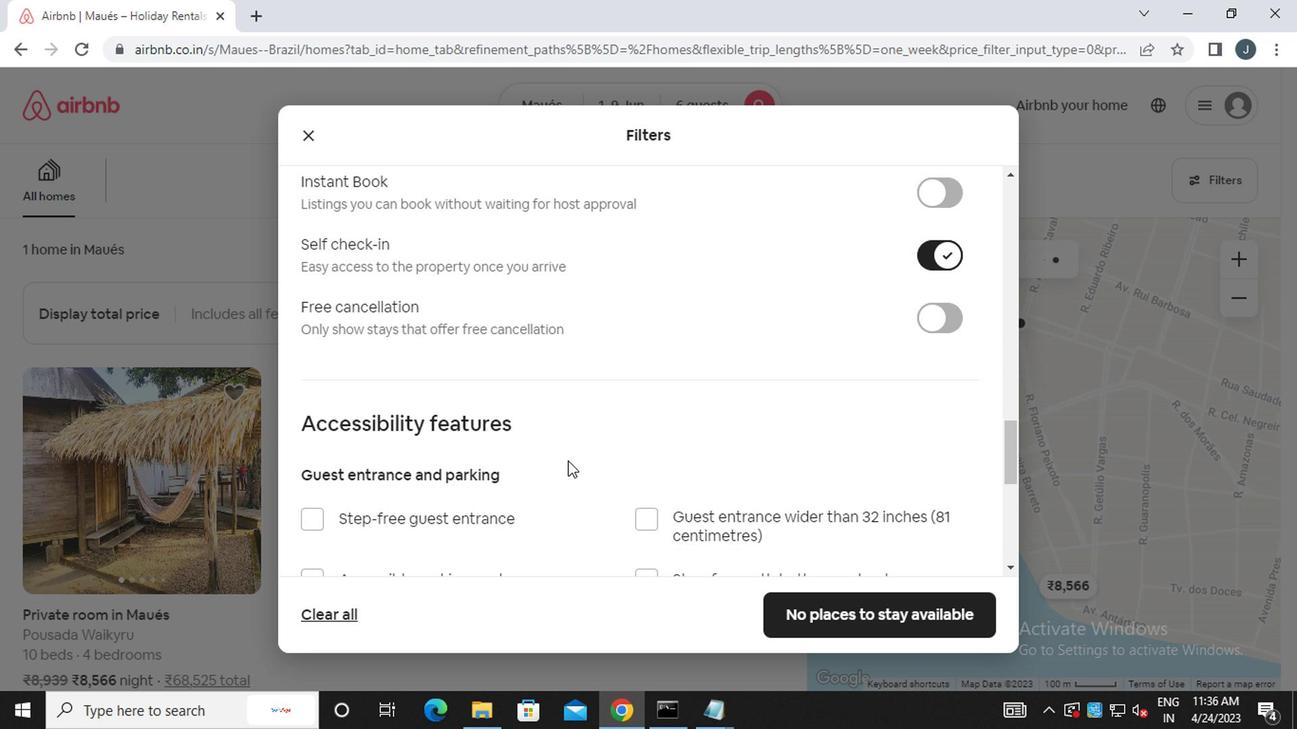 
Action: Mouse scrolled (550, 460) with delta (0, -1)
Screenshot: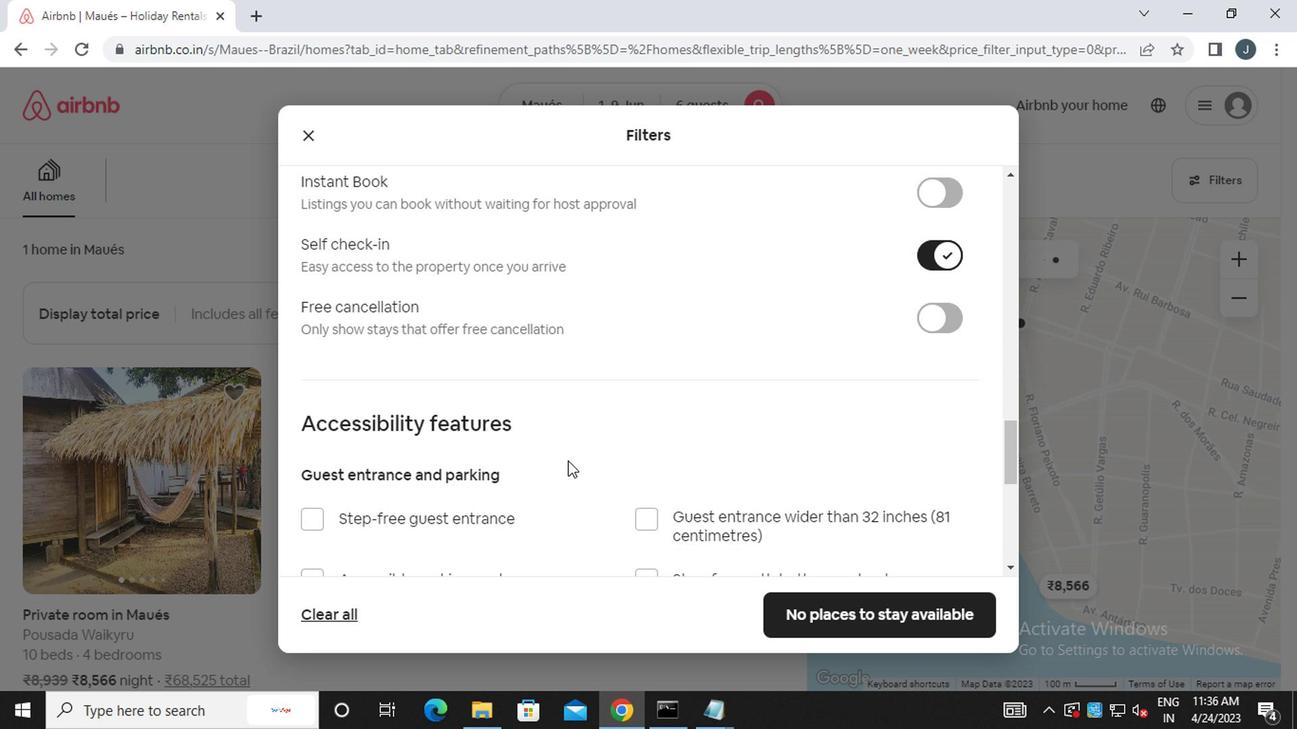 
Action: Mouse scrolled (550, 460) with delta (0, -1)
Screenshot: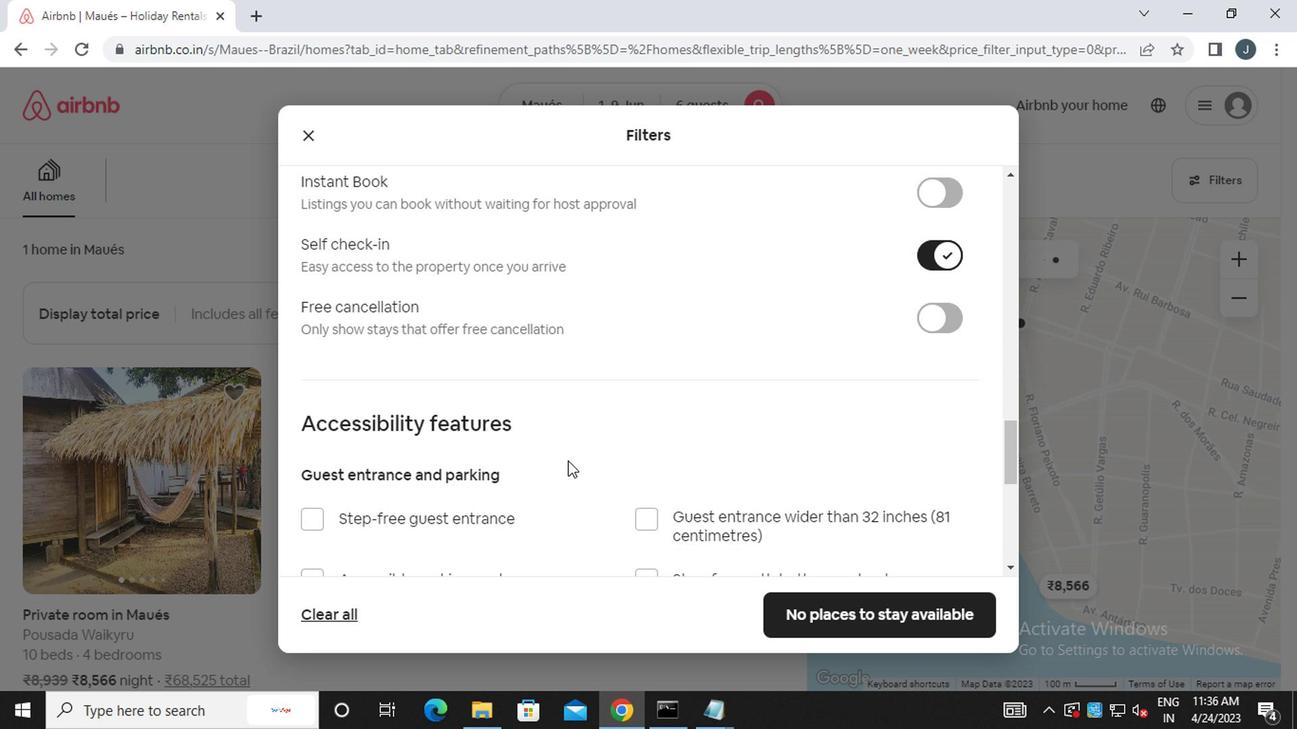 
Action: Mouse moved to (550, 461)
Screenshot: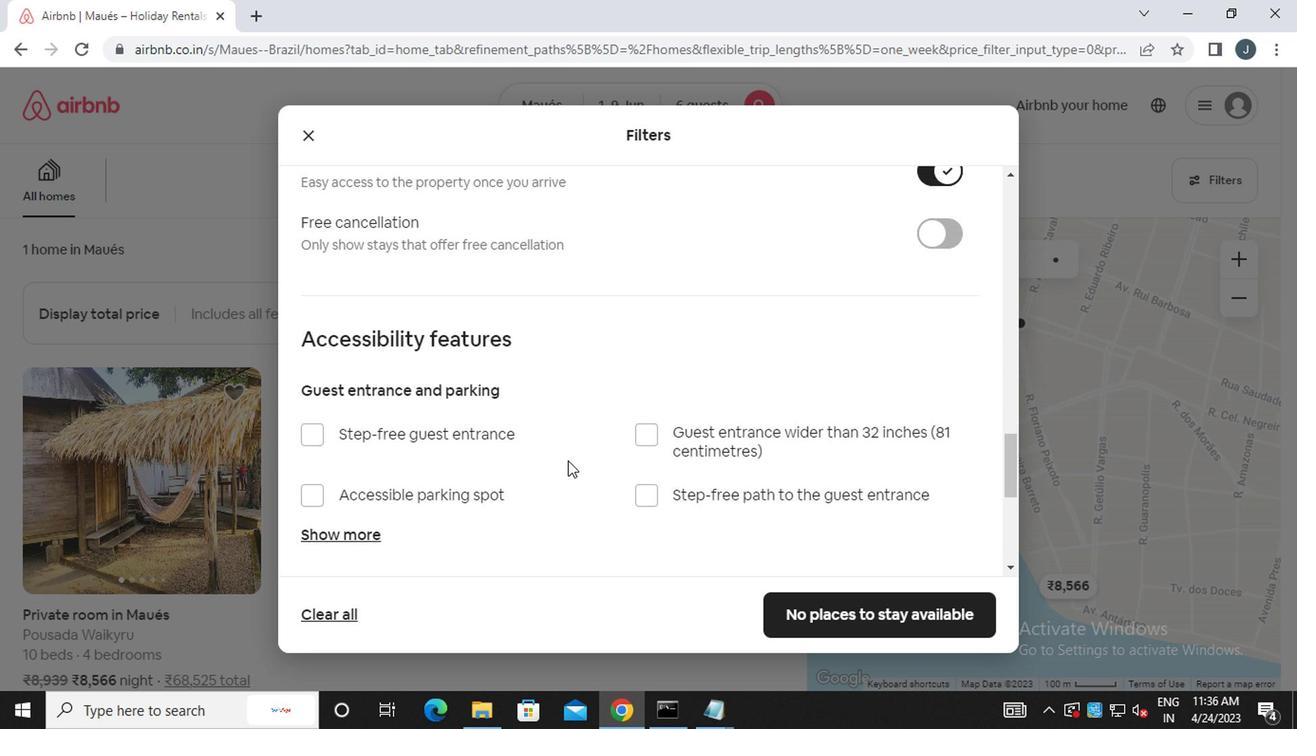 
Action: Mouse scrolled (550, 460) with delta (0, -1)
Screenshot: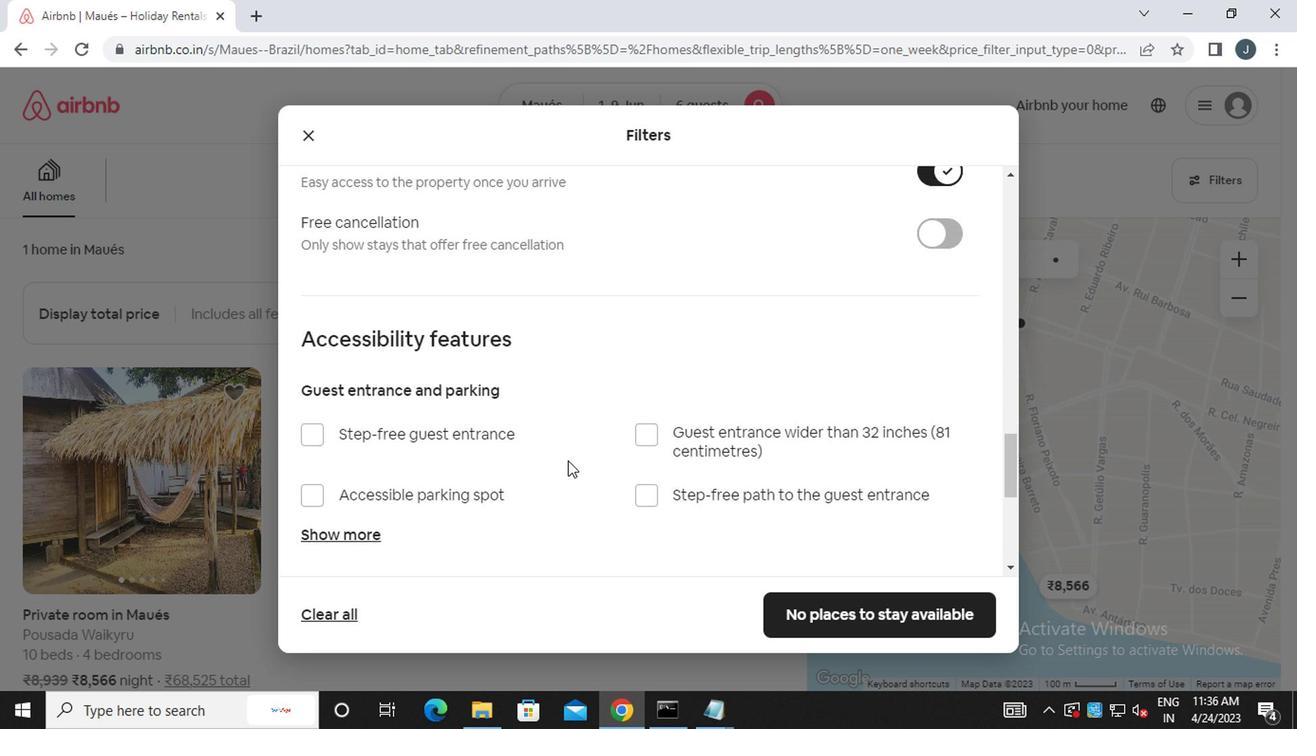 
Action: Mouse moved to (550, 461)
Screenshot: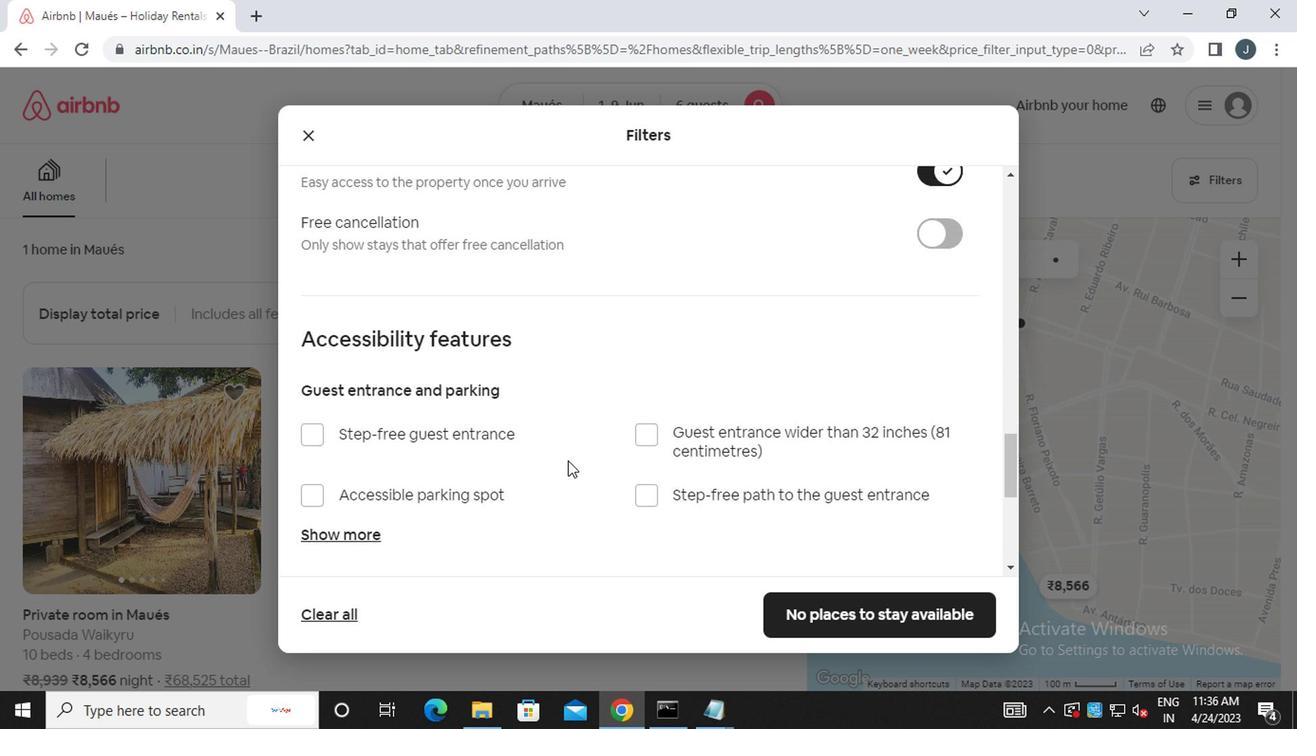 
Action: Mouse scrolled (550, 460) with delta (0, -1)
Screenshot: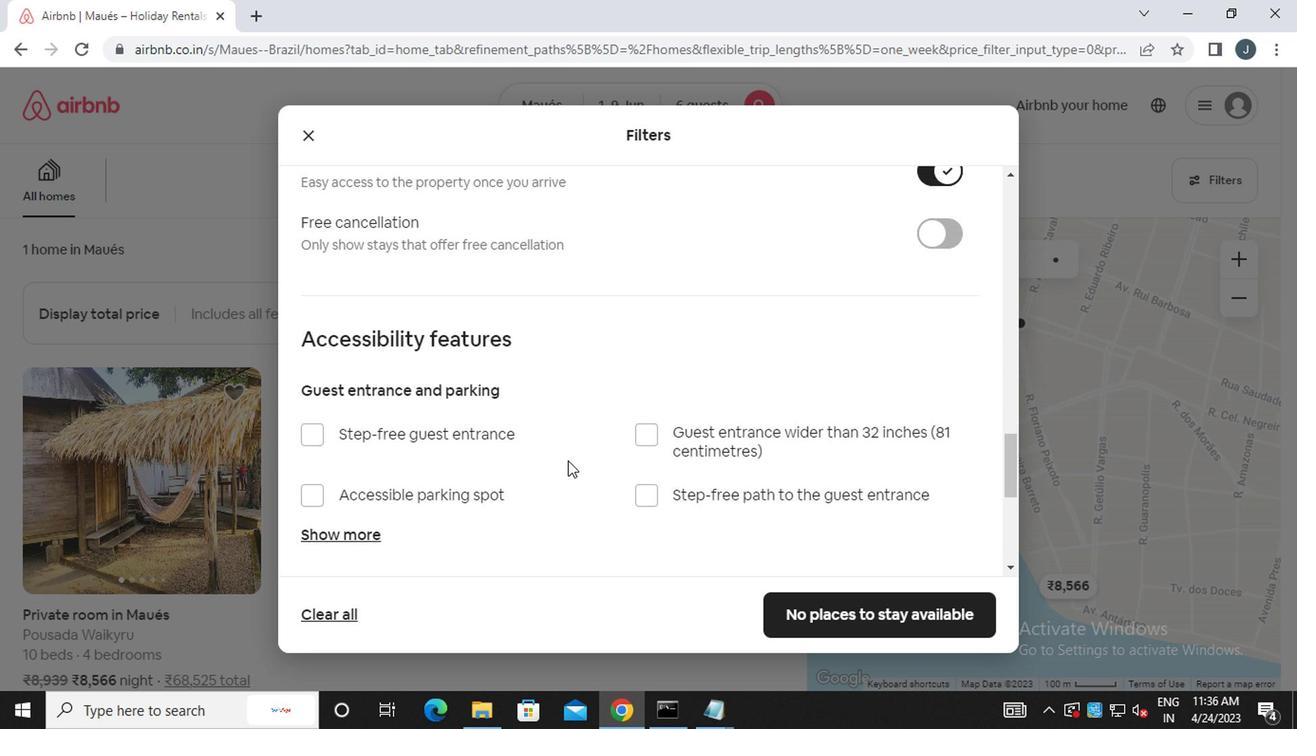 
Action: Mouse scrolled (550, 460) with delta (0, -1)
Screenshot: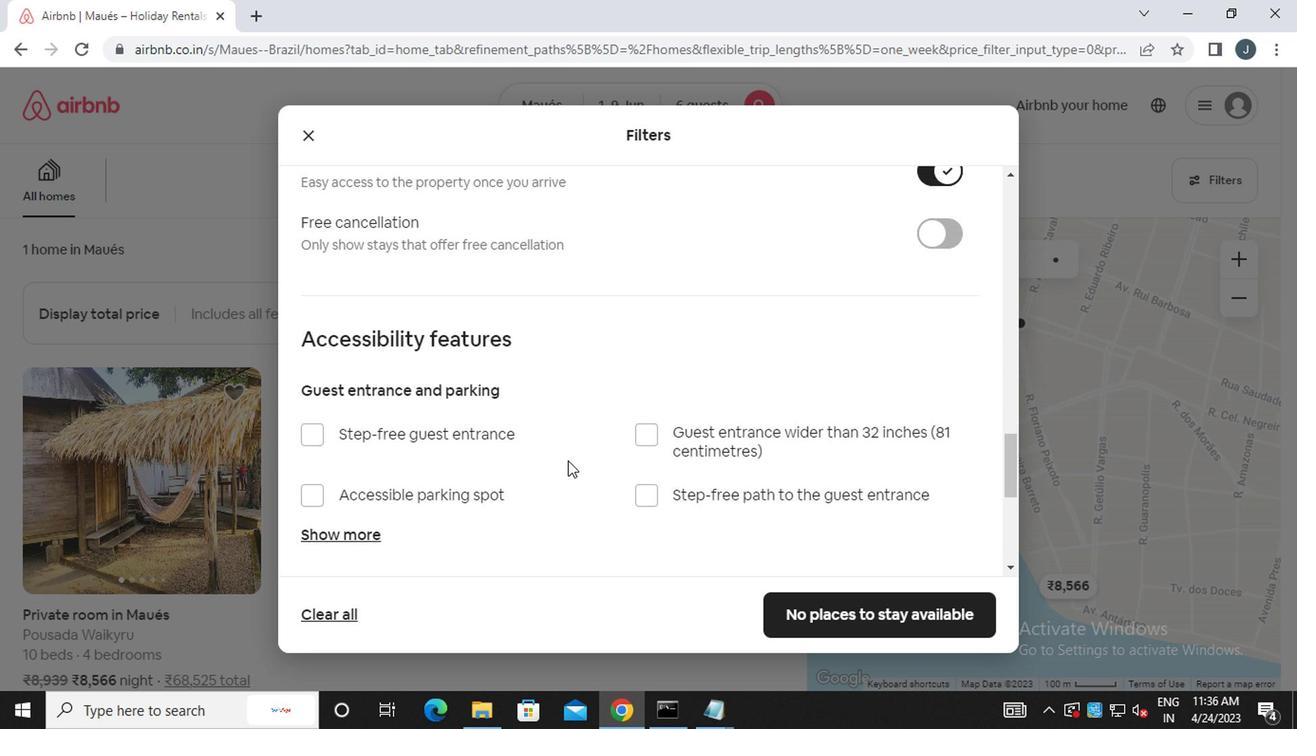 
Action: Mouse scrolled (550, 460) with delta (0, -1)
Screenshot: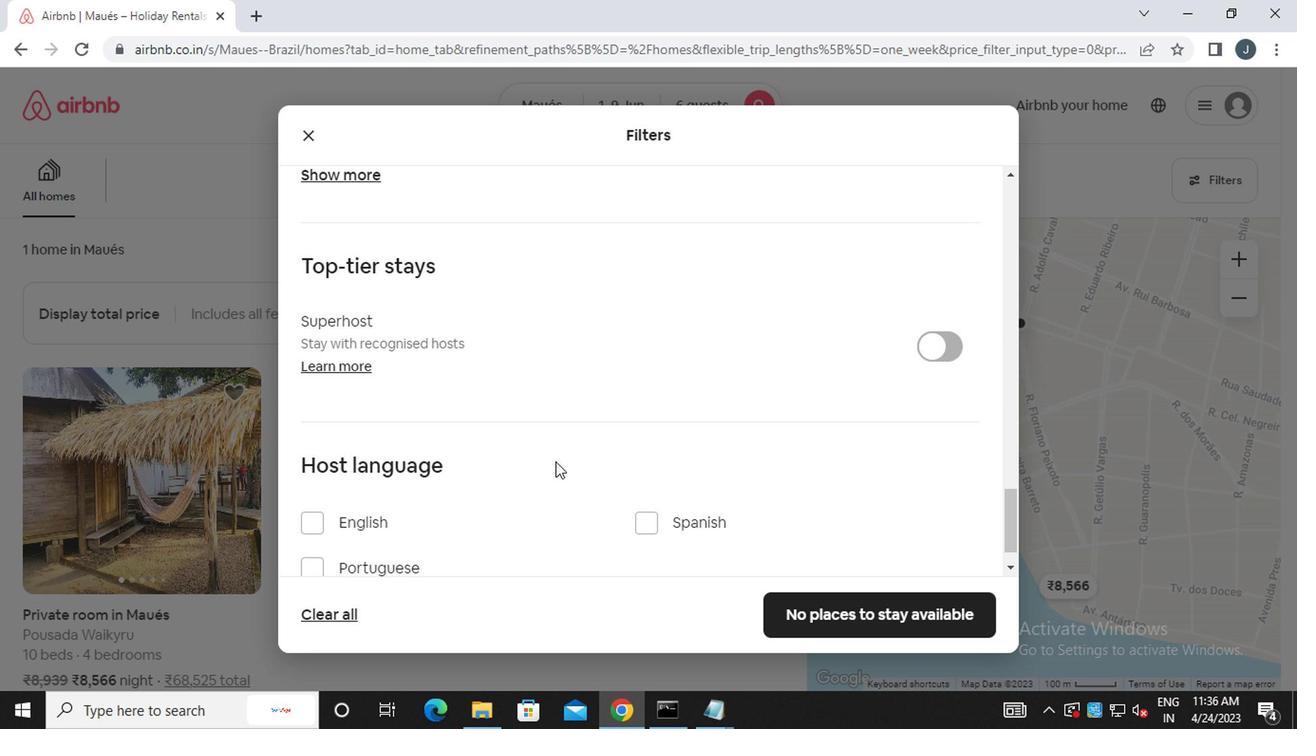 
Action: Mouse scrolled (550, 460) with delta (0, -1)
Screenshot: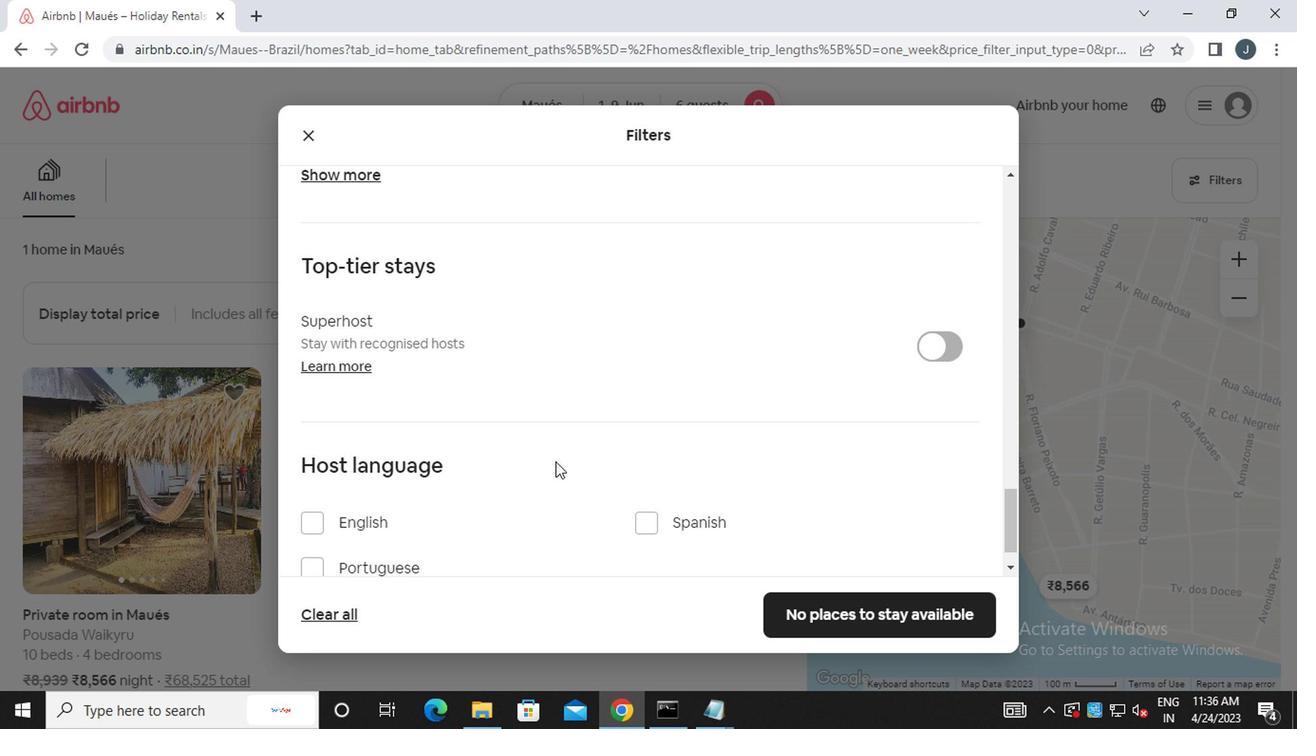 
Action: Mouse scrolled (550, 460) with delta (0, -1)
Screenshot: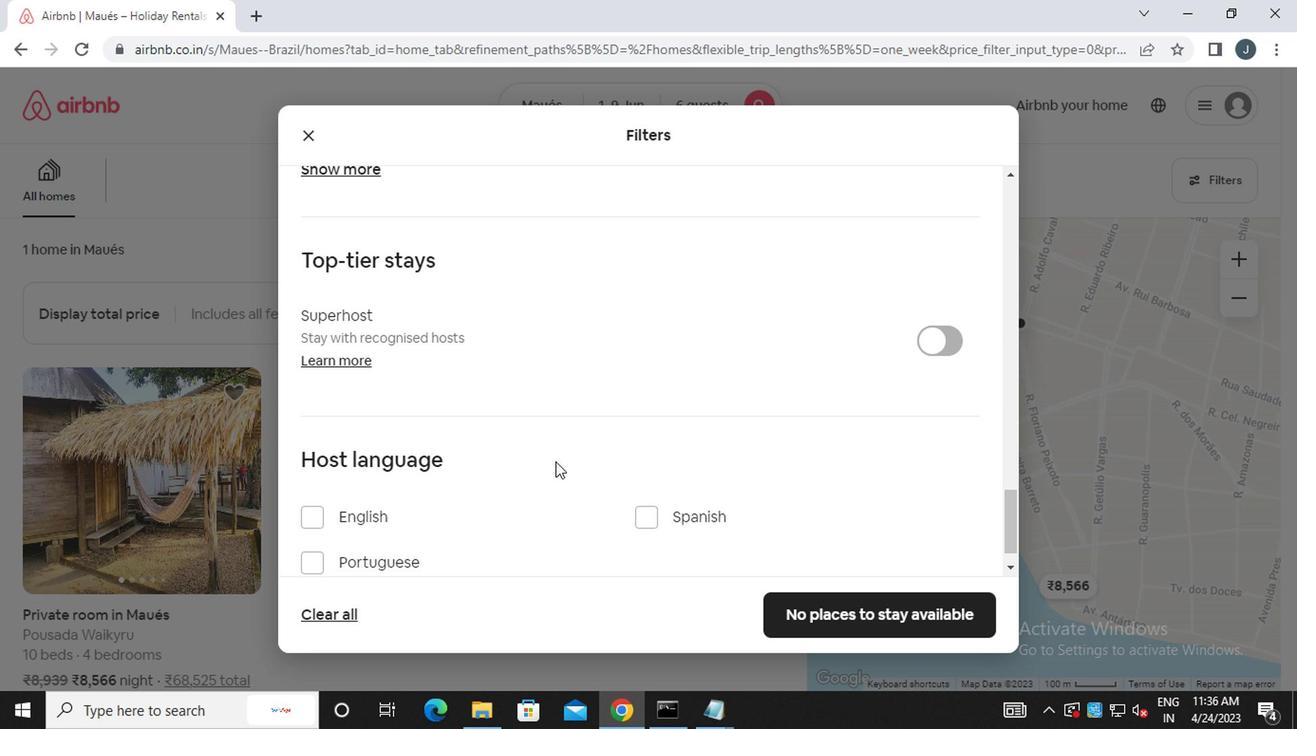 
Action: Mouse scrolled (550, 460) with delta (0, -1)
Screenshot: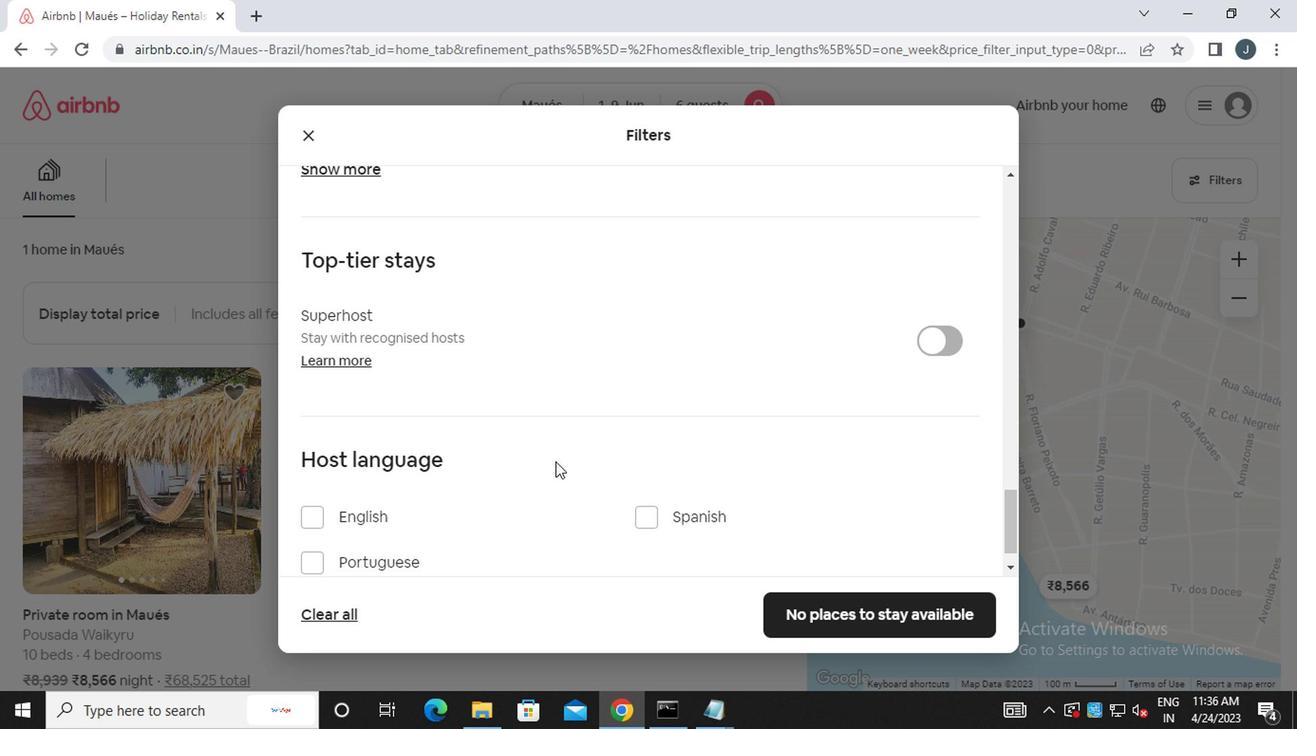 
Action: Mouse scrolled (550, 460) with delta (0, -1)
Screenshot: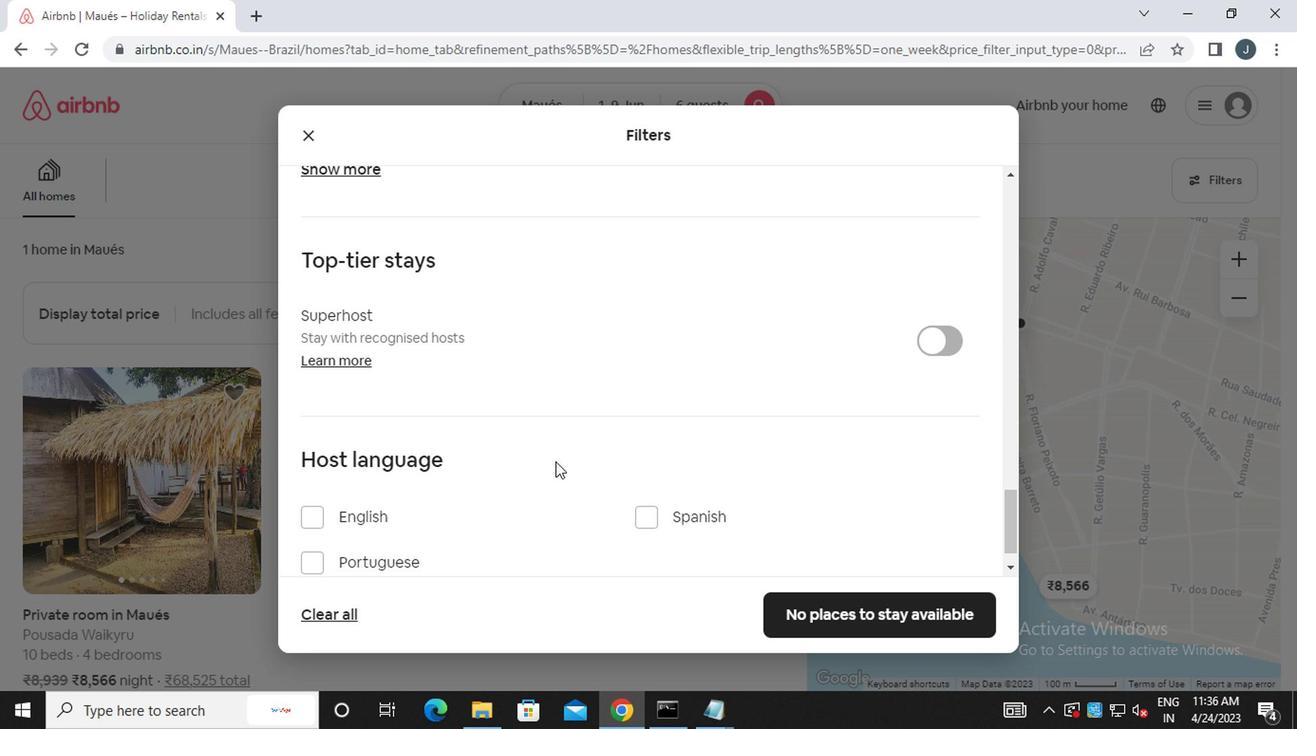 
Action: Mouse scrolled (550, 460) with delta (0, -1)
Screenshot: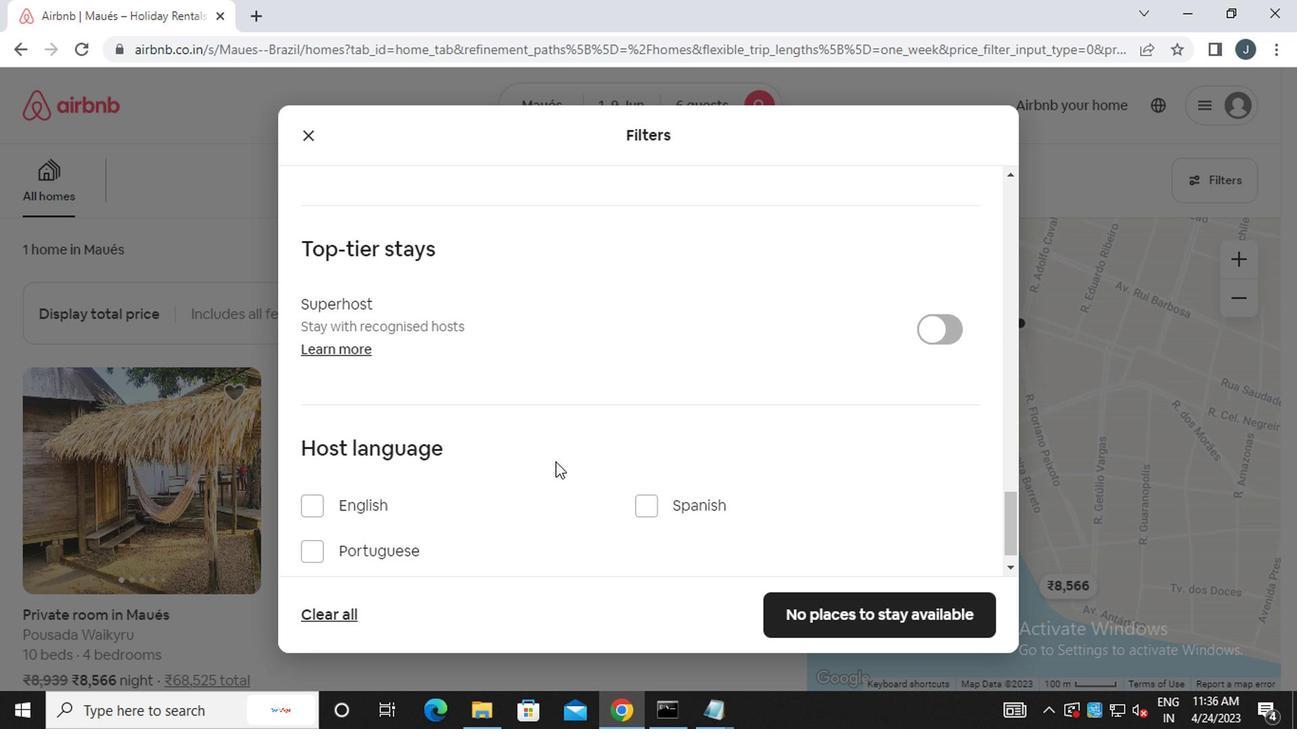 
Action: Mouse moved to (681, 473)
Screenshot: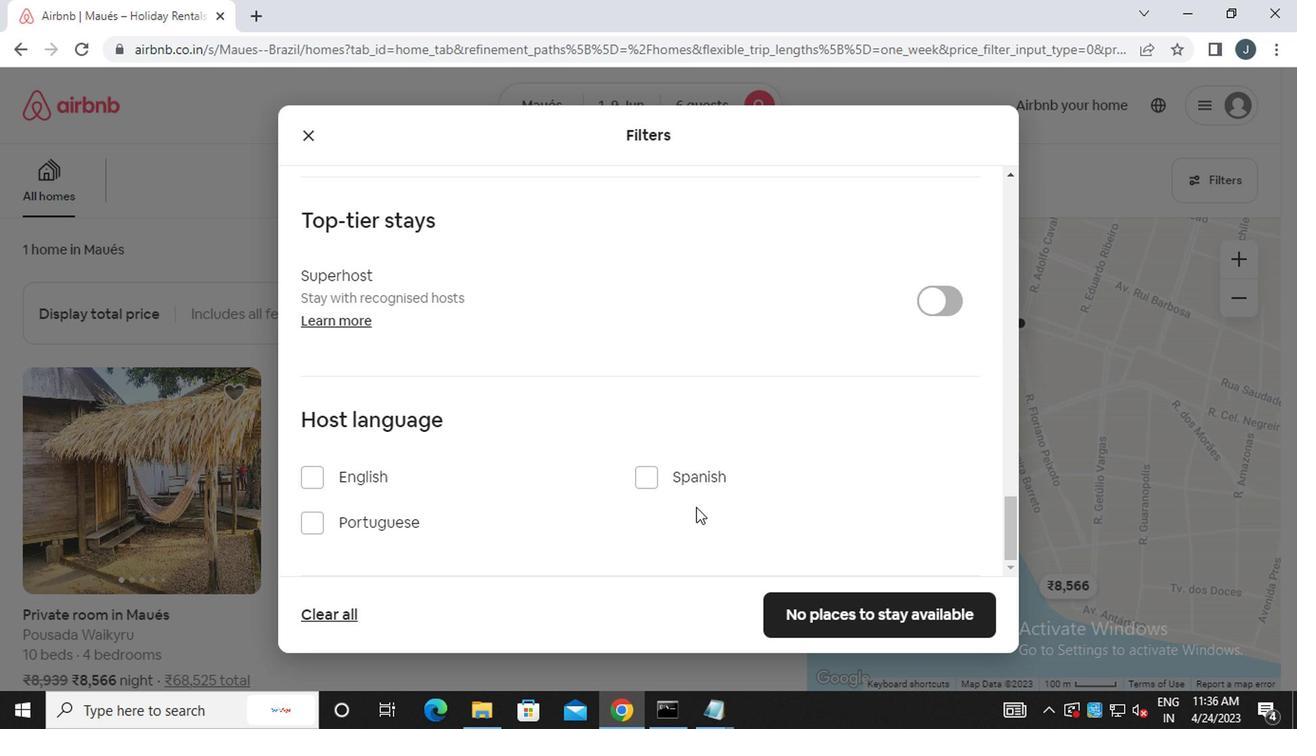
Action: Mouse pressed left at (681, 473)
Screenshot: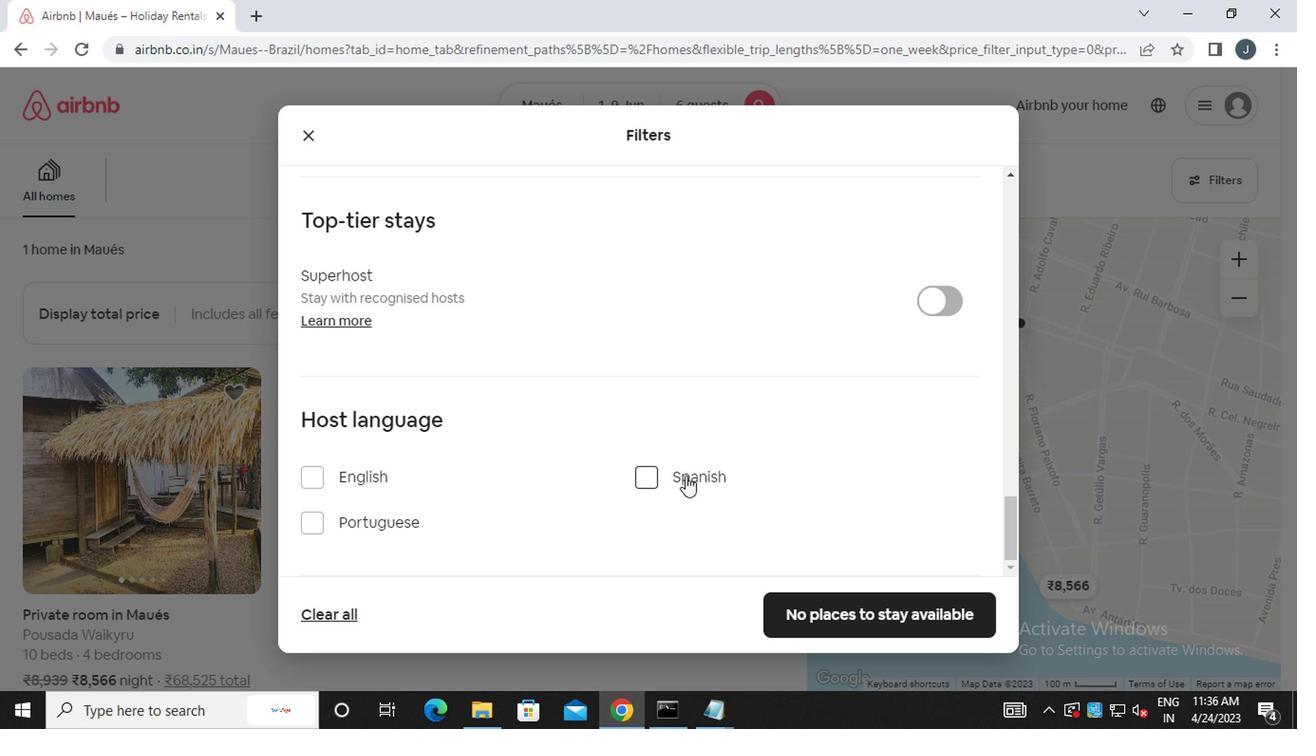 
Action: Mouse moved to (833, 619)
Screenshot: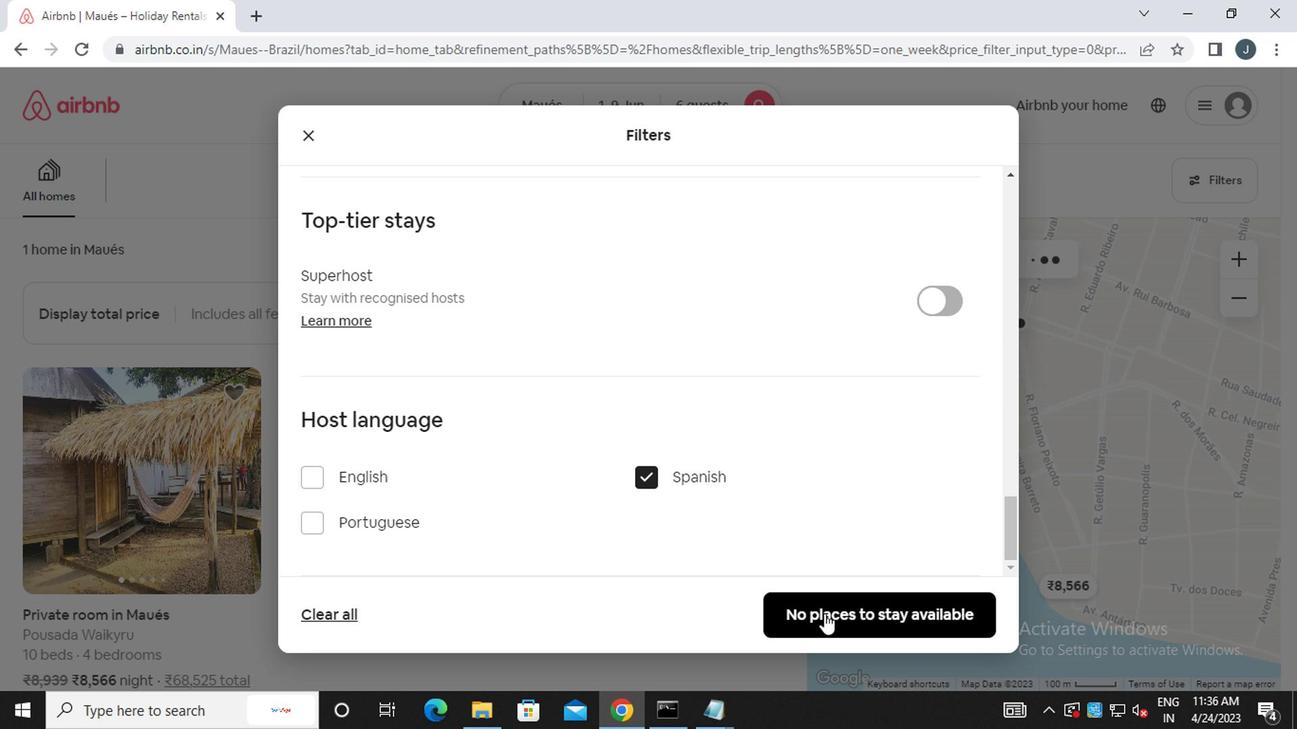
Action: Mouse pressed left at (833, 619)
Screenshot: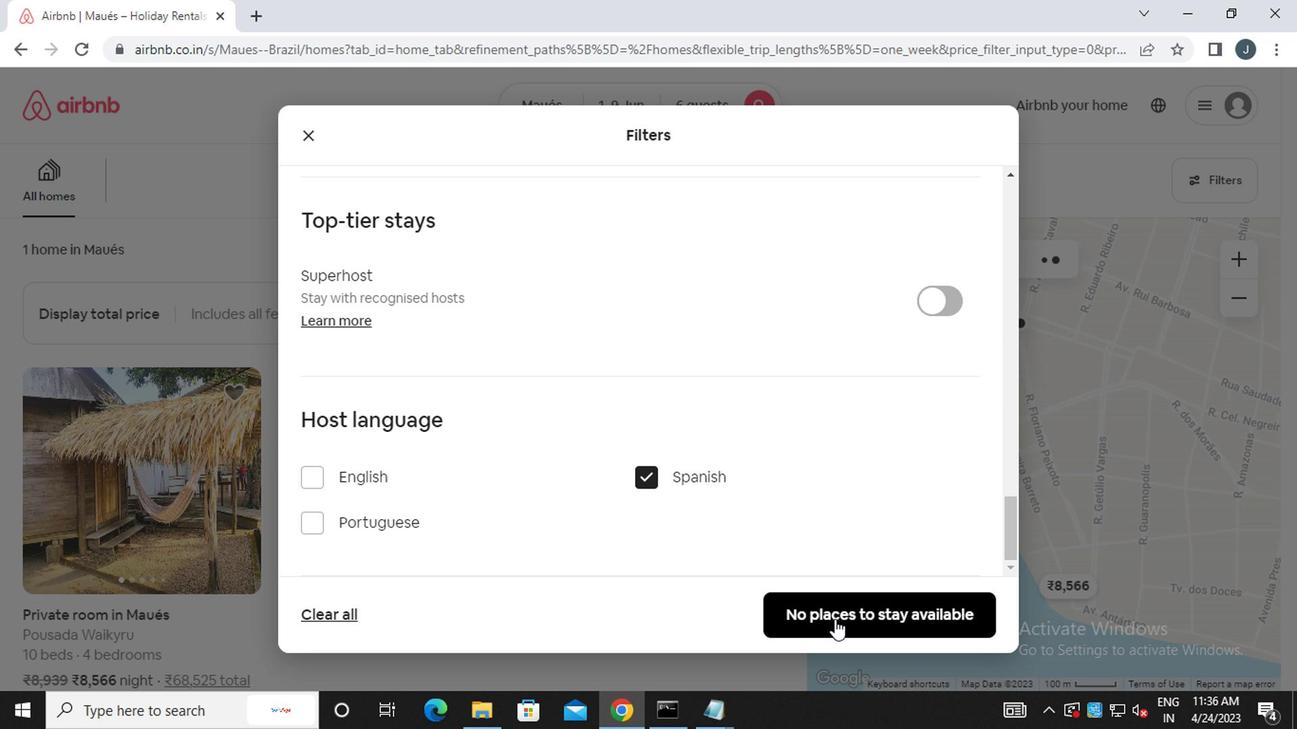 
Action: Mouse moved to (824, 616)
Screenshot: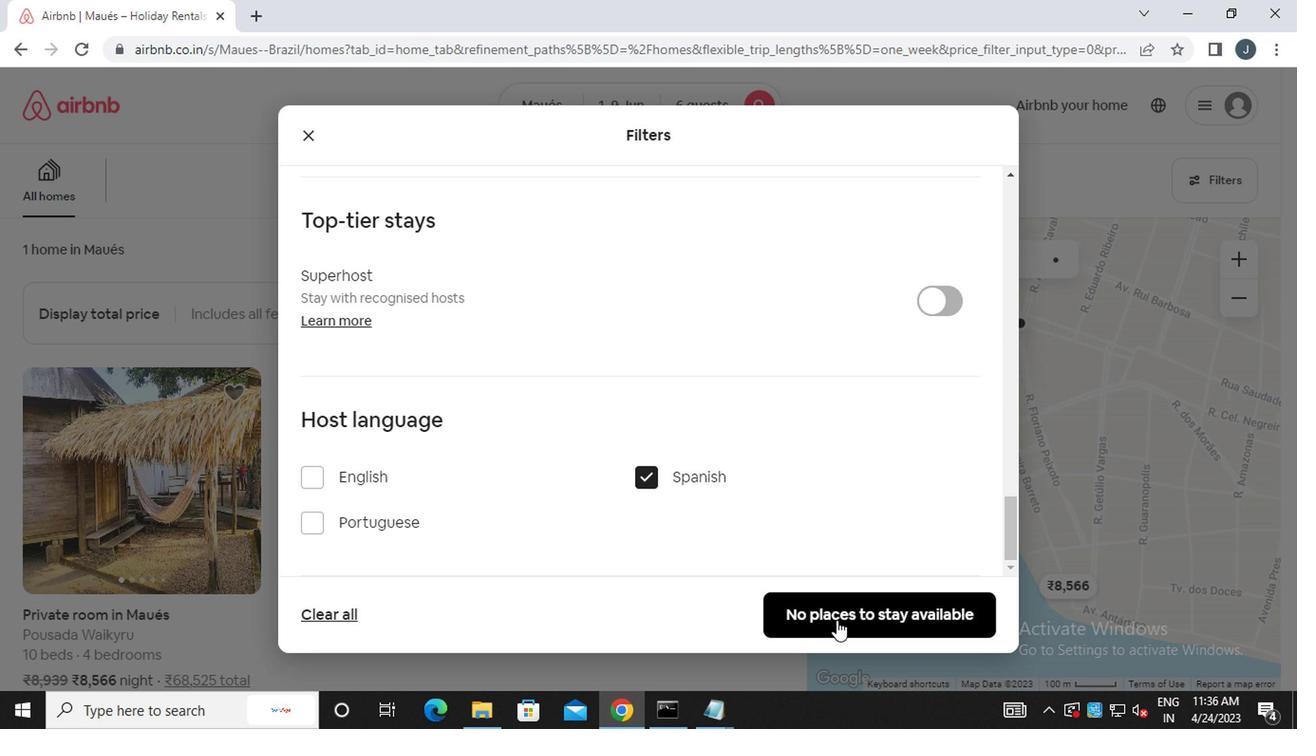 
